 Task: Create a due date automation trigger when advanced on, on the monday of the week before a card is due add fields without custom field "Resume" set to a number greater than 1 and lower or equal to 10 at 11:00 AM.
Action: Mouse moved to (1136, 348)
Screenshot: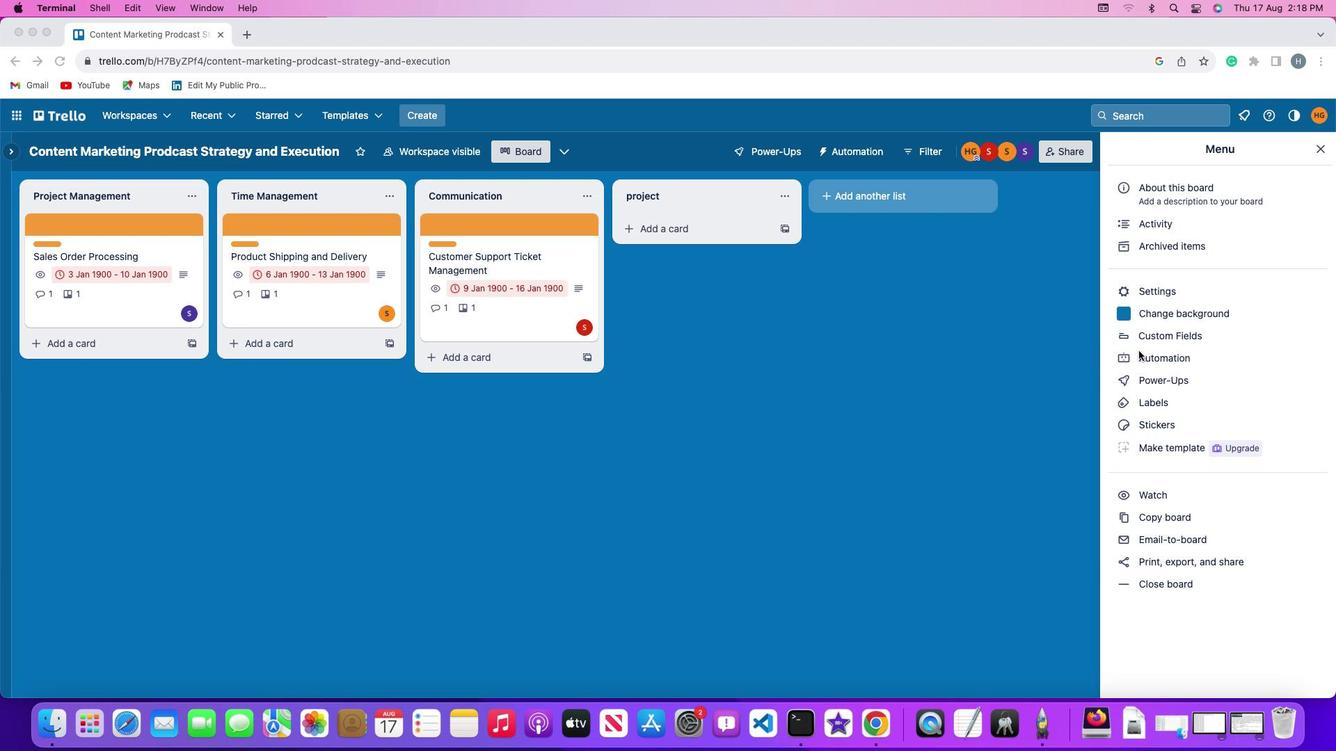 
Action: Mouse pressed left at (1136, 348)
Screenshot: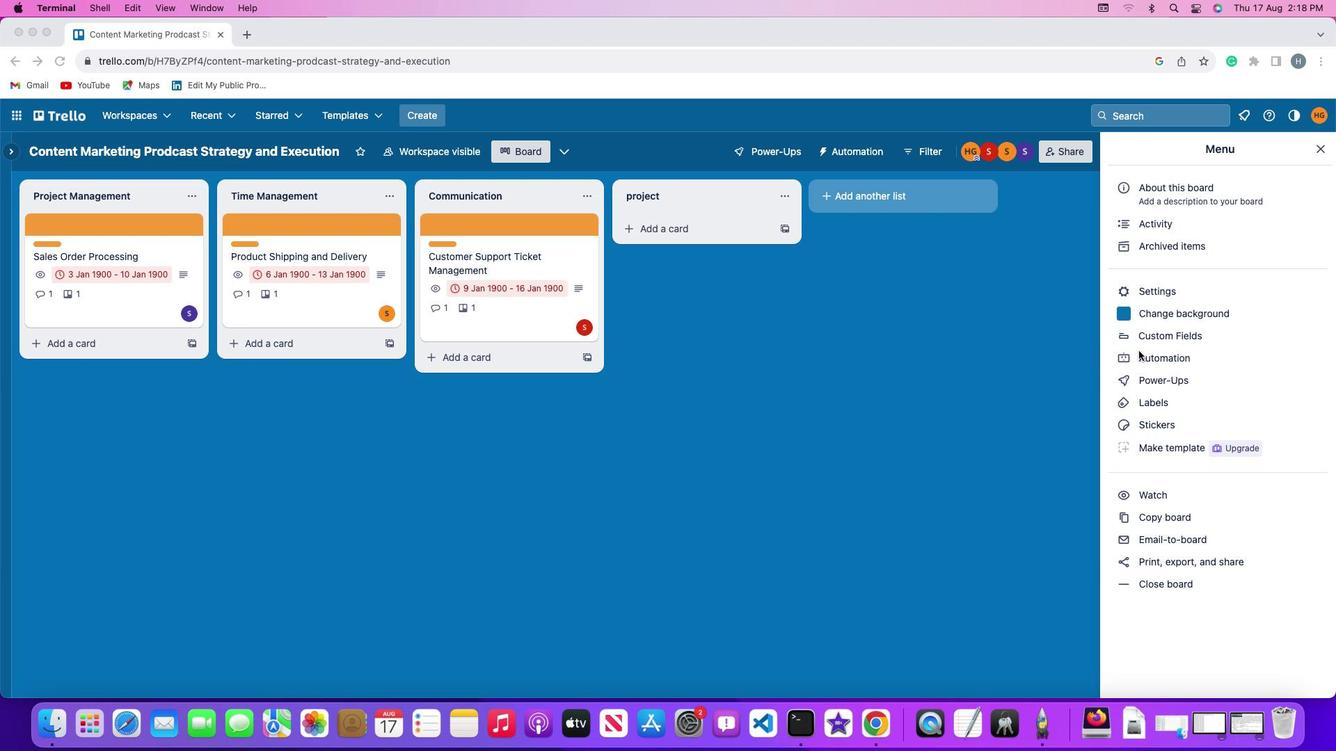 
Action: Mouse moved to (1136, 348)
Screenshot: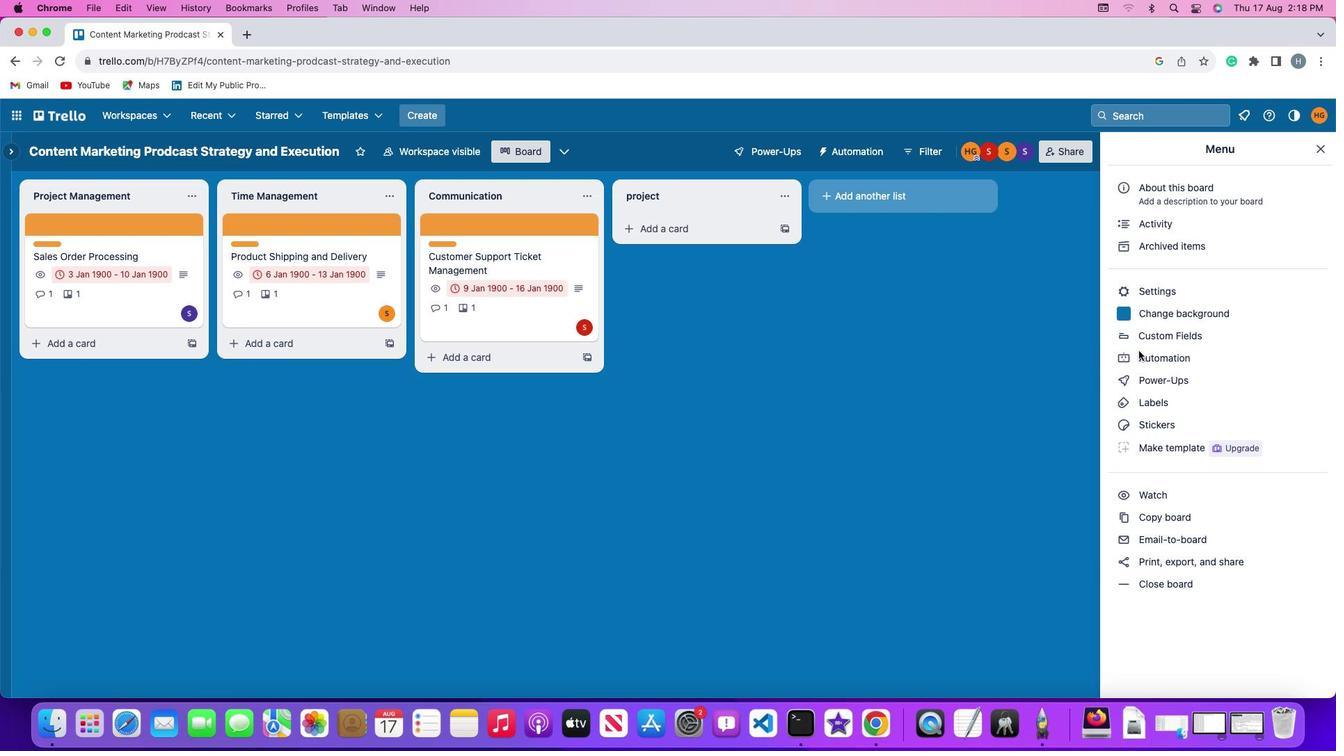 
Action: Mouse pressed left at (1136, 348)
Screenshot: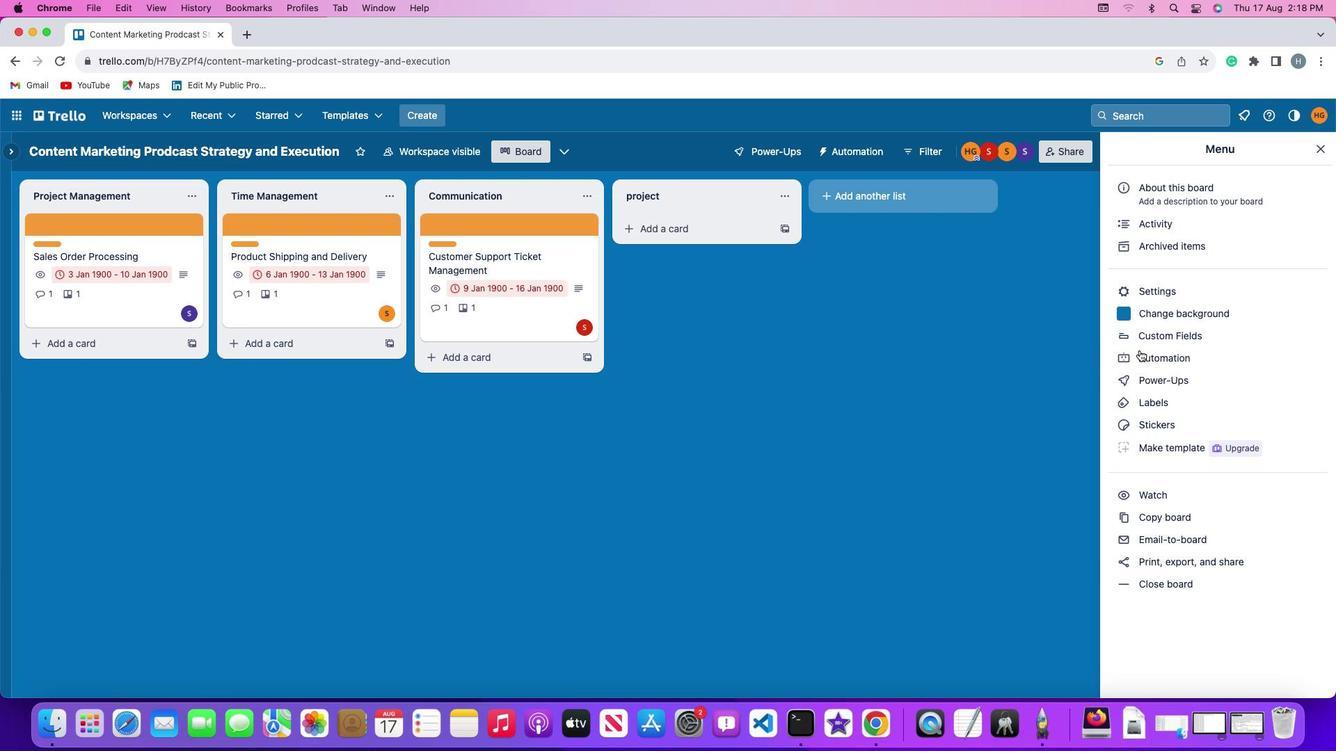 
Action: Mouse moved to (104, 336)
Screenshot: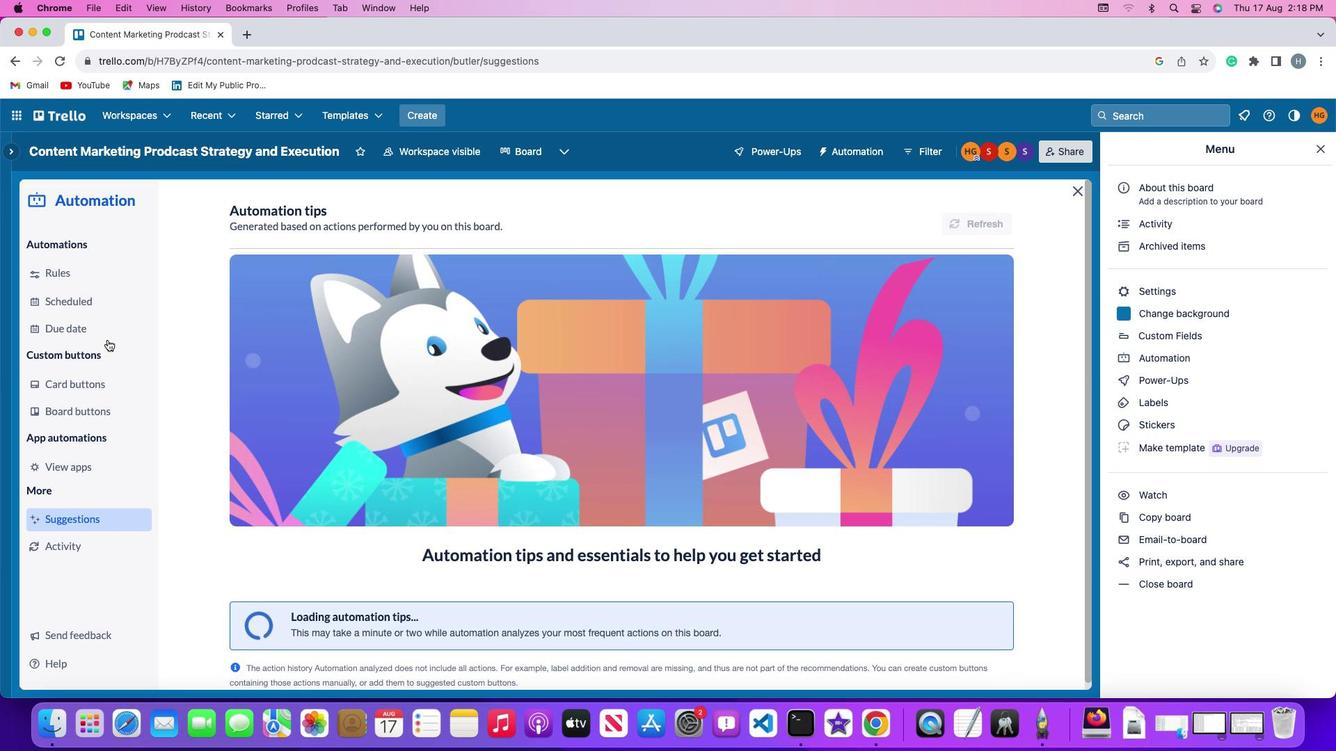 
Action: Mouse pressed left at (104, 336)
Screenshot: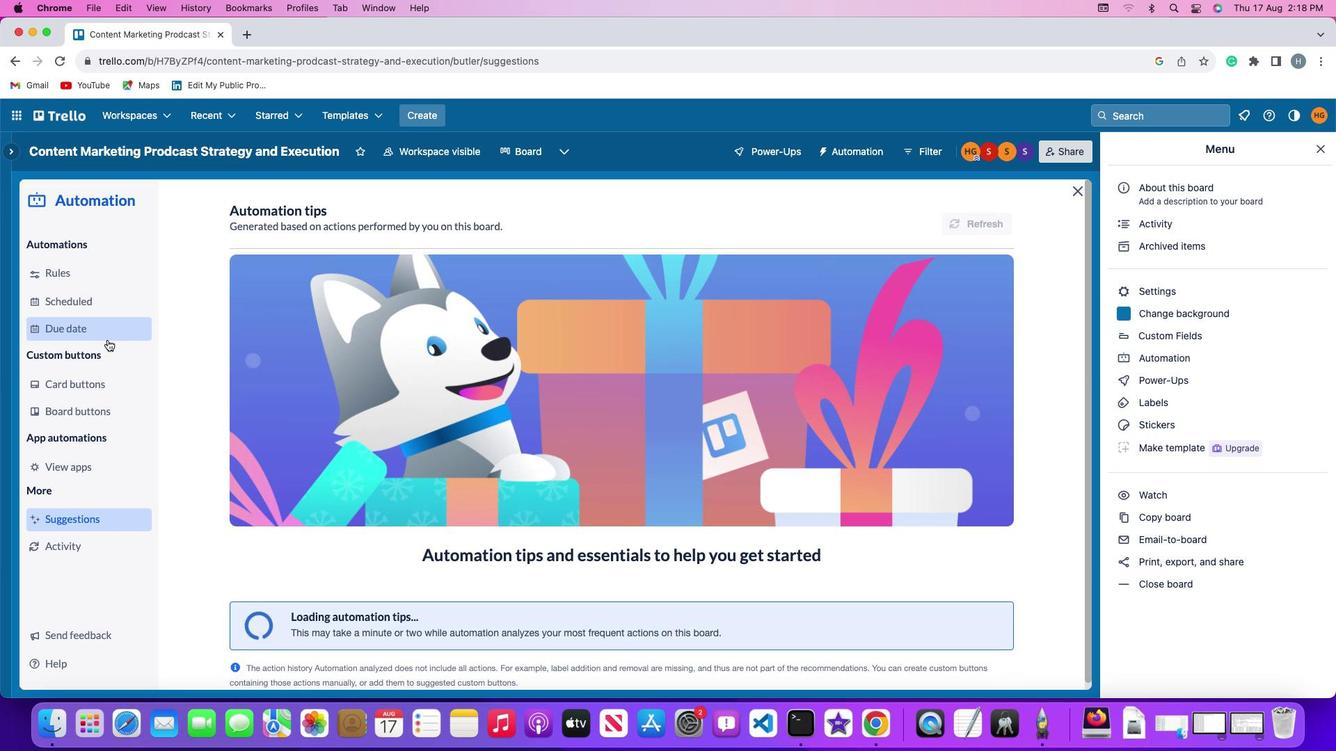 
Action: Mouse moved to (932, 208)
Screenshot: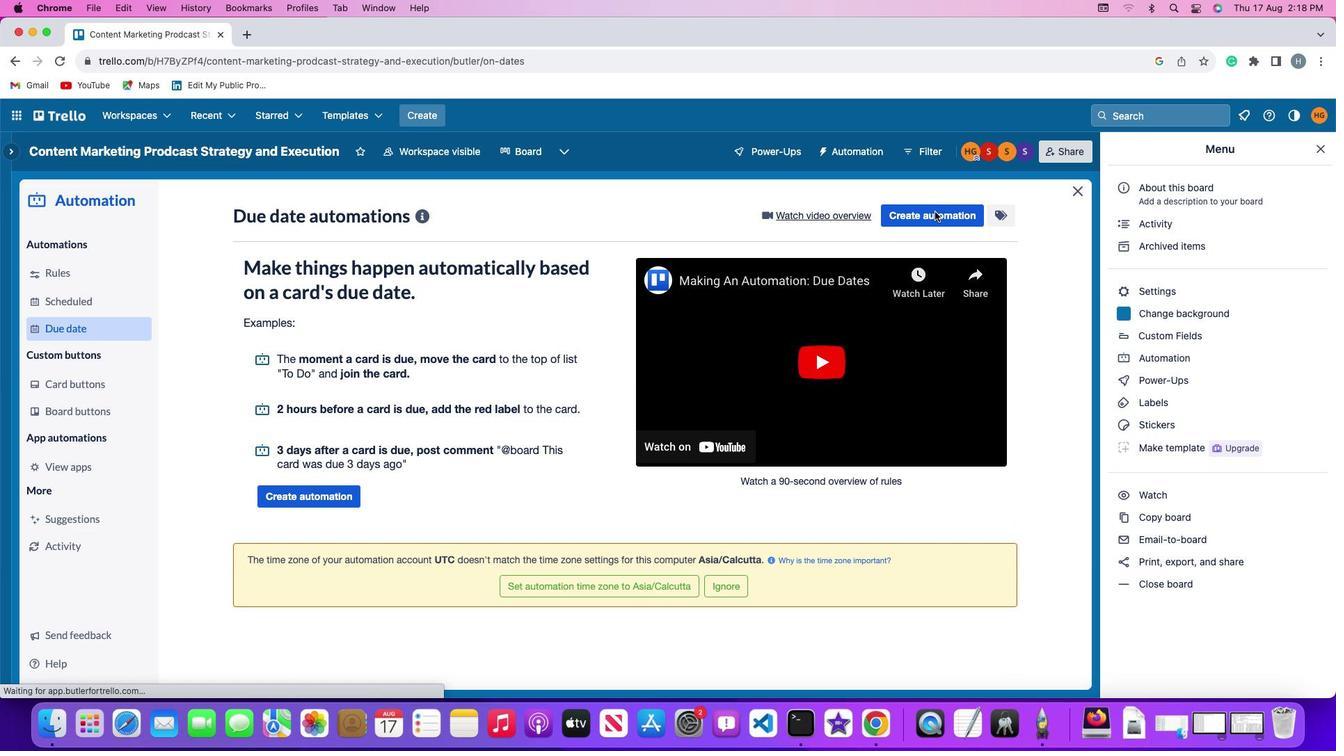 
Action: Mouse pressed left at (932, 208)
Screenshot: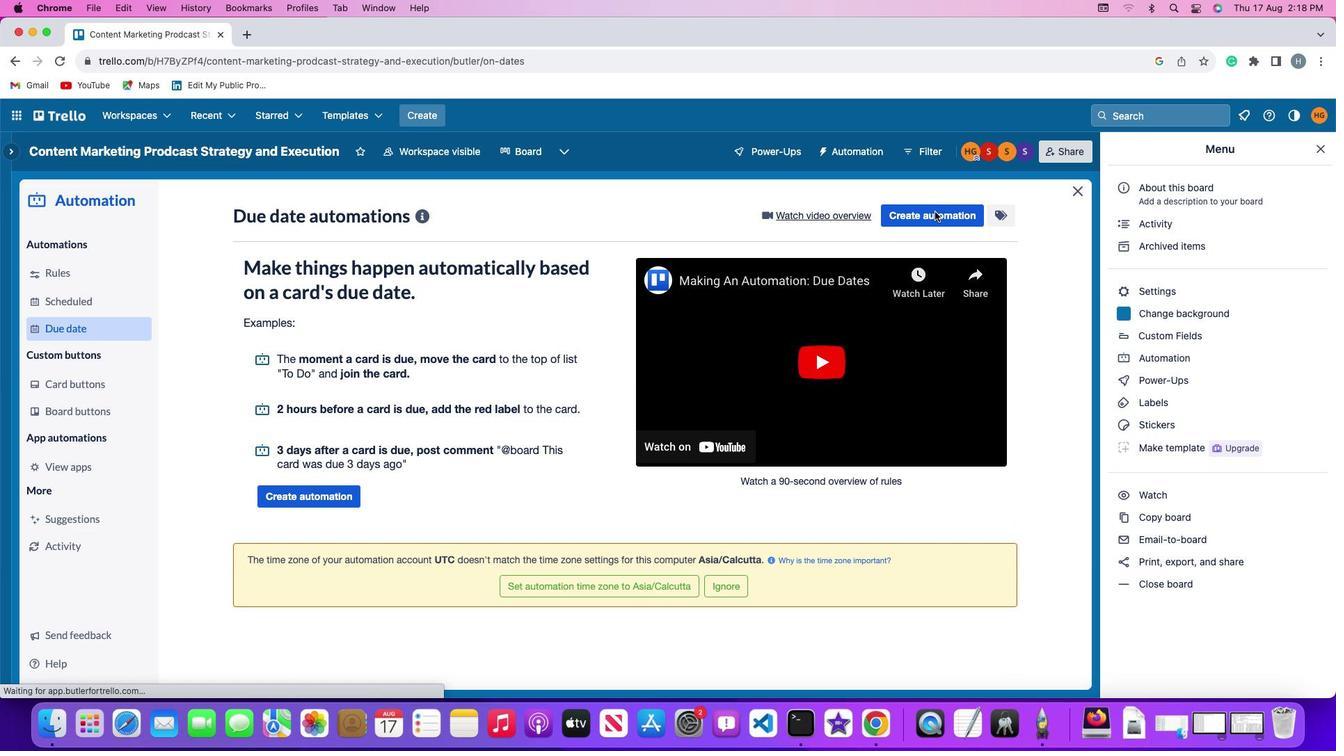 
Action: Mouse moved to (261, 353)
Screenshot: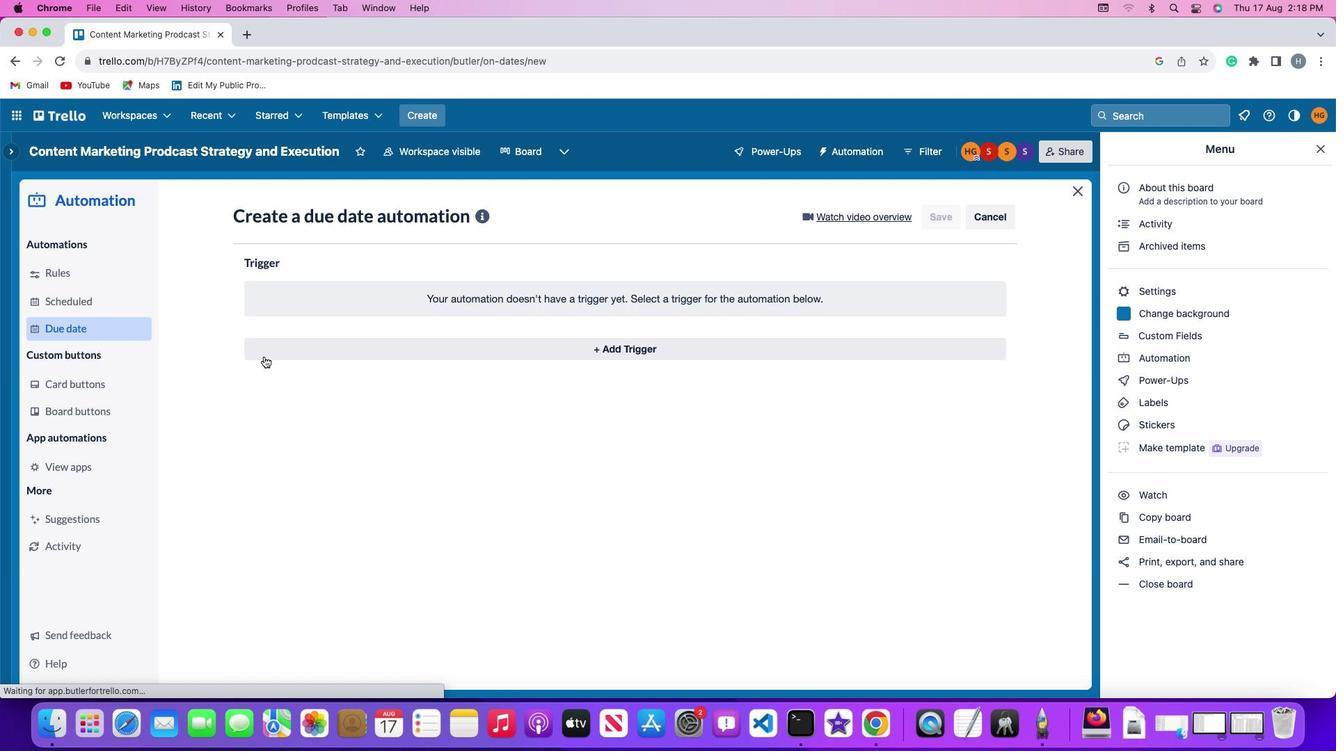 
Action: Mouse pressed left at (261, 353)
Screenshot: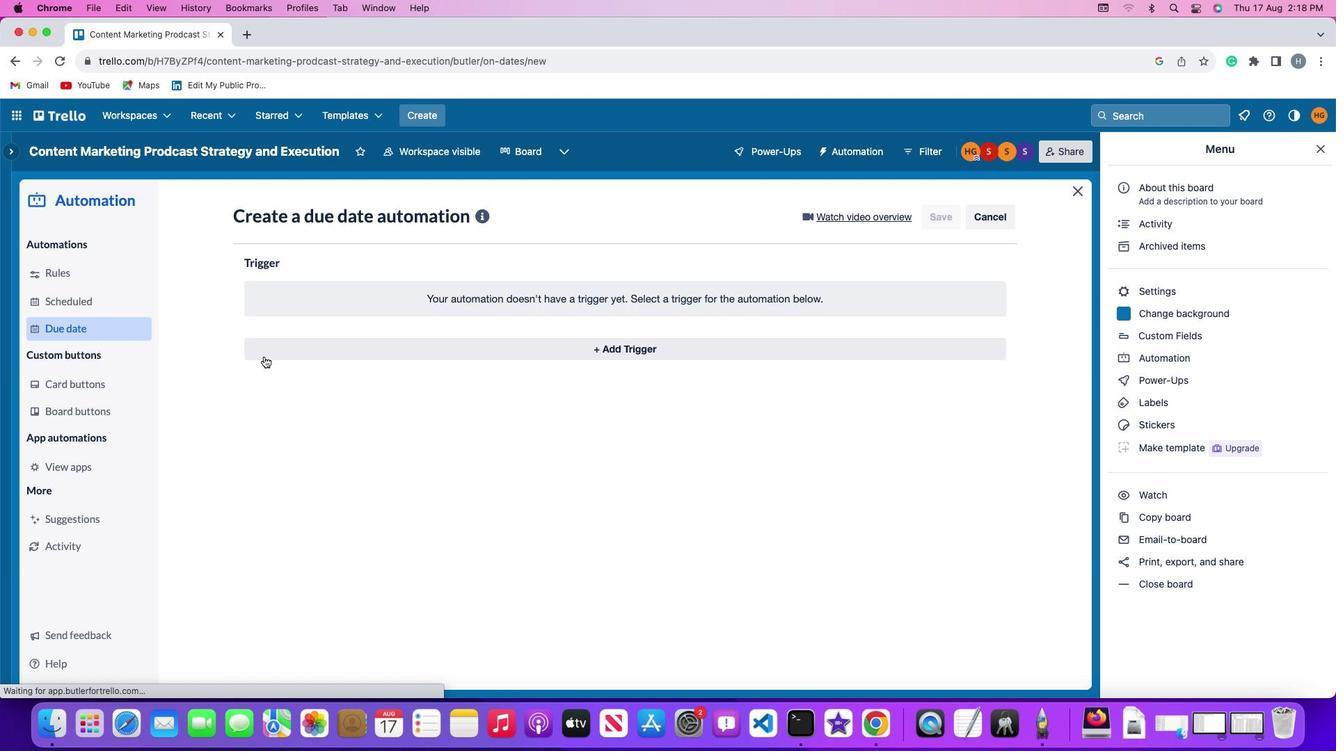 
Action: Mouse moved to (311, 602)
Screenshot: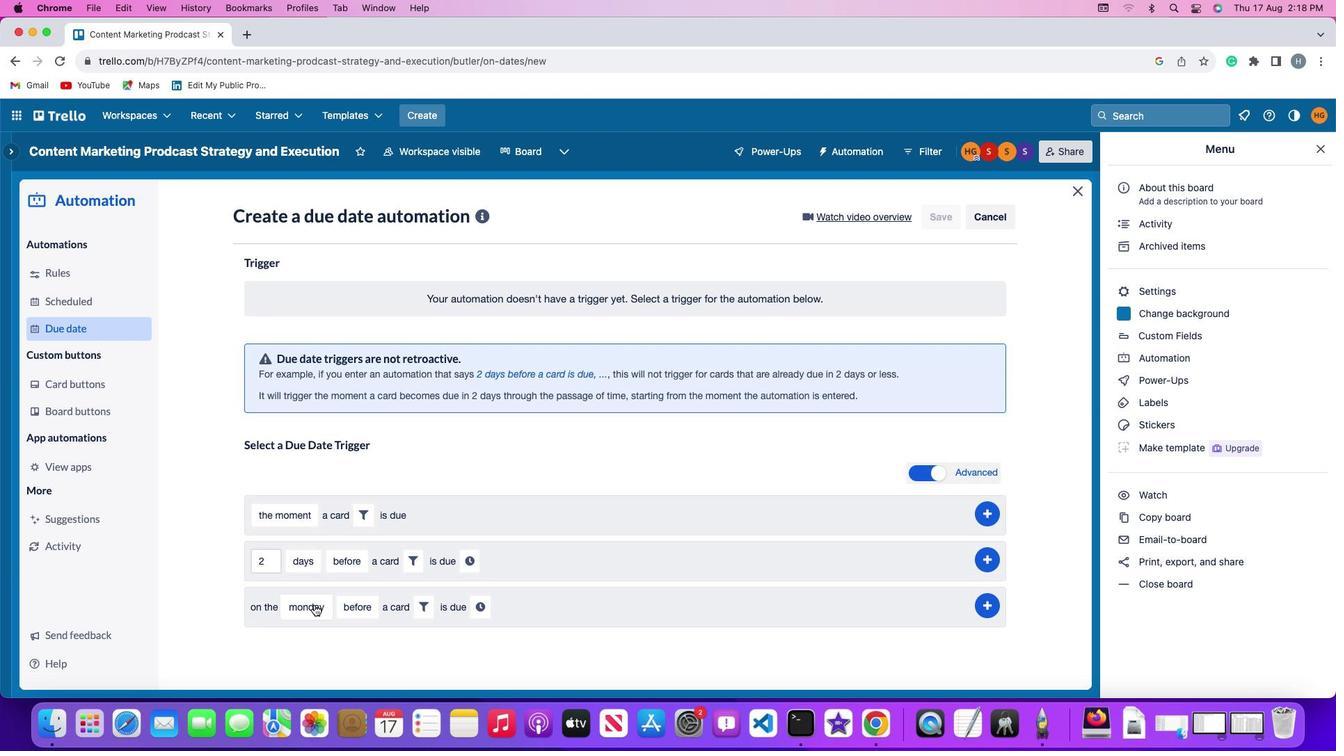 
Action: Mouse pressed left at (311, 602)
Screenshot: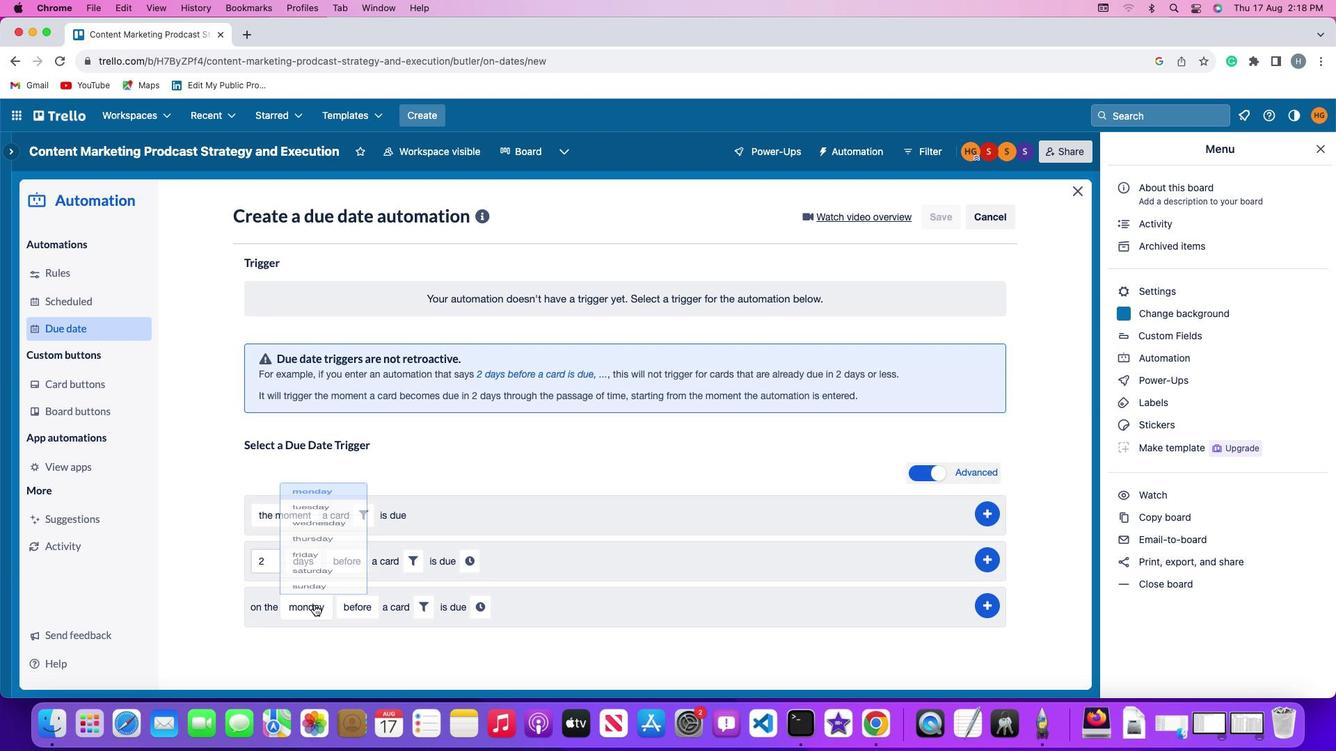 
Action: Mouse moved to (334, 418)
Screenshot: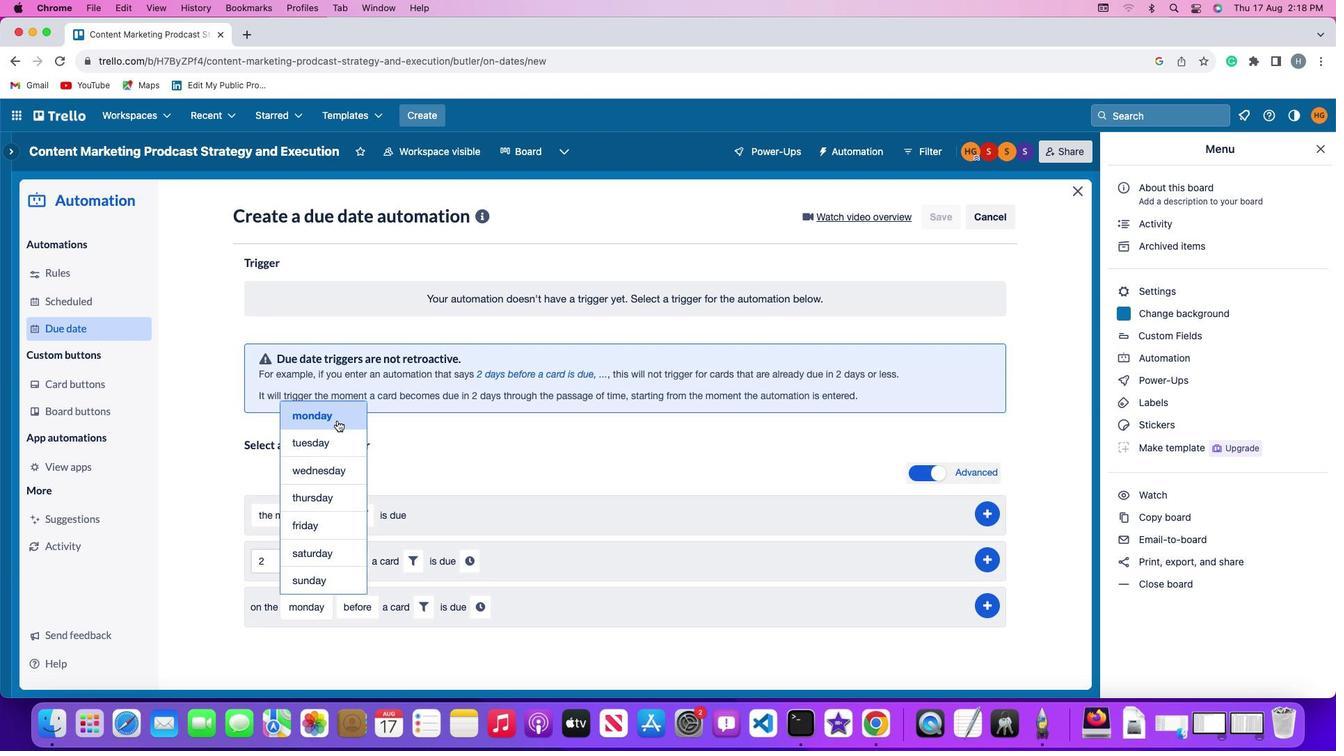 
Action: Mouse pressed left at (334, 418)
Screenshot: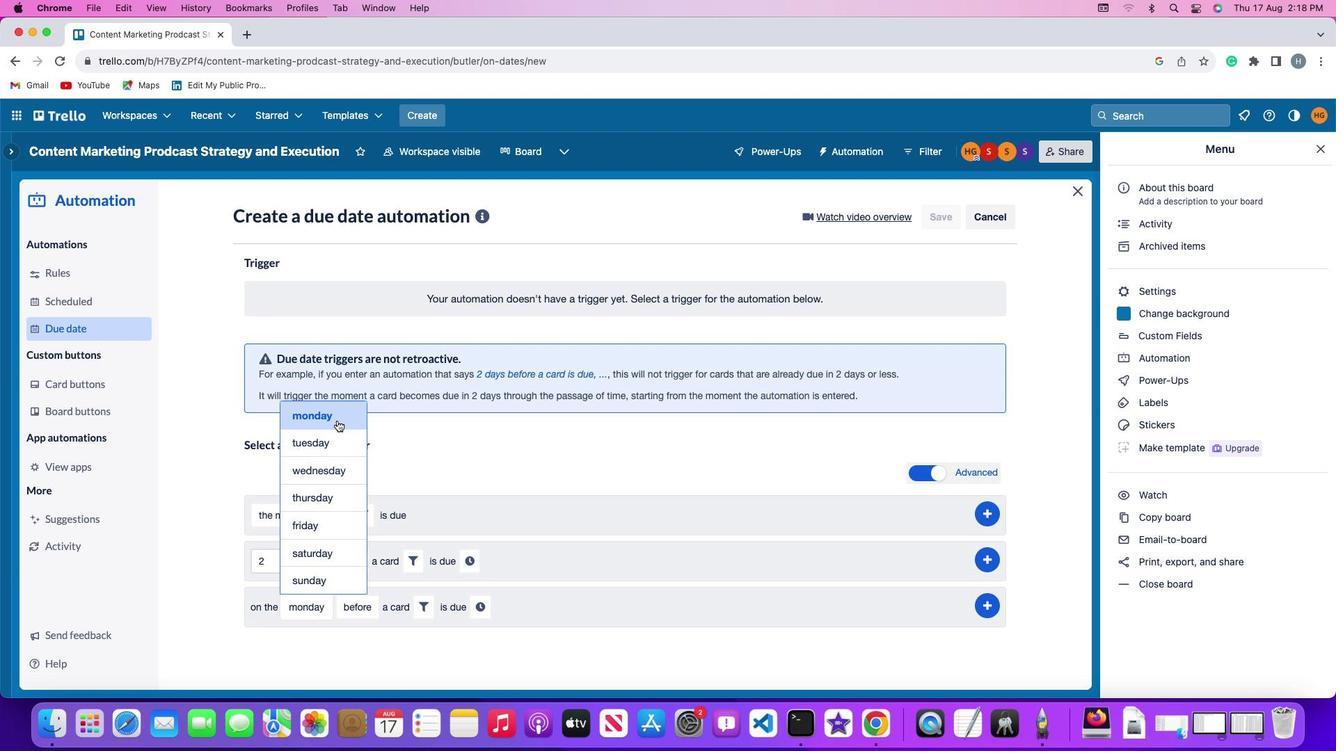 
Action: Mouse moved to (355, 598)
Screenshot: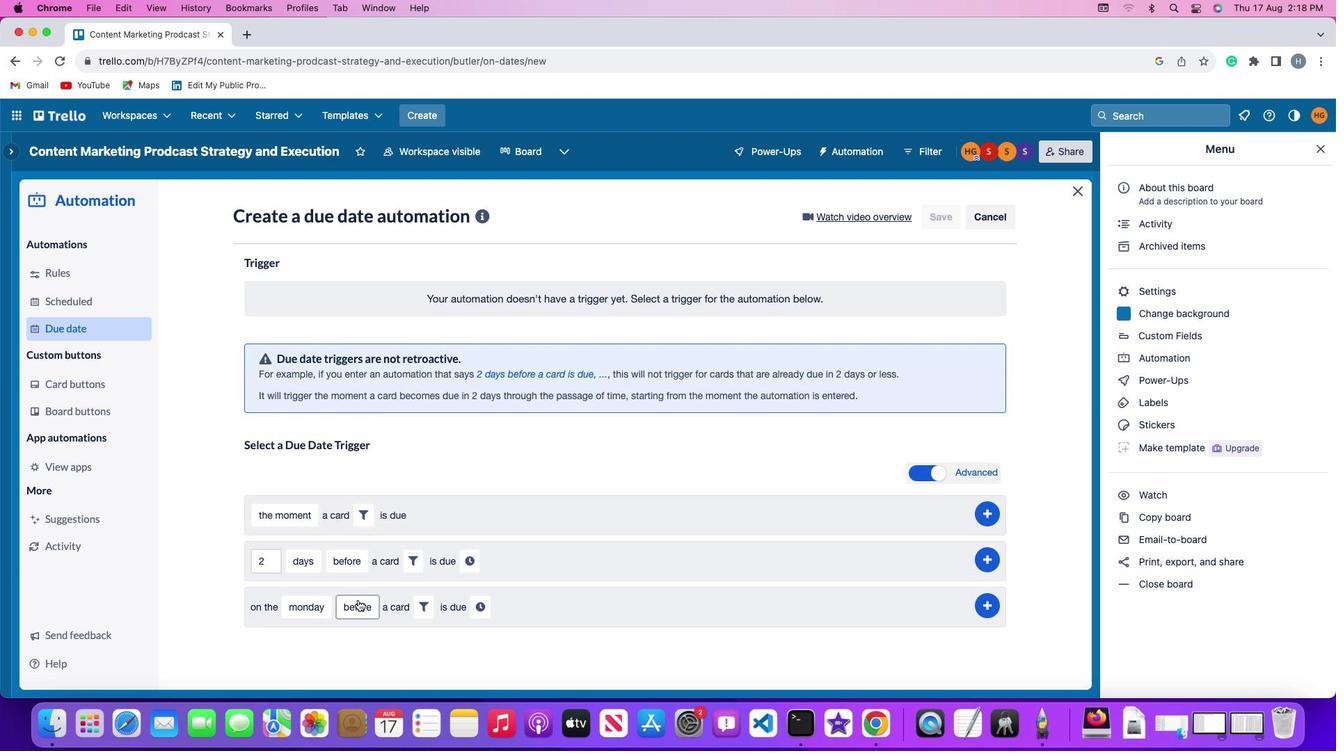
Action: Mouse pressed left at (355, 598)
Screenshot: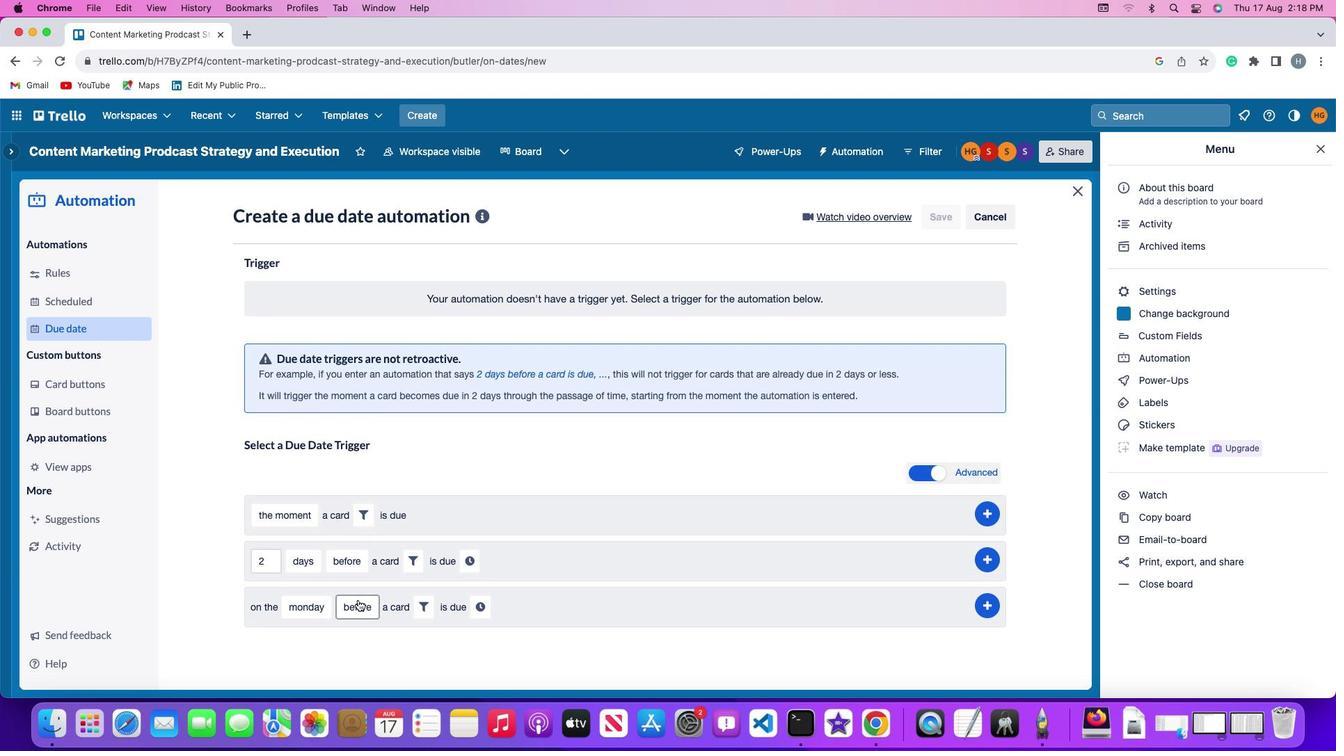 
Action: Mouse moved to (363, 572)
Screenshot: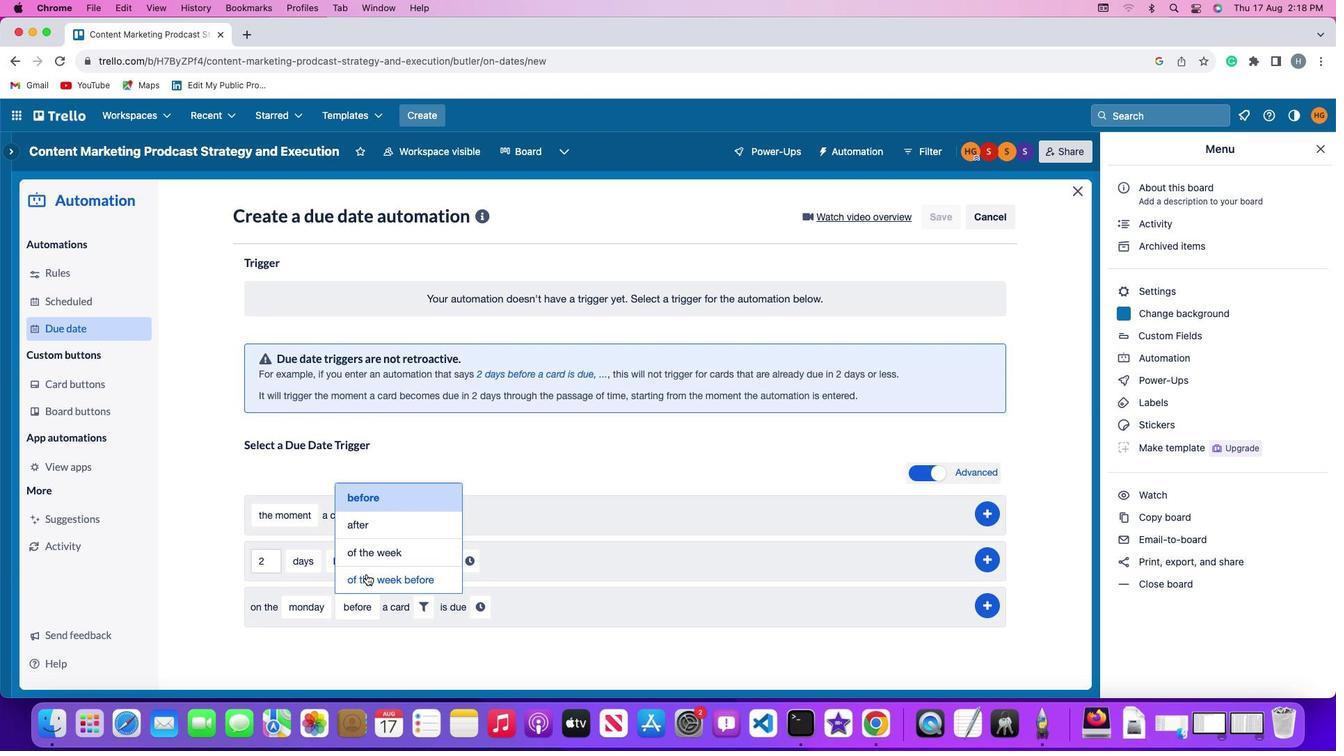 
Action: Mouse pressed left at (363, 572)
Screenshot: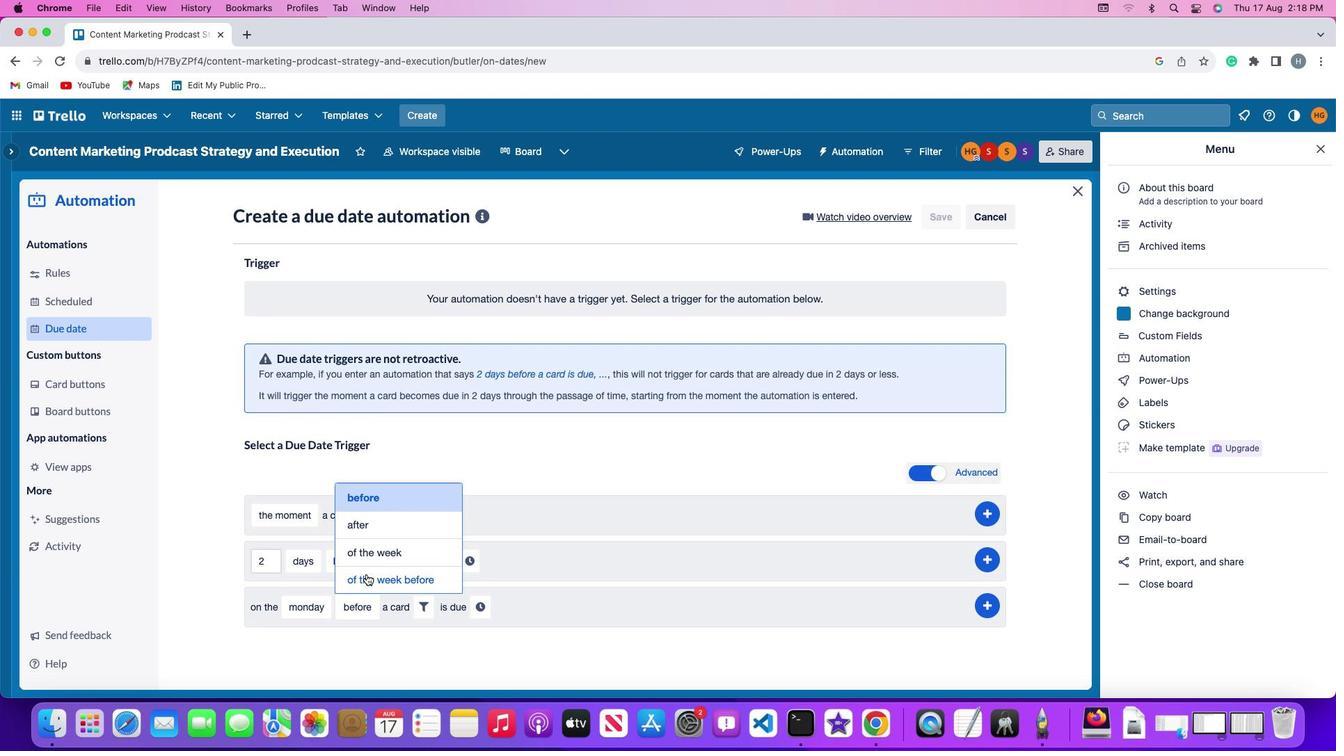 
Action: Mouse moved to (475, 601)
Screenshot: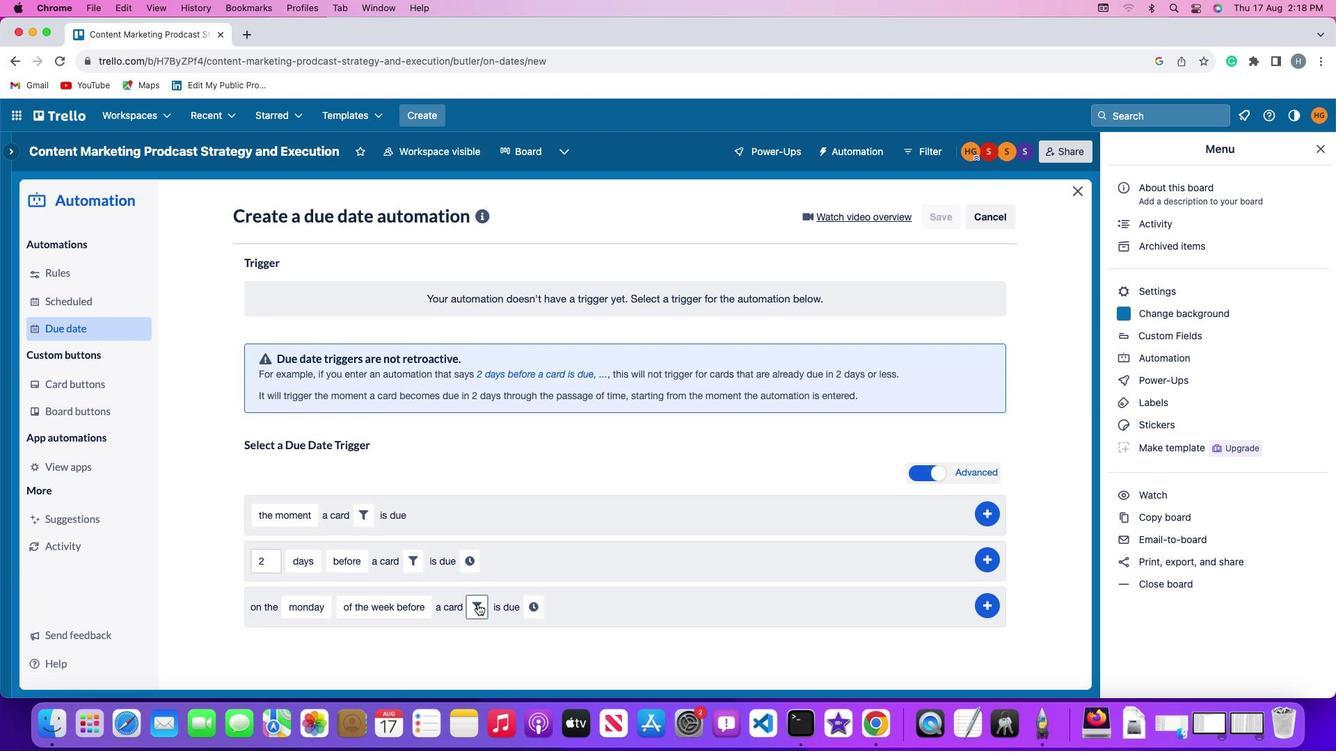 
Action: Mouse pressed left at (475, 601)
Screenshot: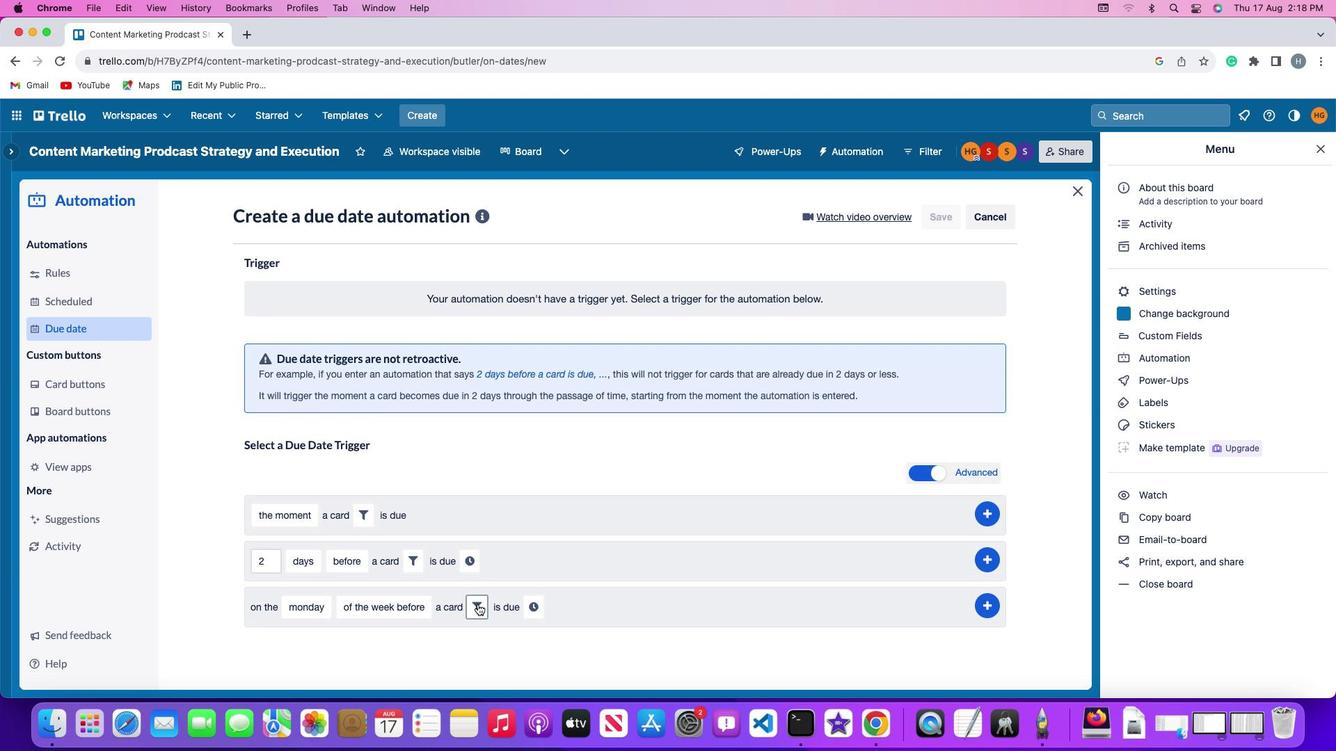 
Action: Mouse moved to (696, 650)
Screenshot: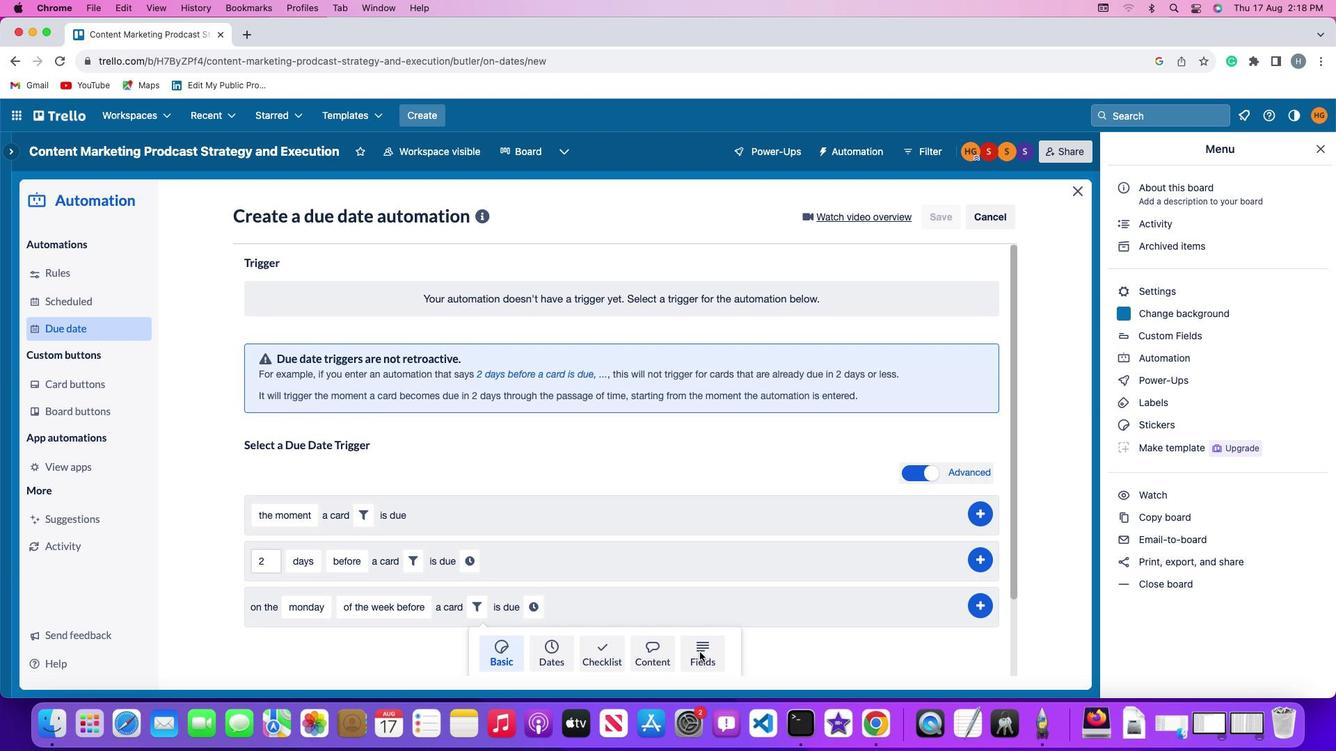 
Action: Mouse pressed left at (696, 650)
Screenshot: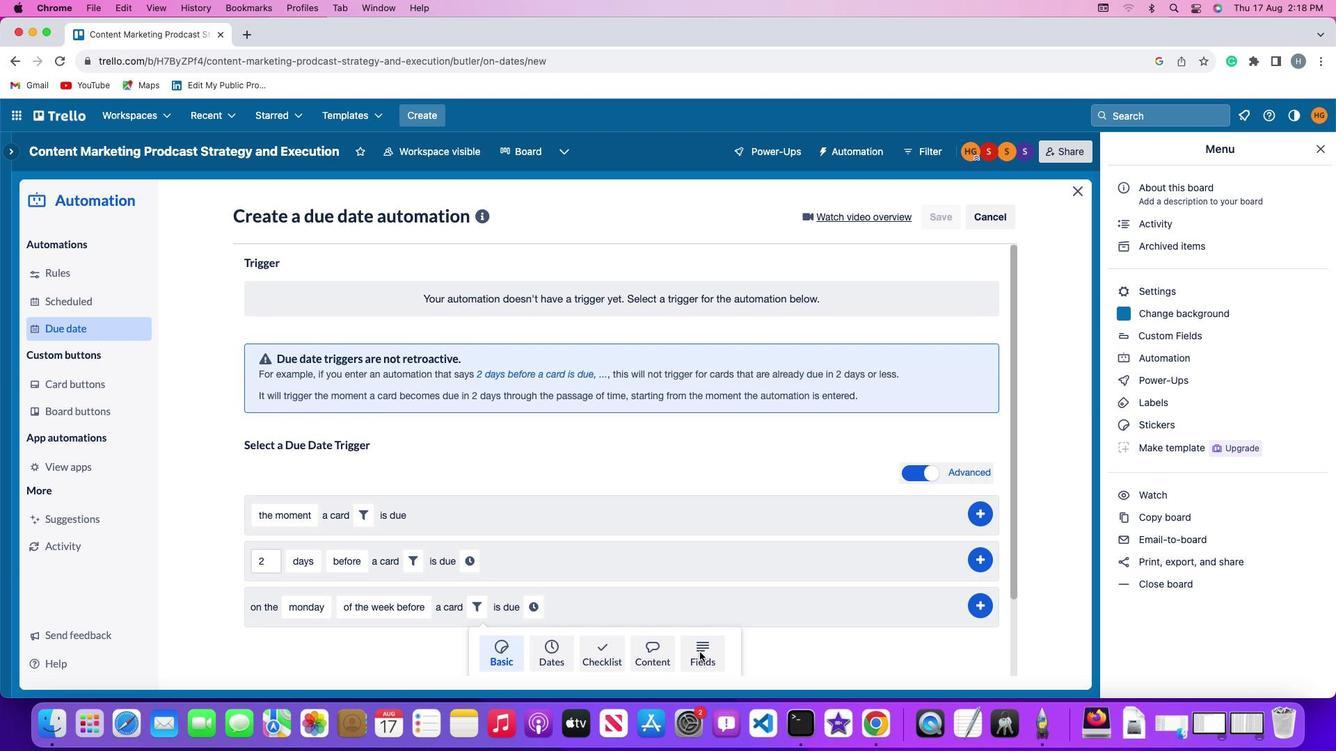 
Action: Mouse moved to (398, 662)
Screenshot: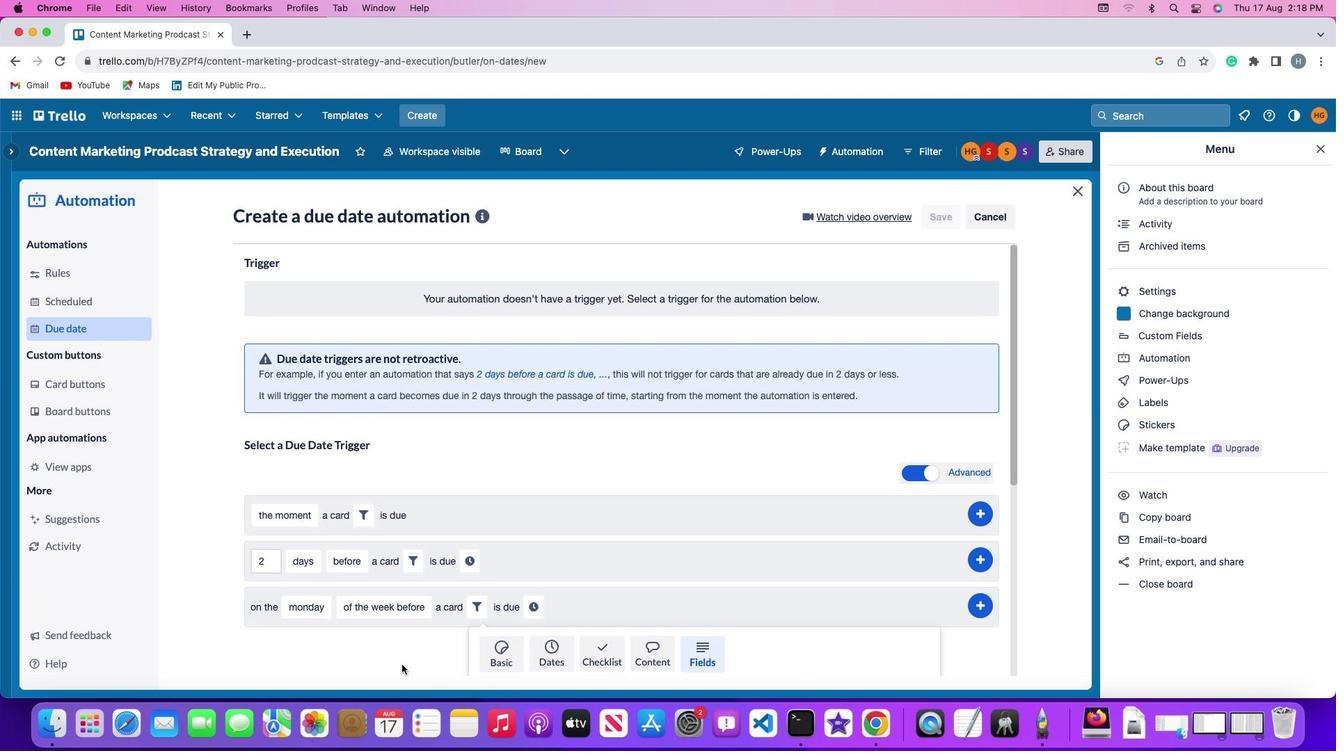 
Action: Mouse scrolled (398, 662) with delta (-2, -2)
Screenshot: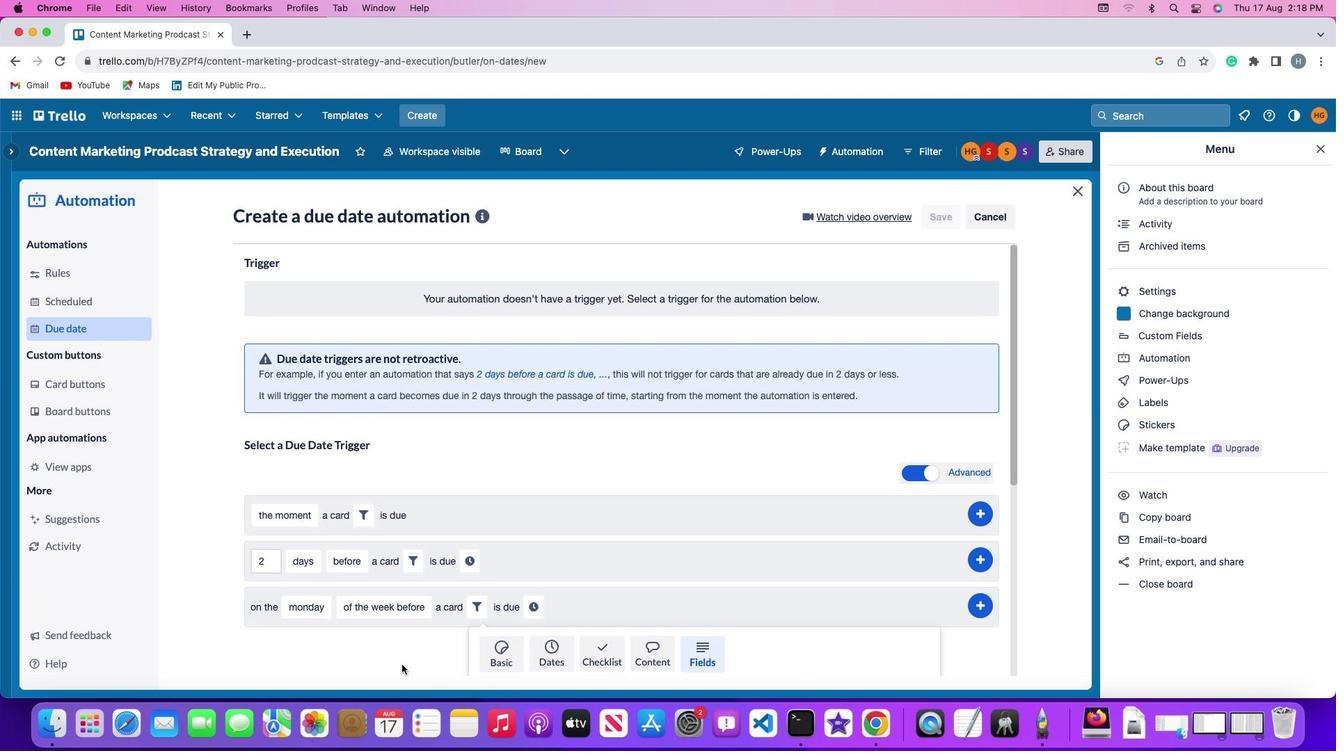
Action: Mouse moved to (398, 662)
Screenshot: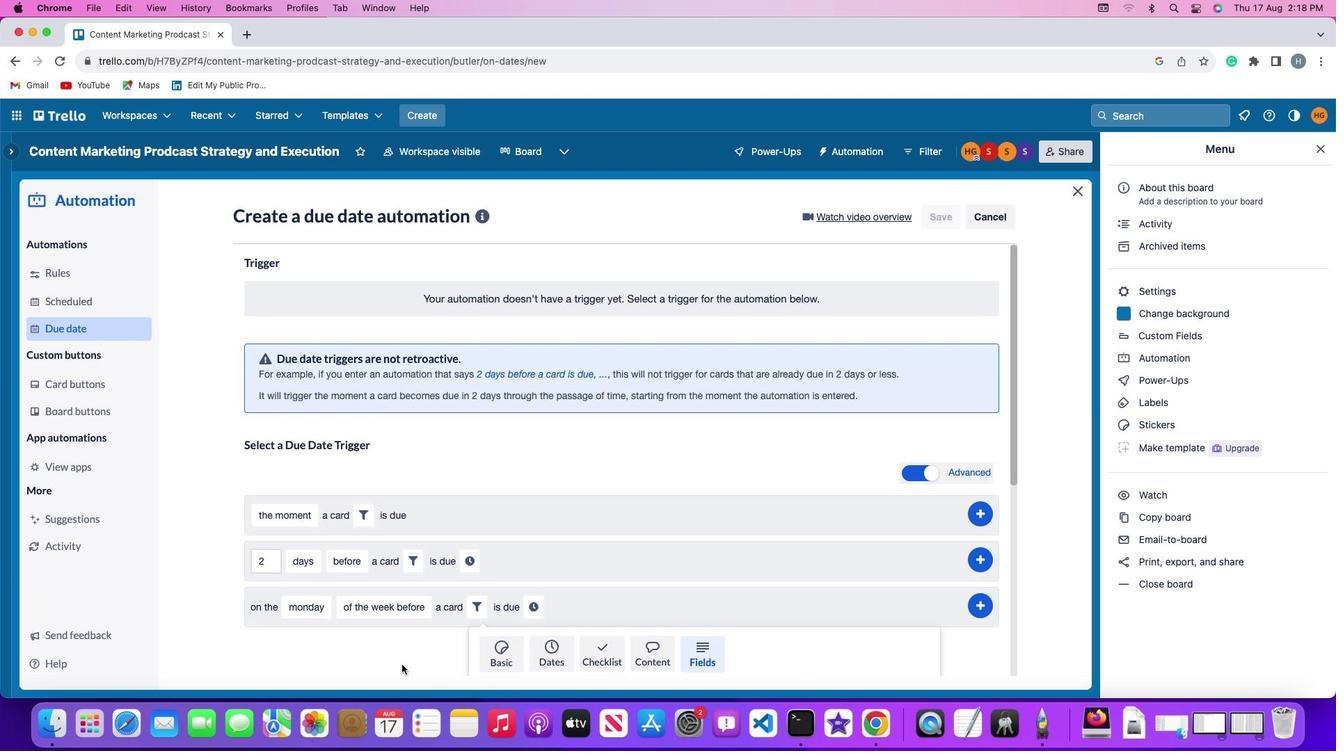 
Action: Mouse scrolled (398, 662) with delta (-2, -2)
Screenshot: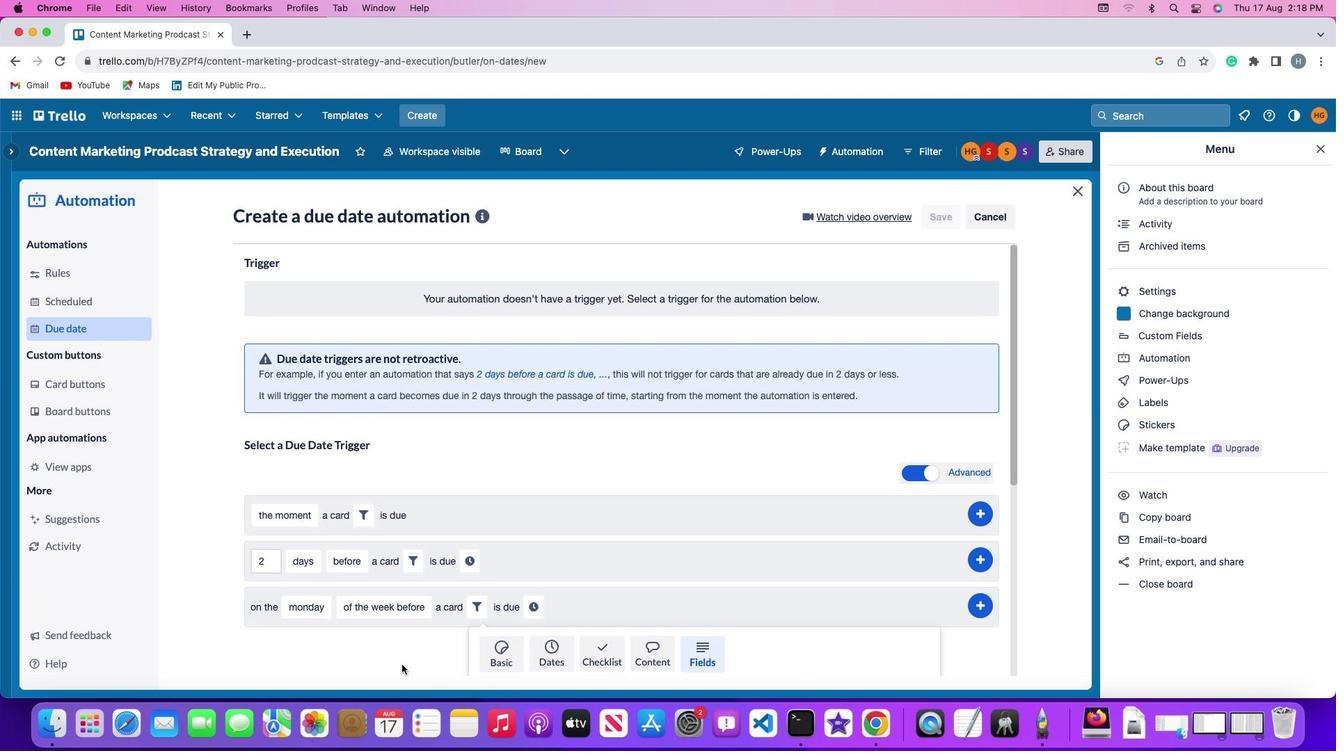 
Action: Mouse scrolled (398, 662) with delta (-2, -4)
Screenshot: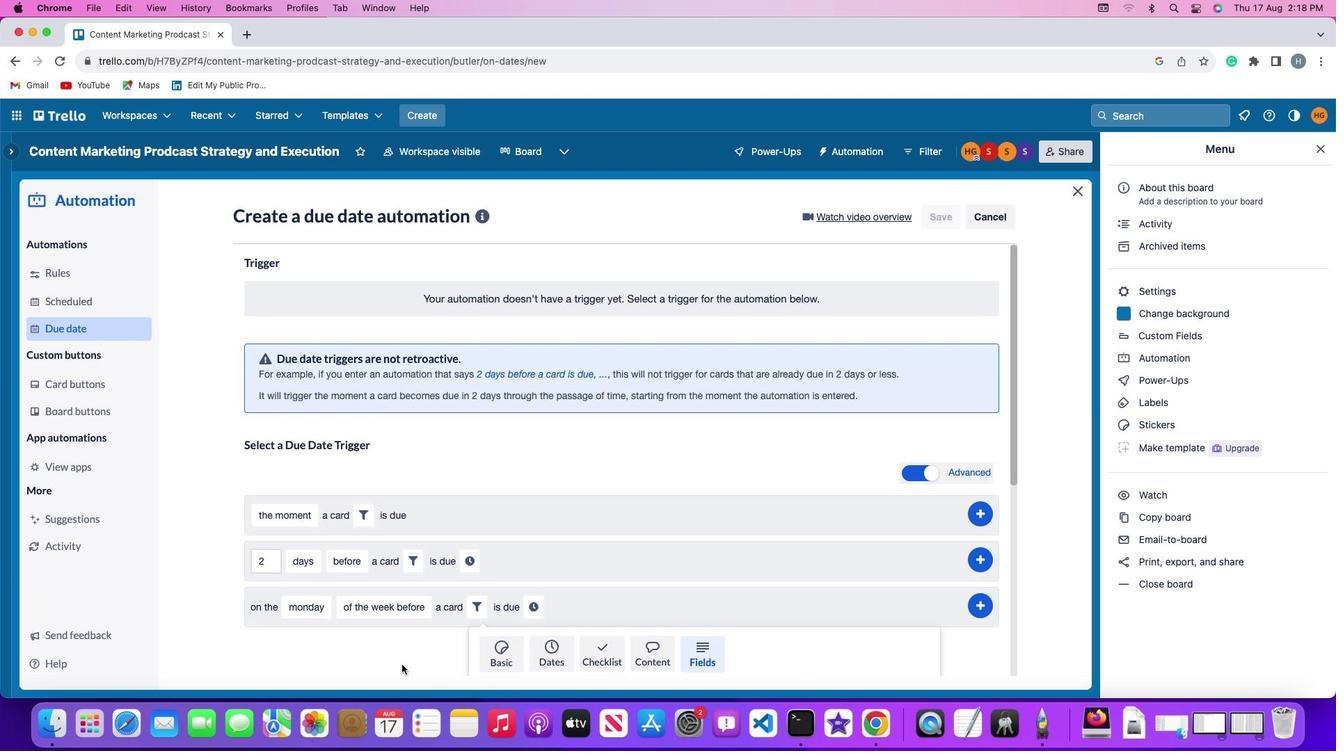 
Action: Mouse scrolled (398, 662) with delta (-2, -5)
Screenshot: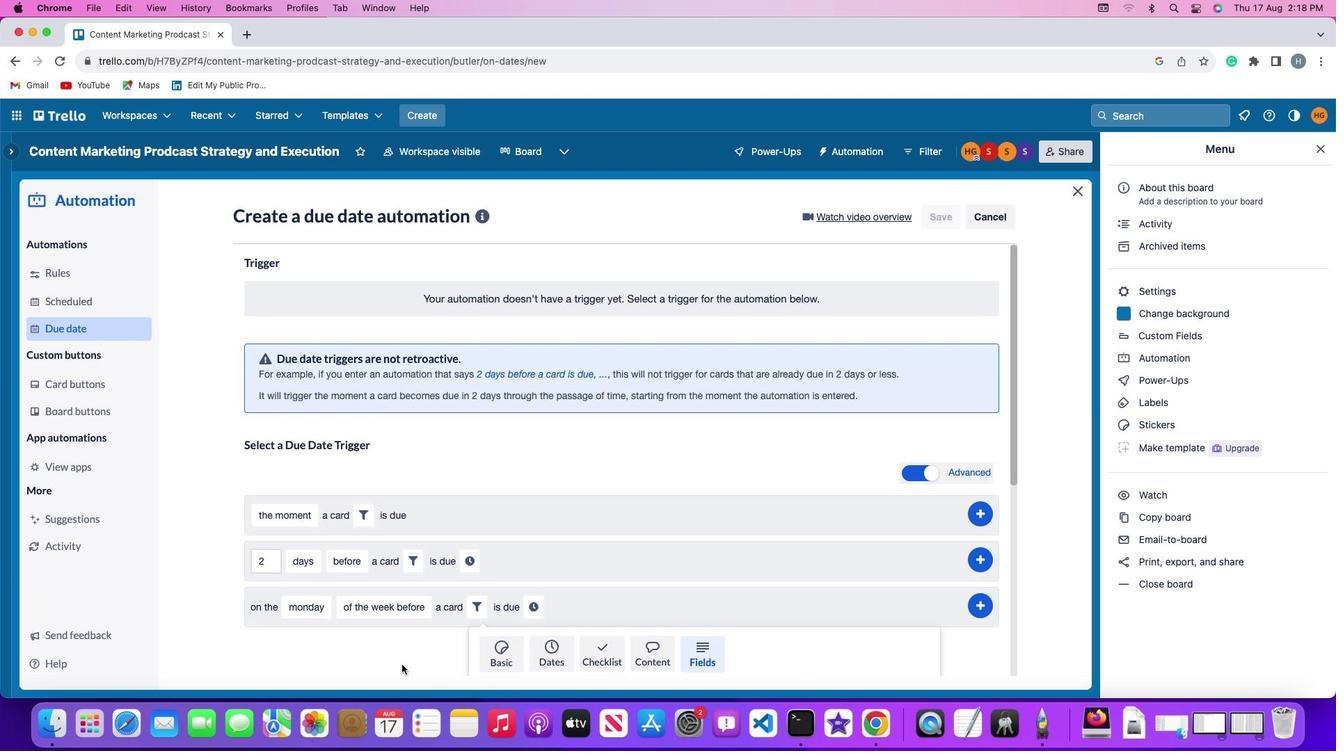 
Action: Mouse moved to (398, 661)
Screenshot: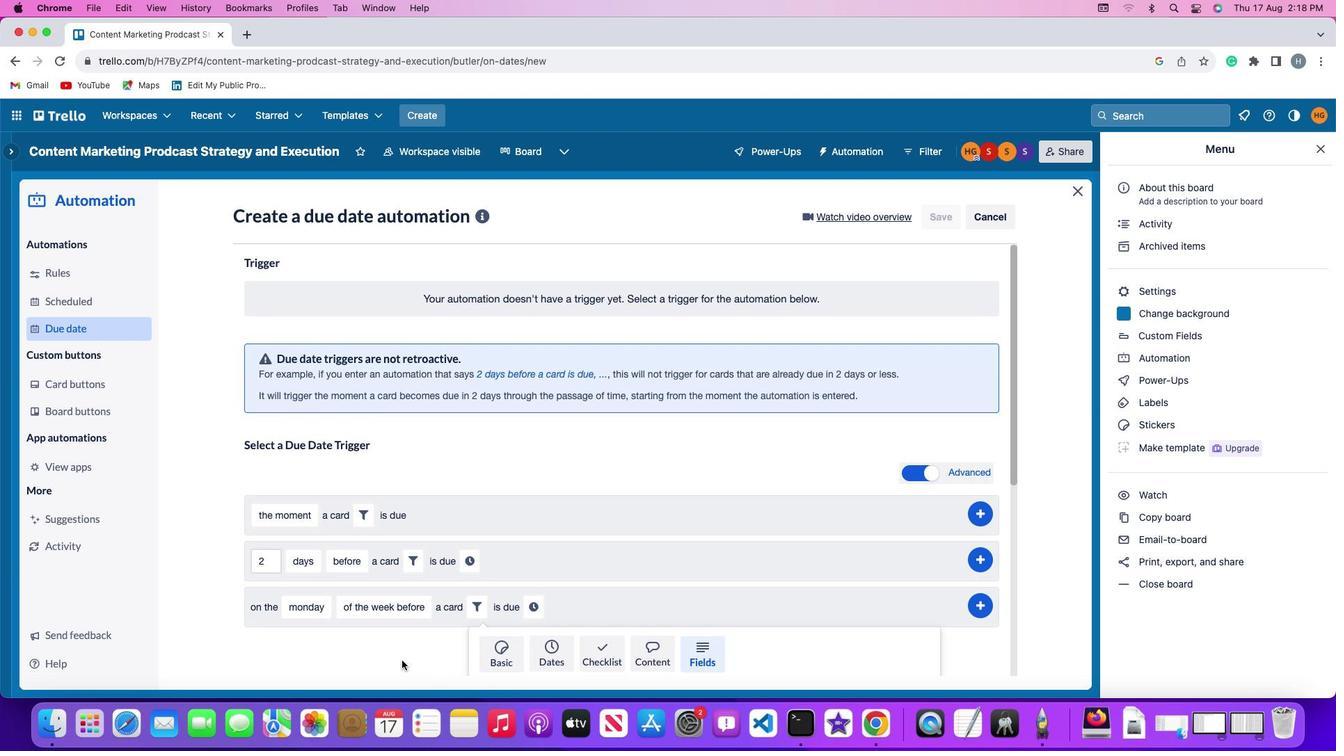 
Action: Mouse scrolled (398, 661) with delta (-2, -6)
Screenshot: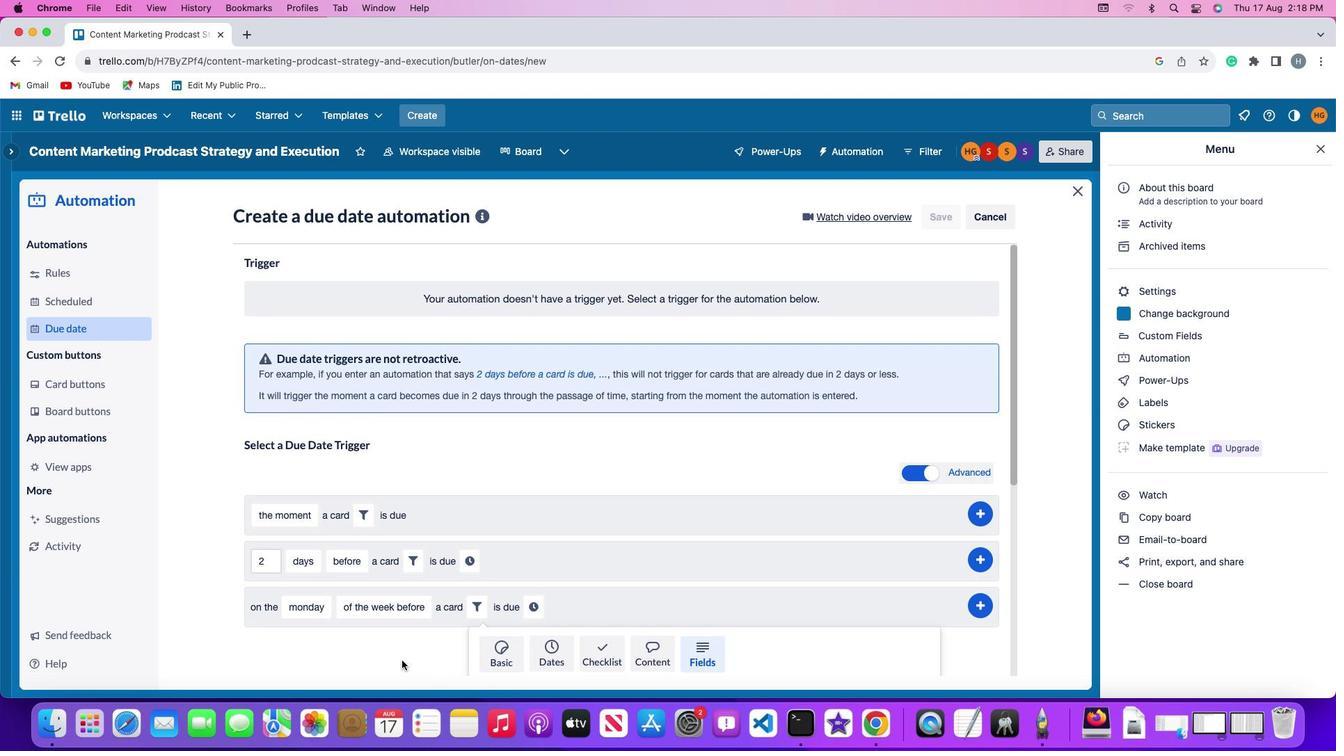 
Action: Mouse moved to (400, 632)
Screenshot: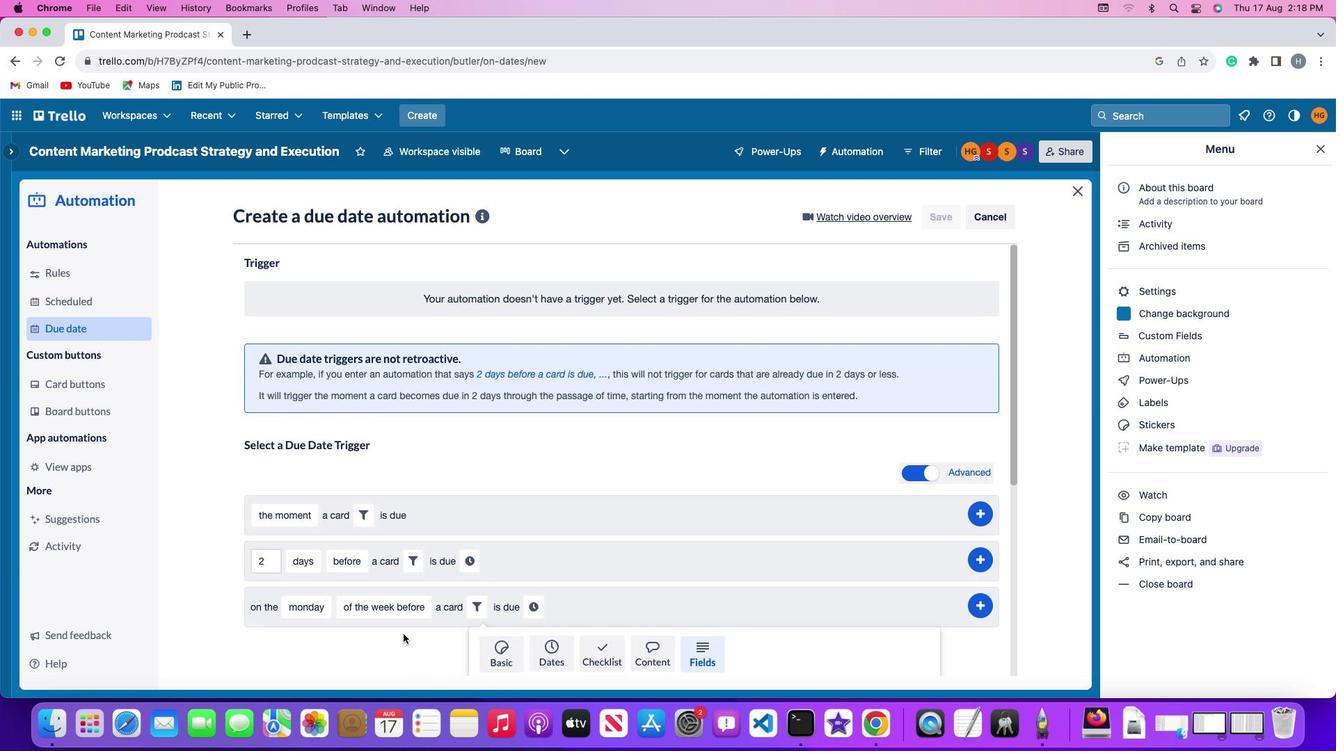 
Action: Mouse scrolled (400, 632) with delta (-2, -2)
Screenshot: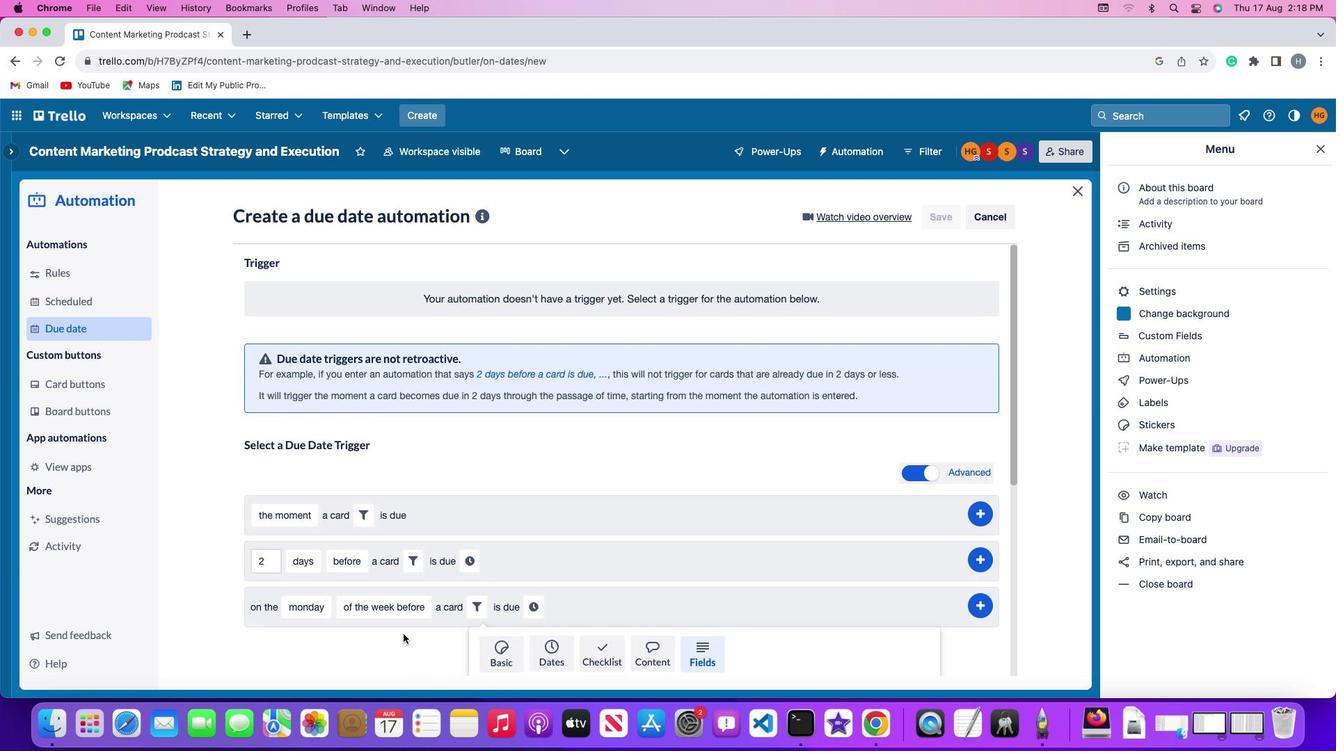 
Action: Mouse scrolled (400, 632) with delta (-2, -2)
Screenshot: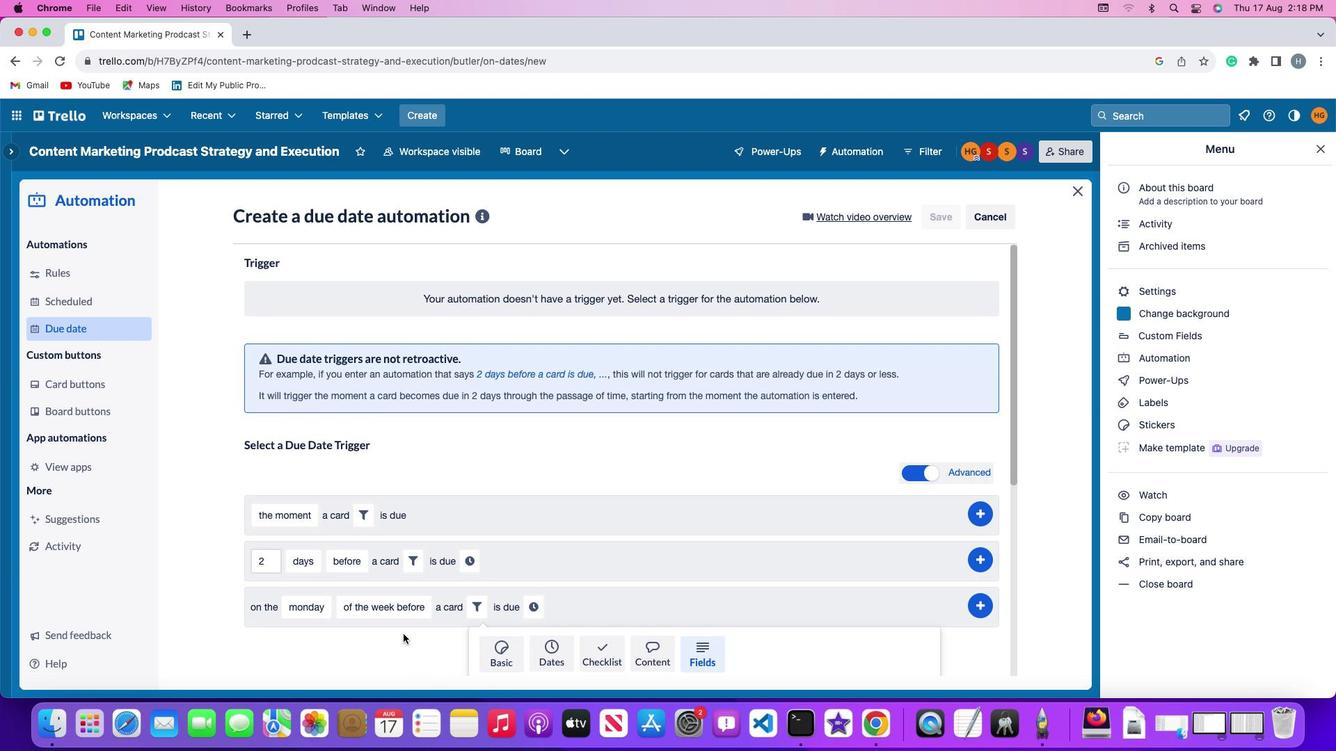 
Action: Mouse scrolled (400, 632) with delta (-2, -4)
Screenshot: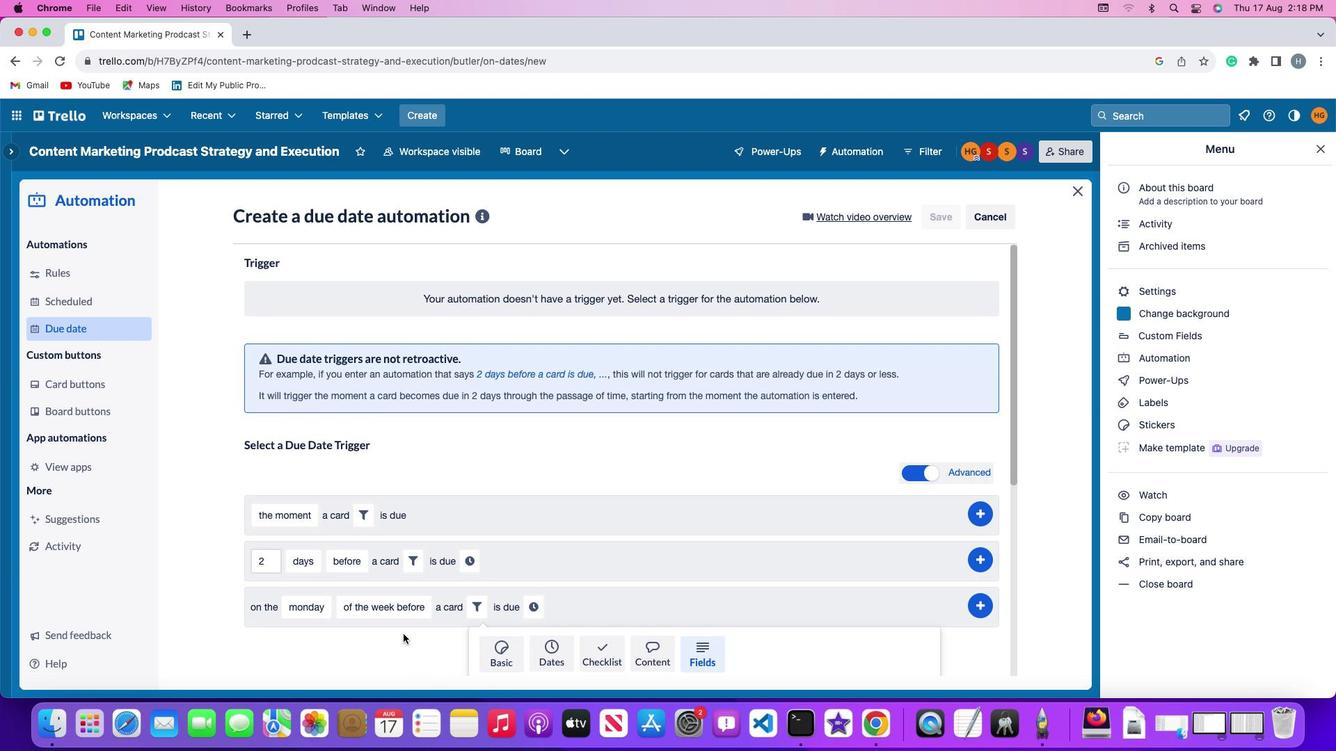 
Action: Mouse scrolled (400, 632) with delta (-2, -5)
Screenshot: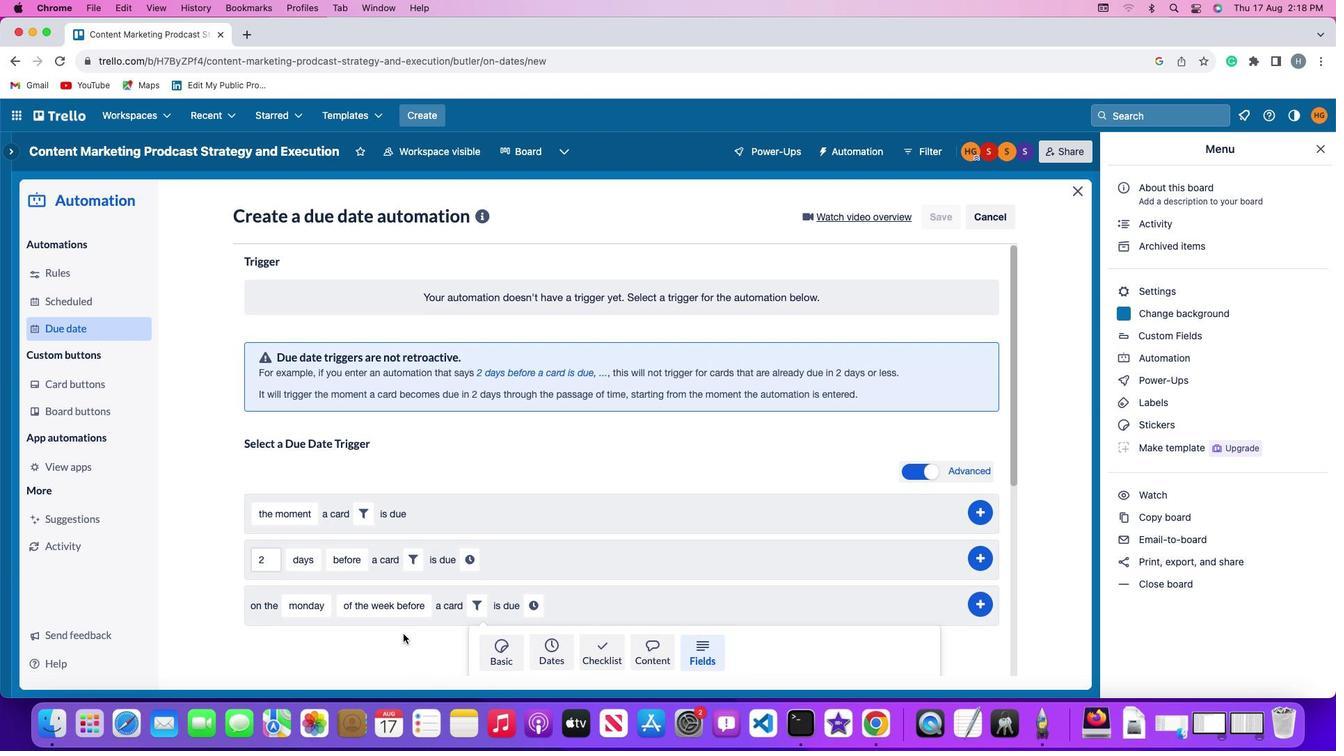 
Action: Mouse scrolled (400, 632) with delta (-2, -6)
Screenshot: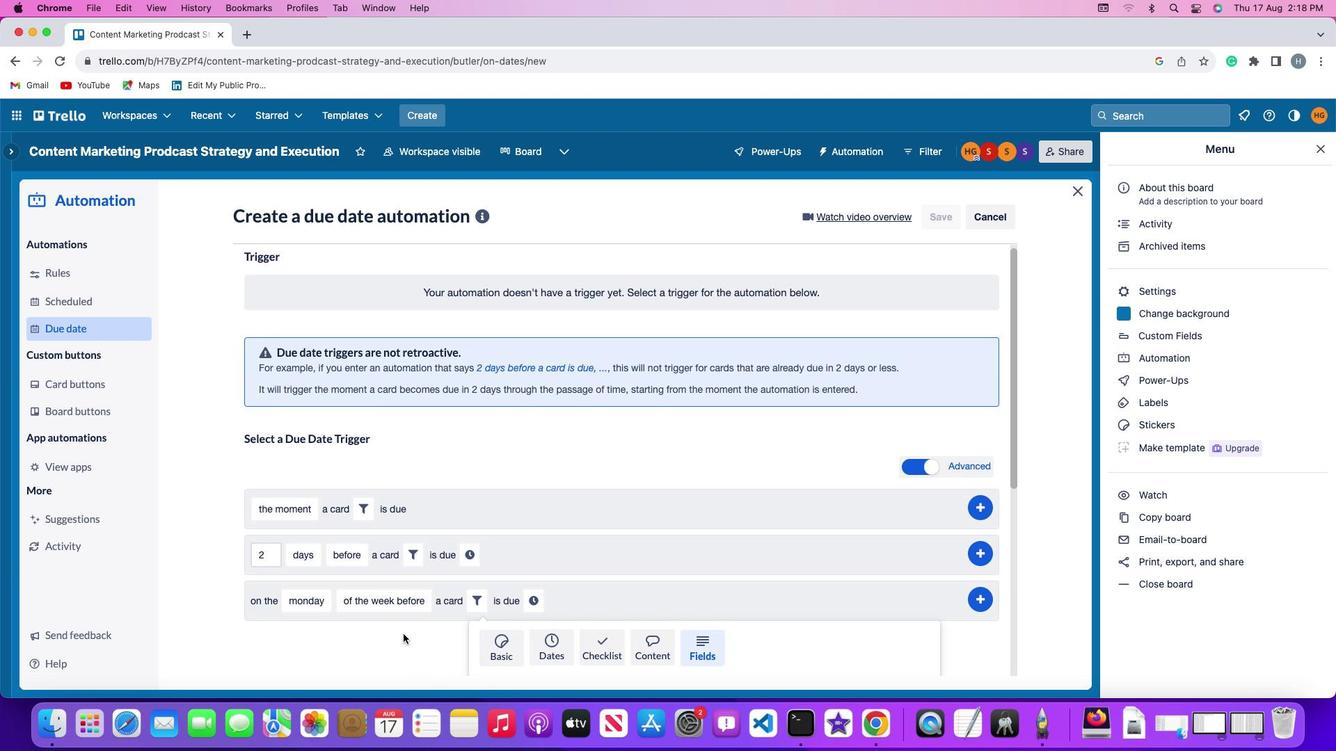 
Action: Mouse moved to (402, 628)
Screenshot: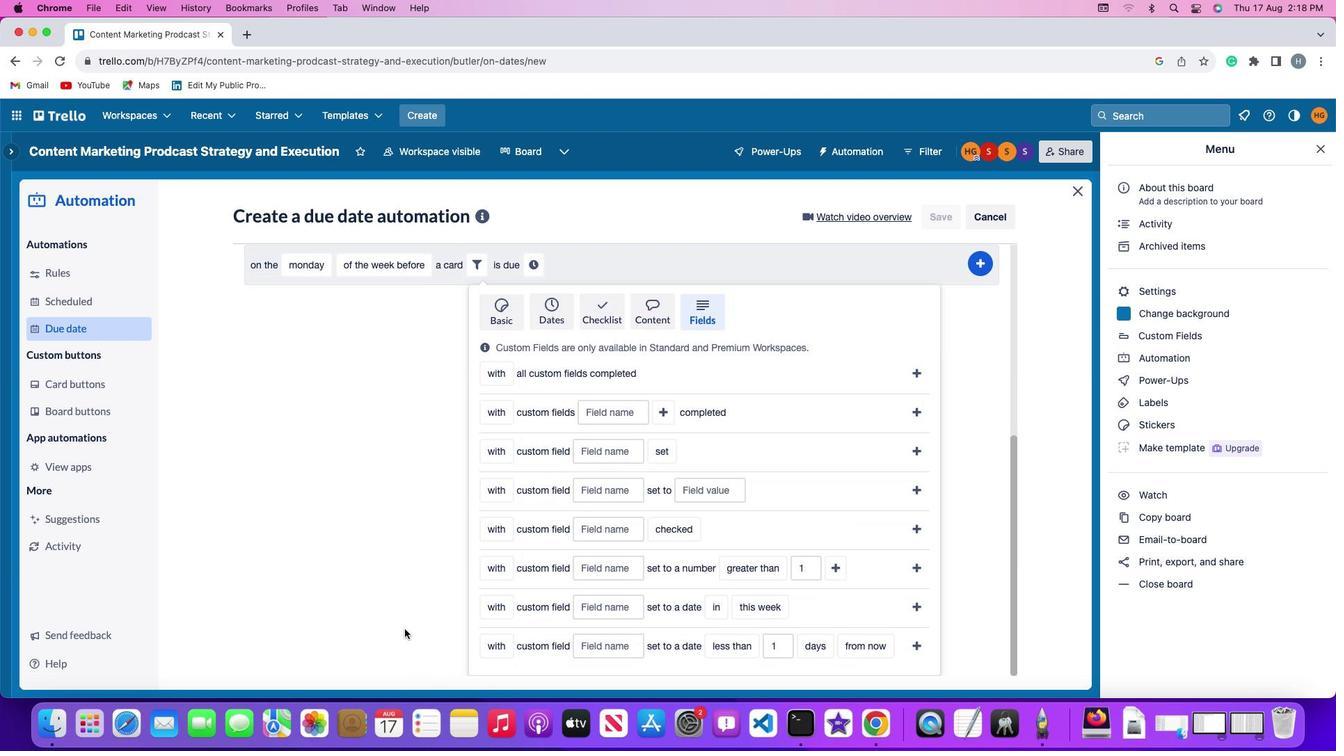 
Action: Mouse scrolled (402, 628) with delta (-2, -2)
Screenshot: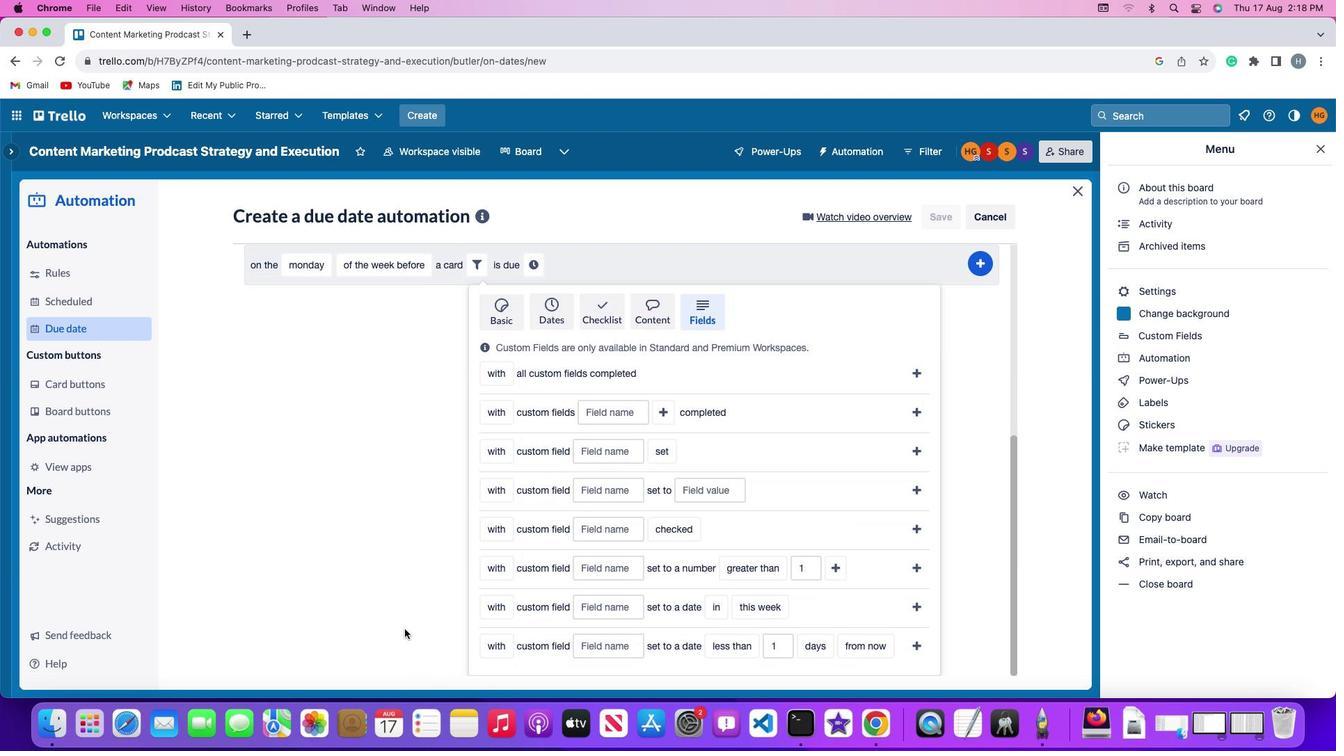 
Action: Mouse moved to (402, 627)
Screenshot: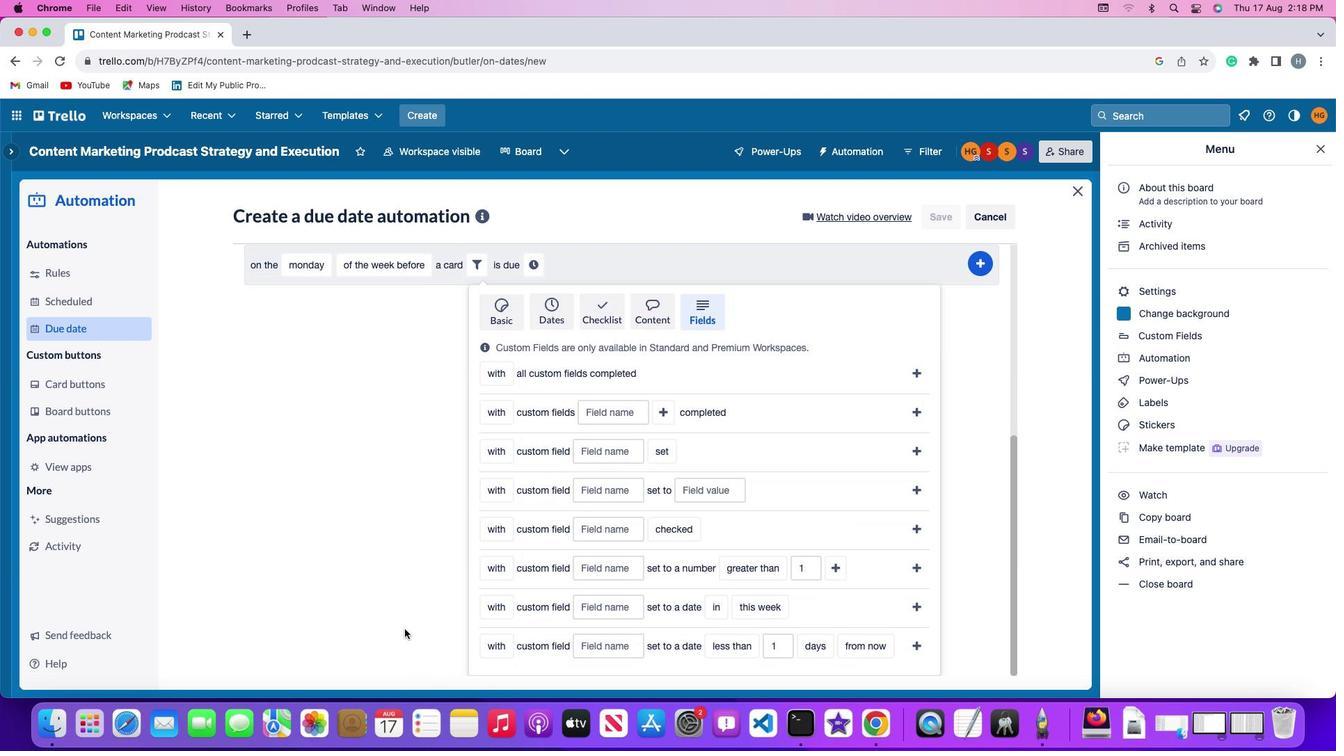 
Action: Mouse scrolled (402, 627) with delta (-2, -2)
Screenshot: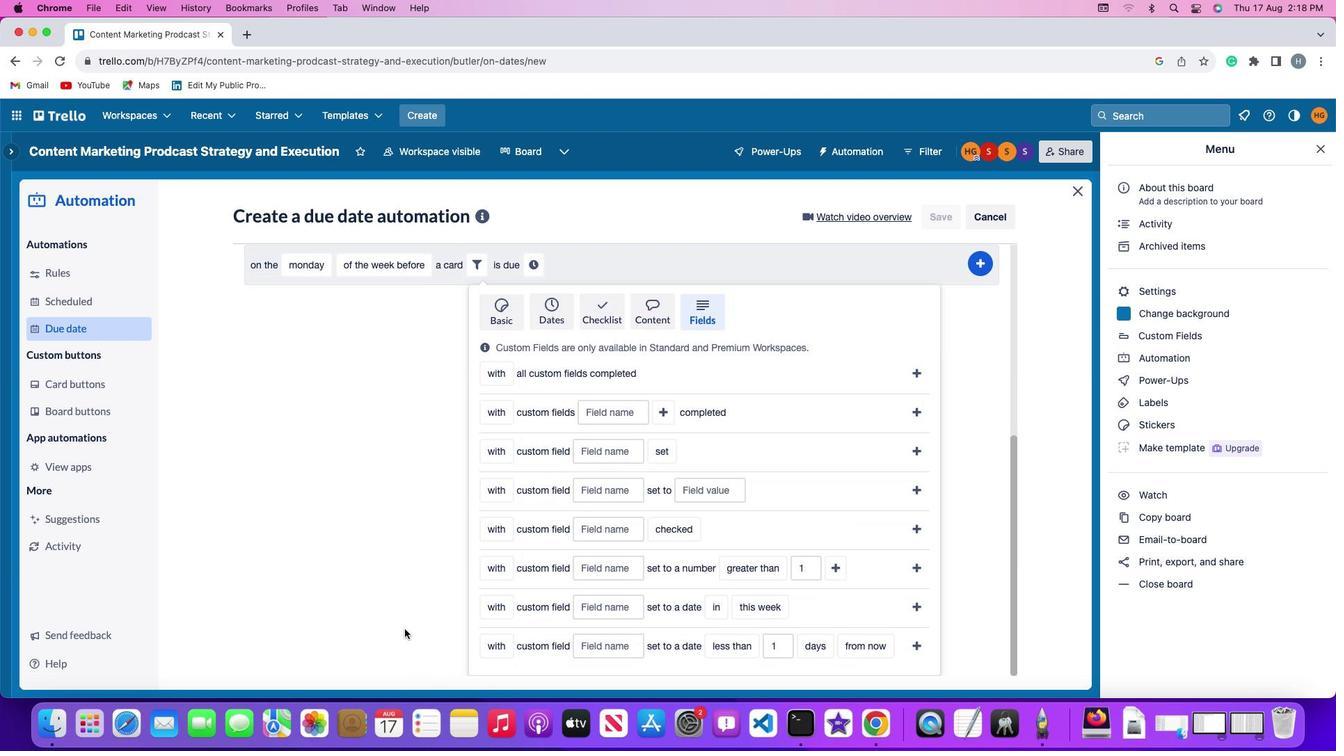 
Action: Mouse scrolled (402, 627) with delta (-2, -4)
Screenshot: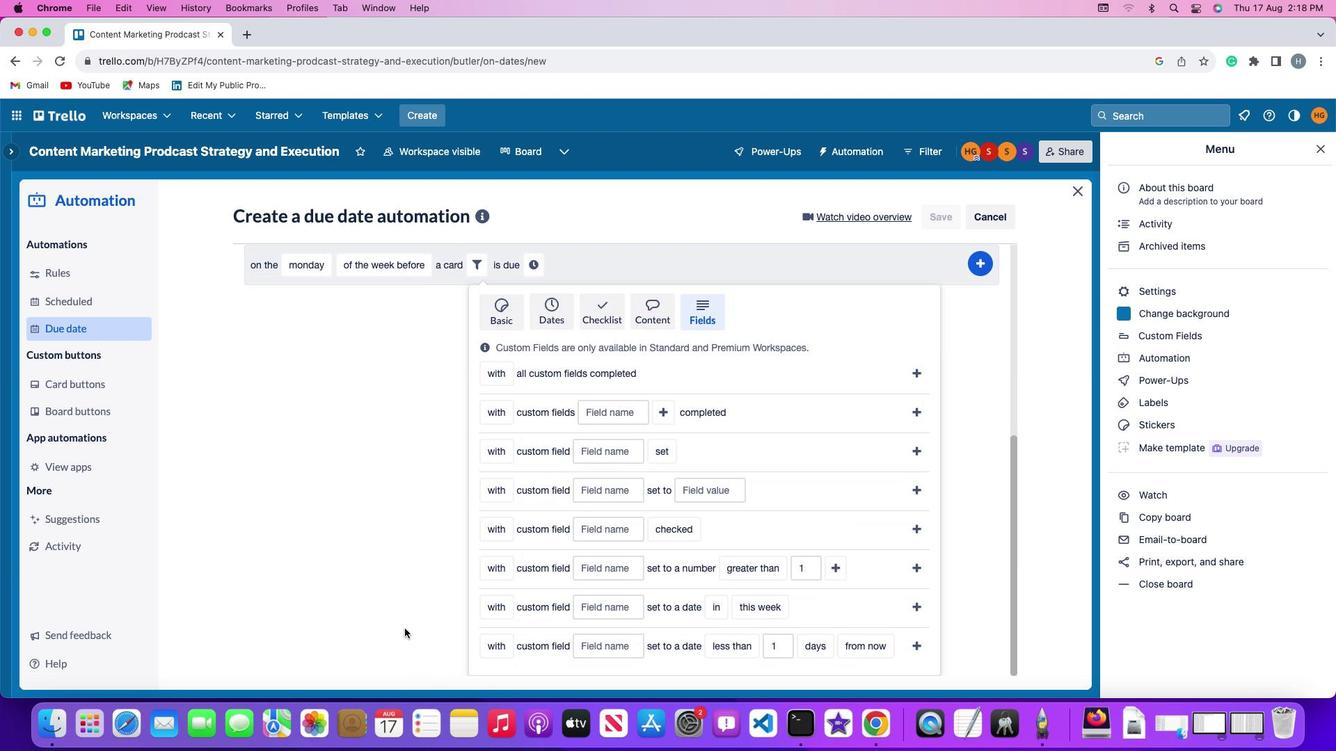 
Action: Mouse moved to (402, 626)
Screenshot: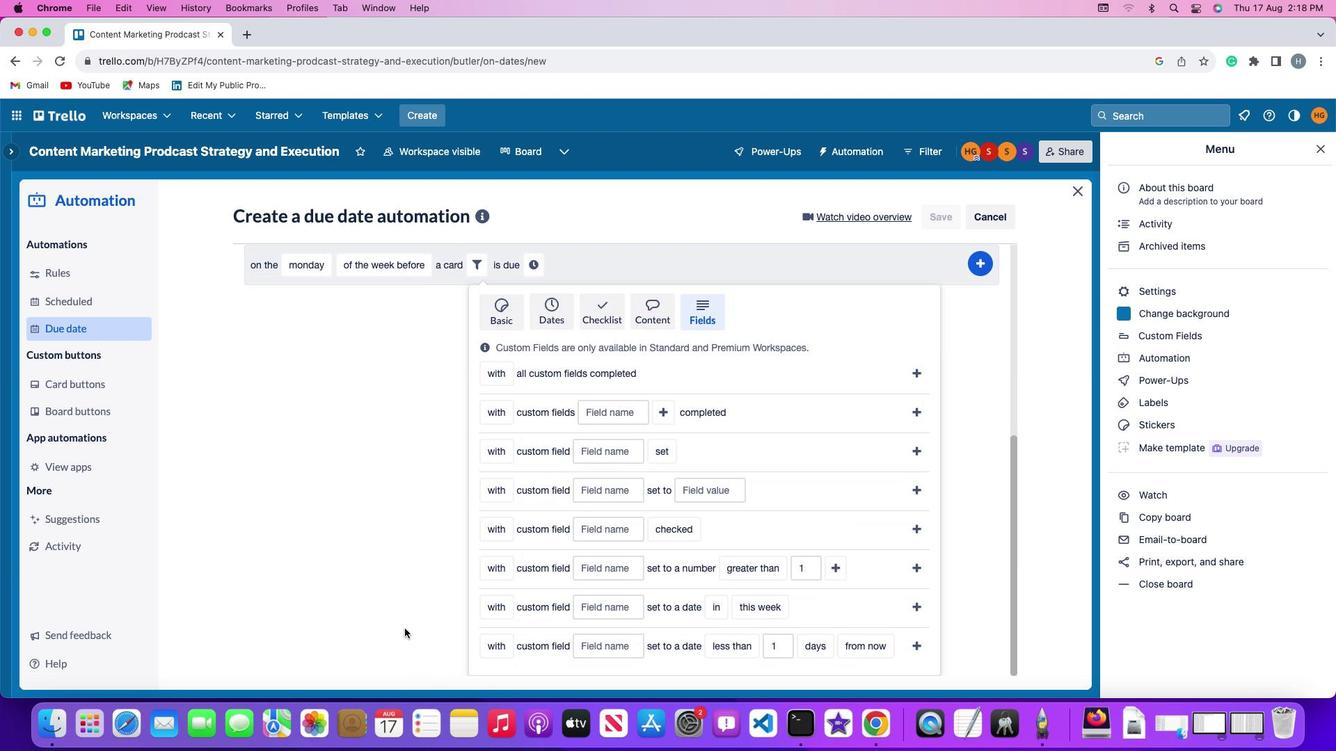 
Action: Mouse scrolled (402, 626) with delta (-2, -5)
Screenshot: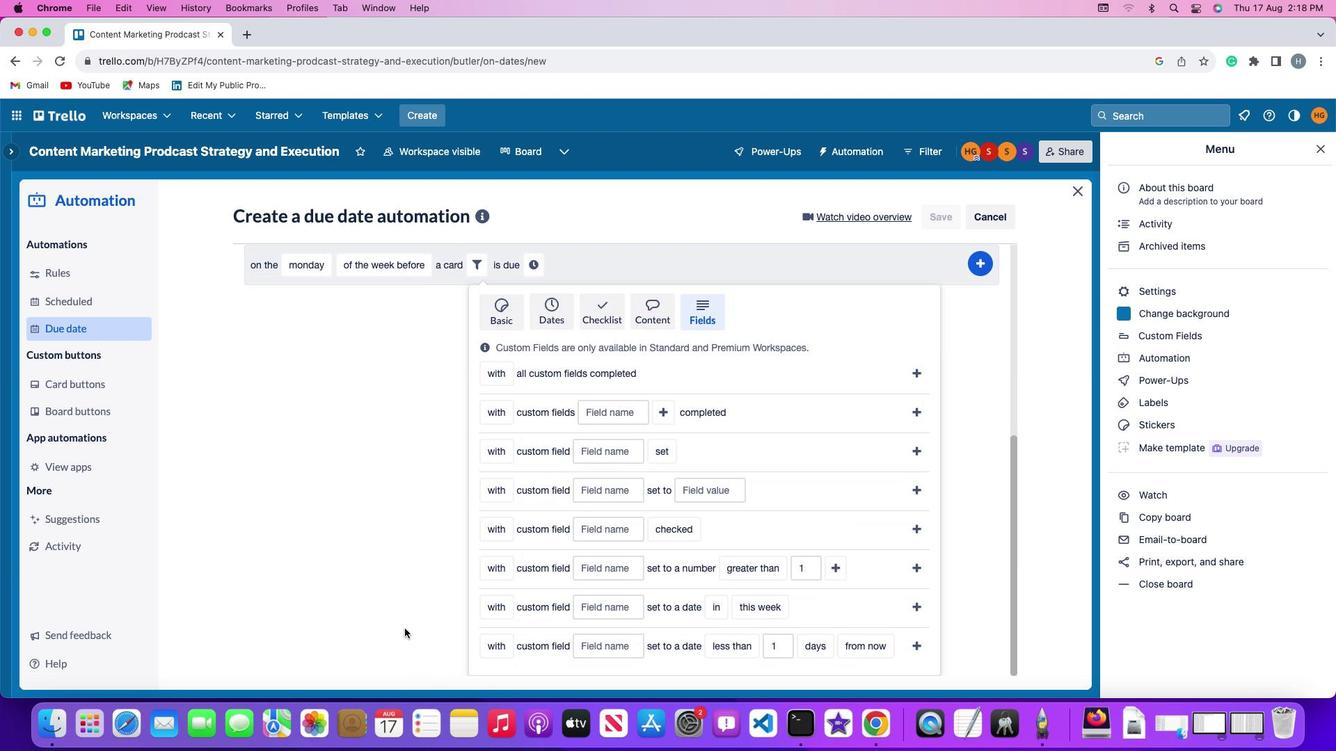 
Action: Mouse moved to (491, 564)
Screenshot: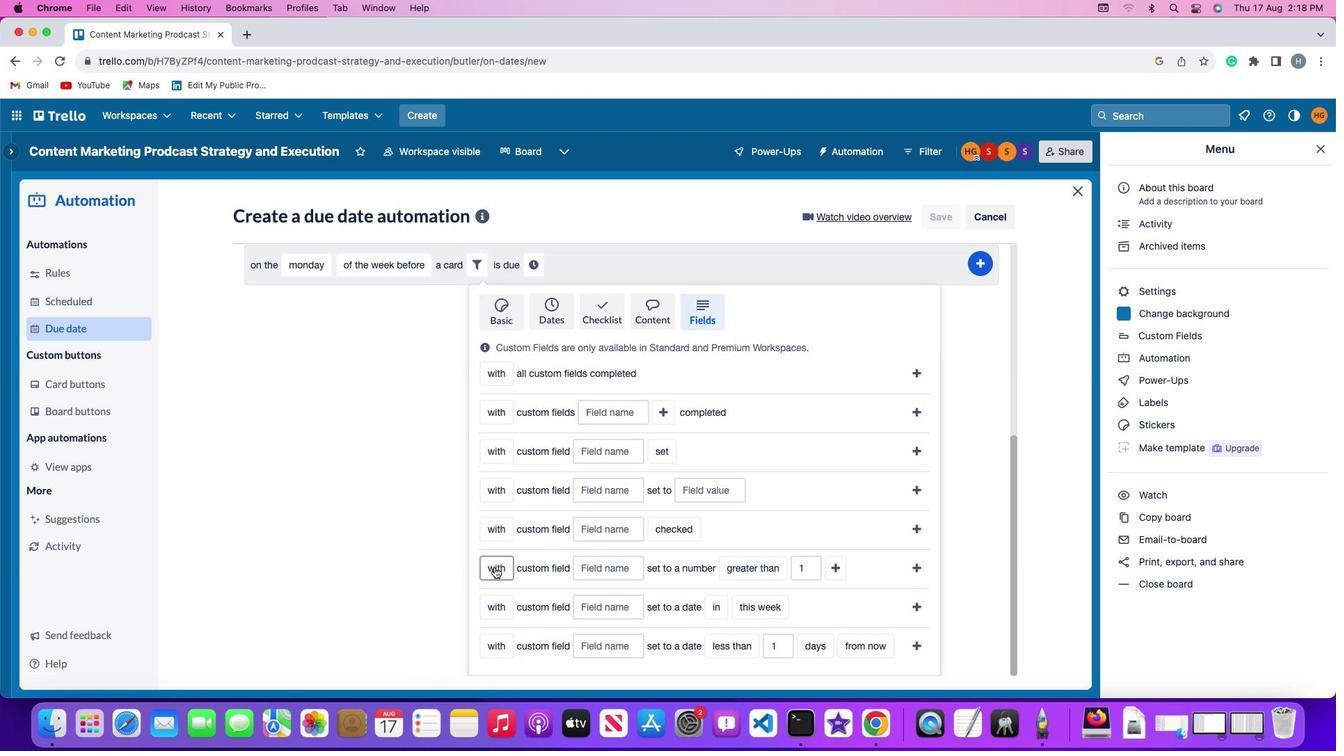 
Action: Mouse pressed left at (491, 564)
Screenshot: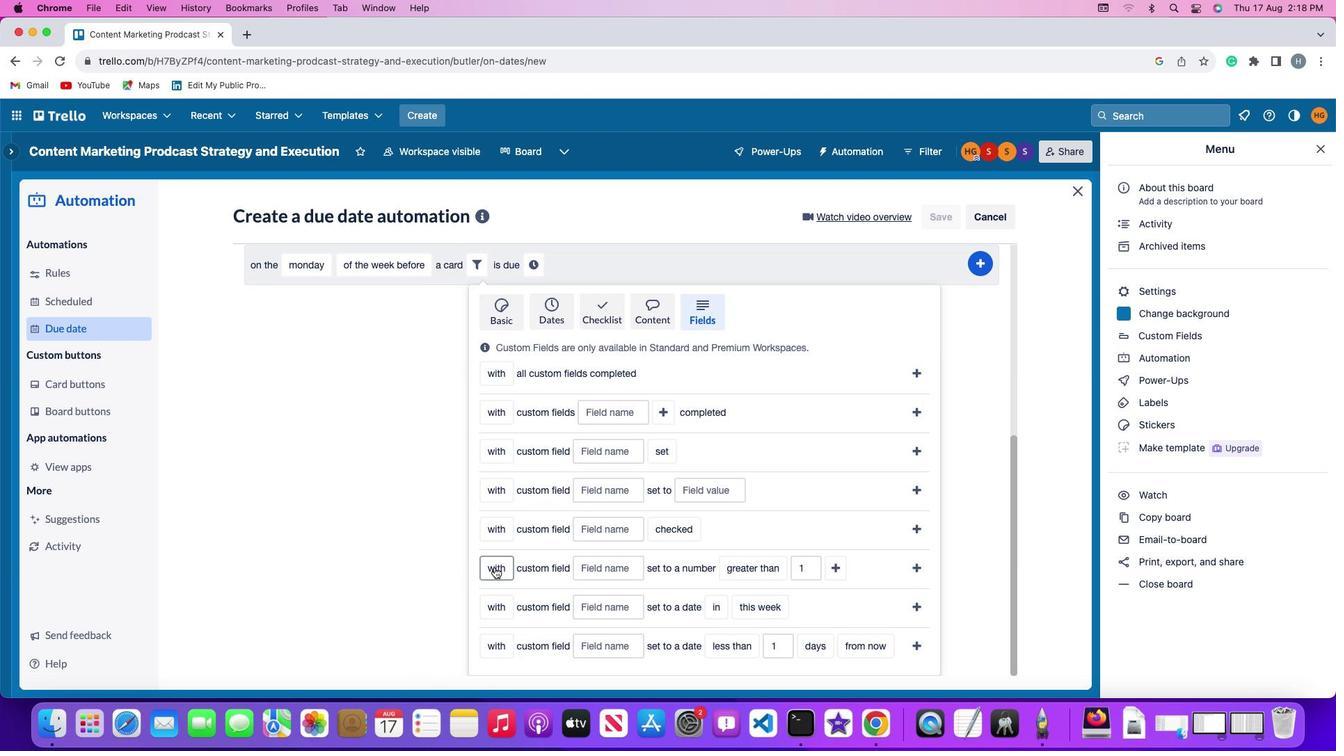 
Action: Mouse moved to (502, 618)
Screenshot: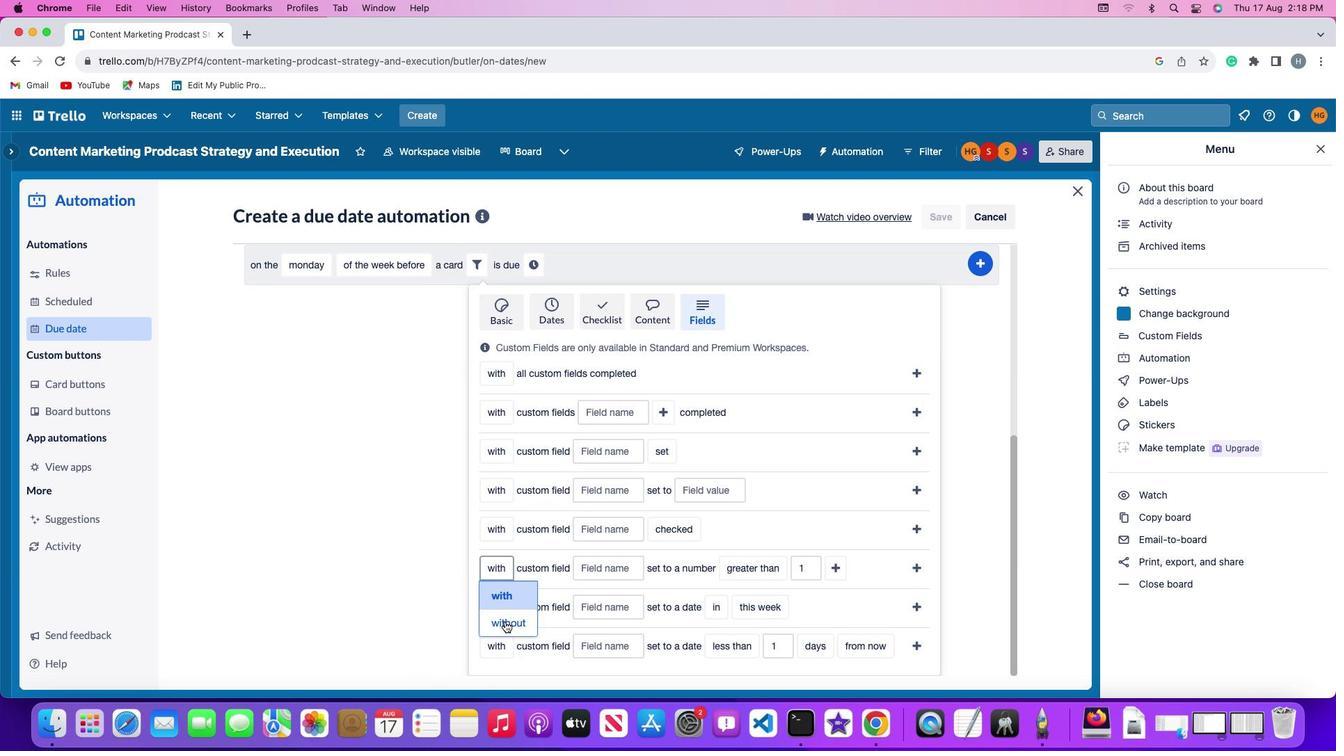 
Action: Mouse pressed left at (502, 618)
Screenshot: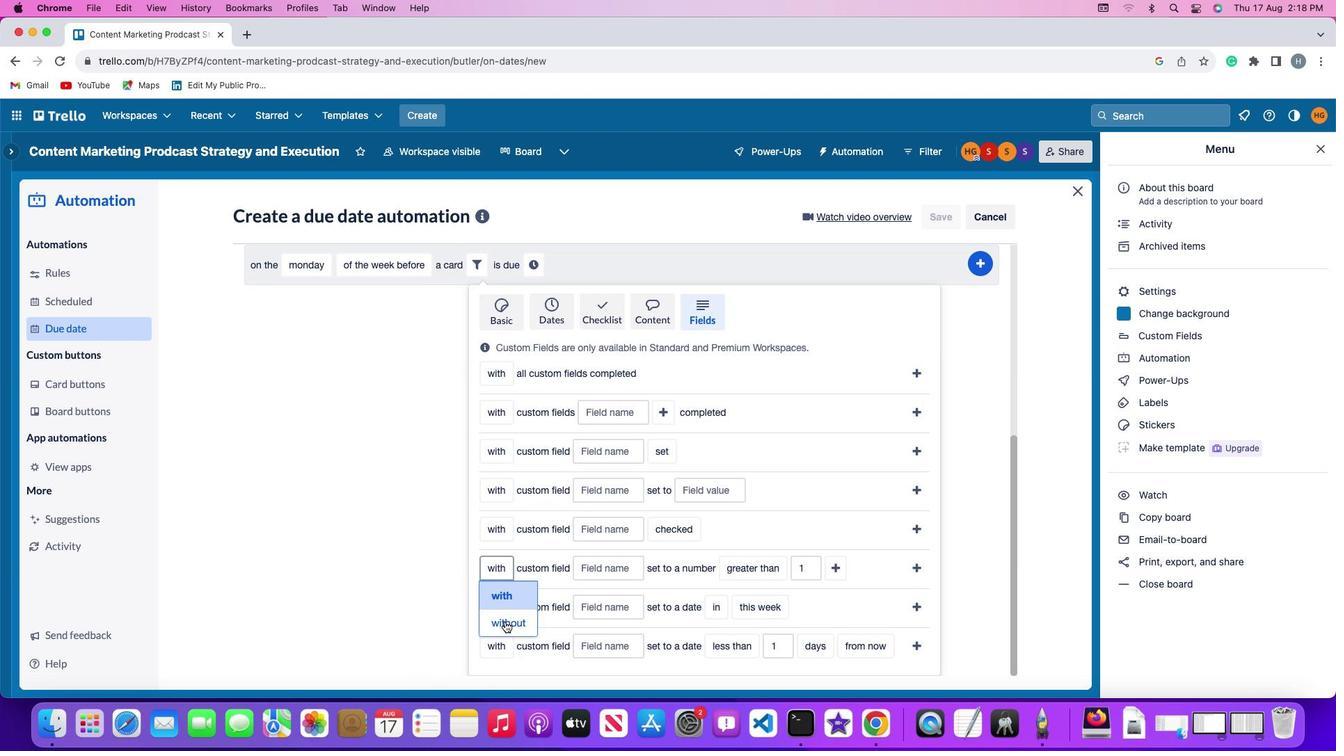 
Action: Mouse moved to (604, 565)
Screenshot: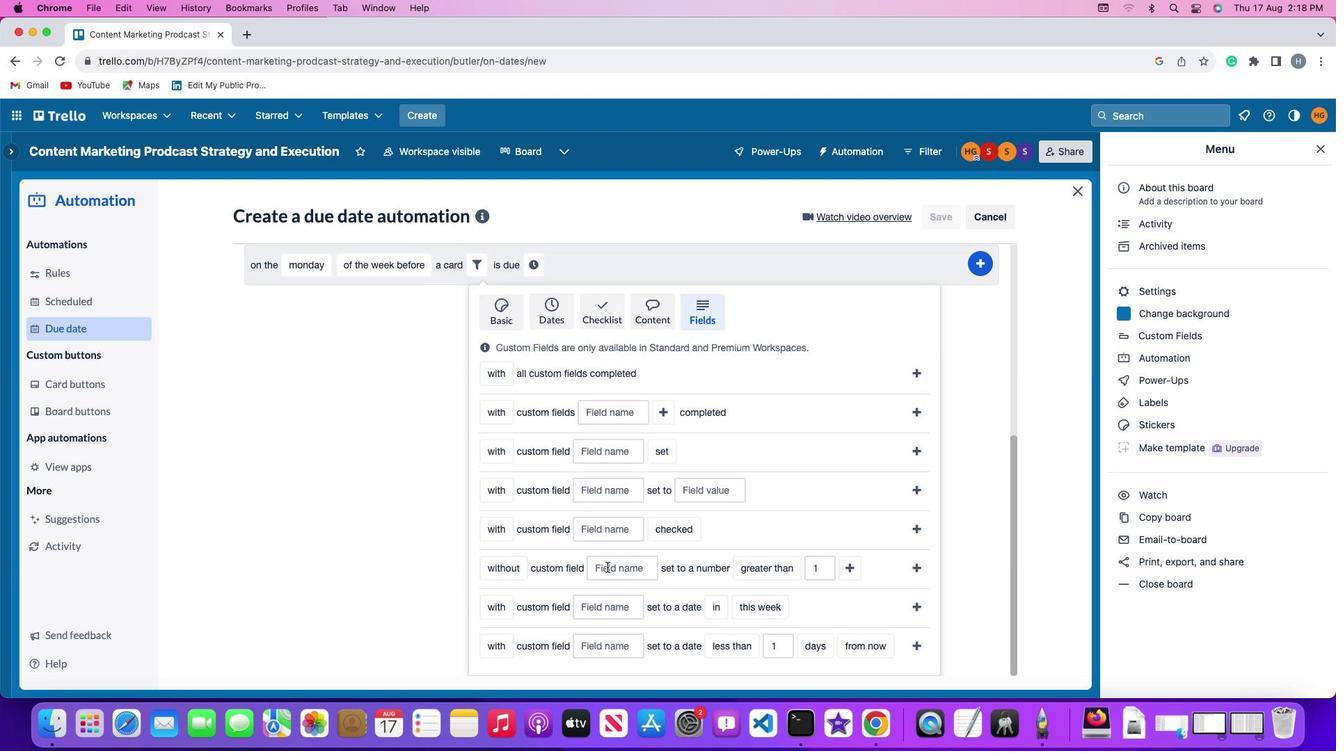 
Action: Mouse pressed left at (604, 565)
Screenshot: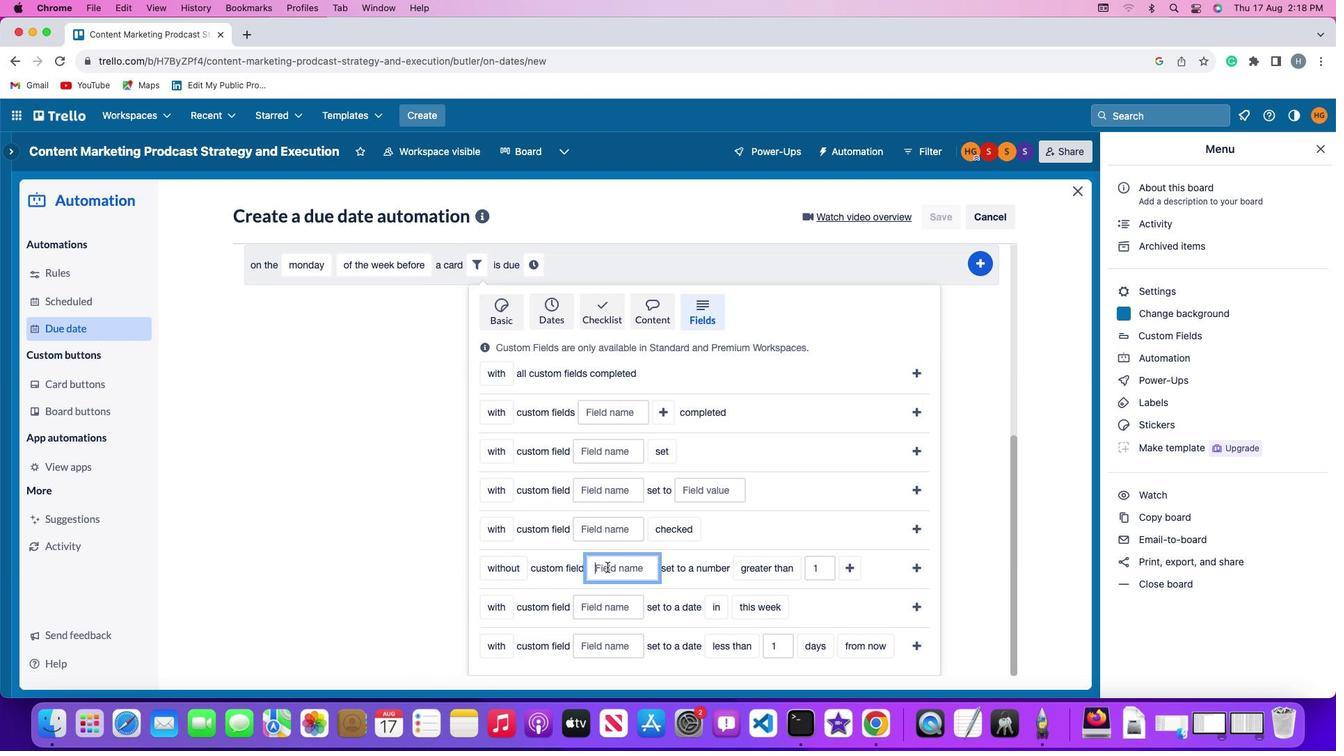 
Action: Mouse moved to (605, 565)
Screenshot: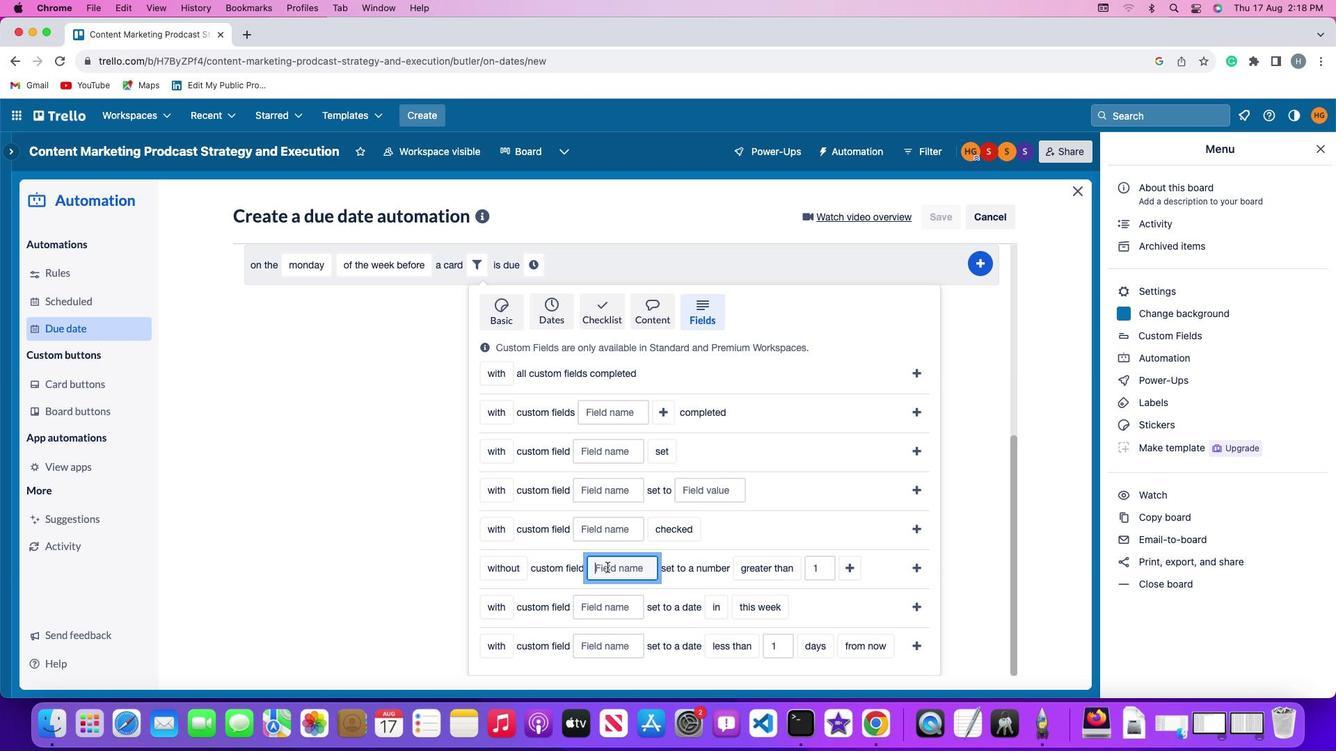 
Action: Key pressed Key.shift'R''e''s''u'
Screenshot: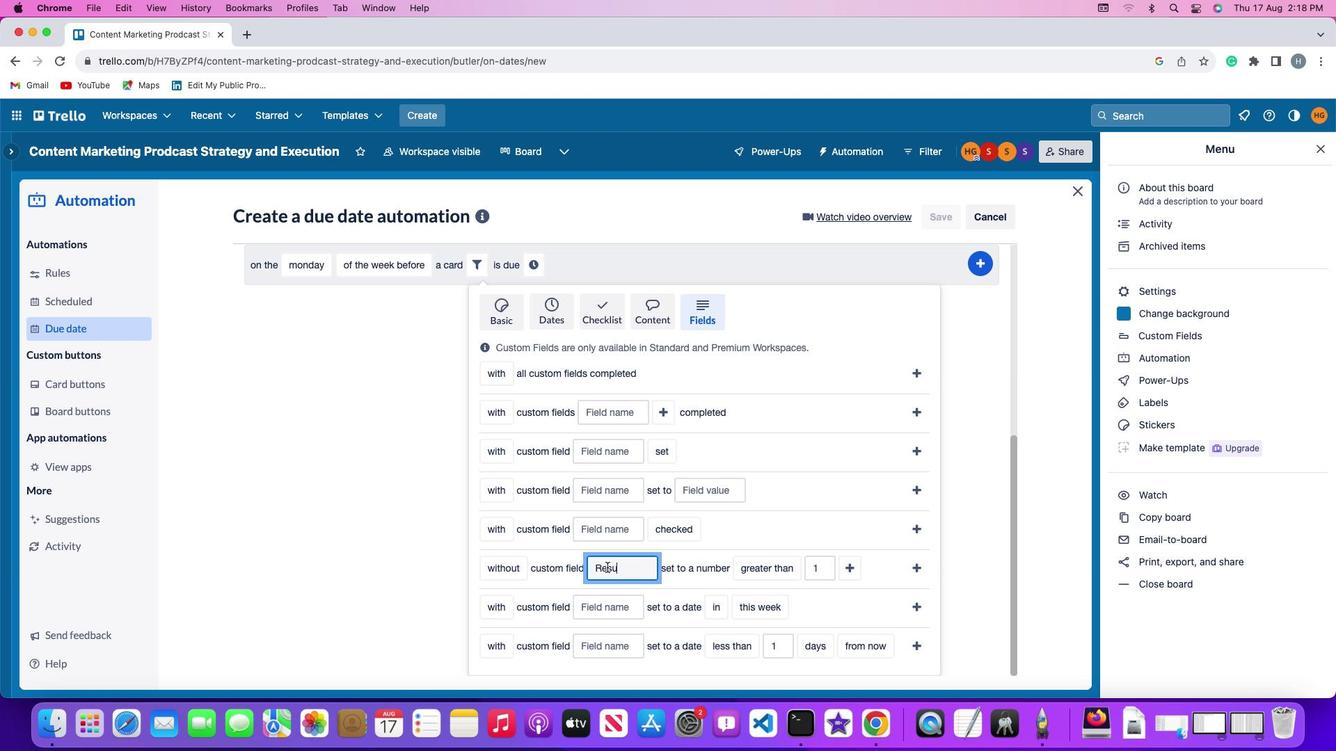 
Action: Mouse moved to (604, 564)
Screenshot: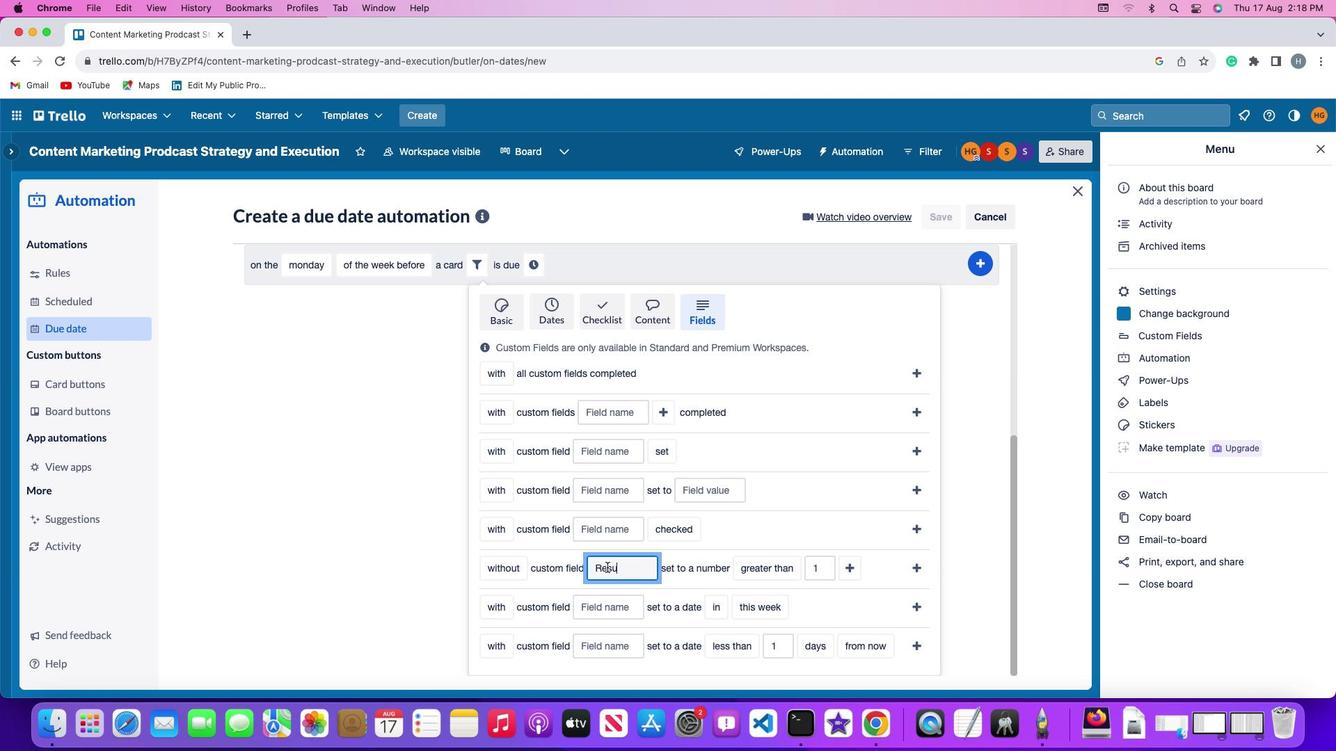 
Action: Key pressed 'm''e'
Screenshot: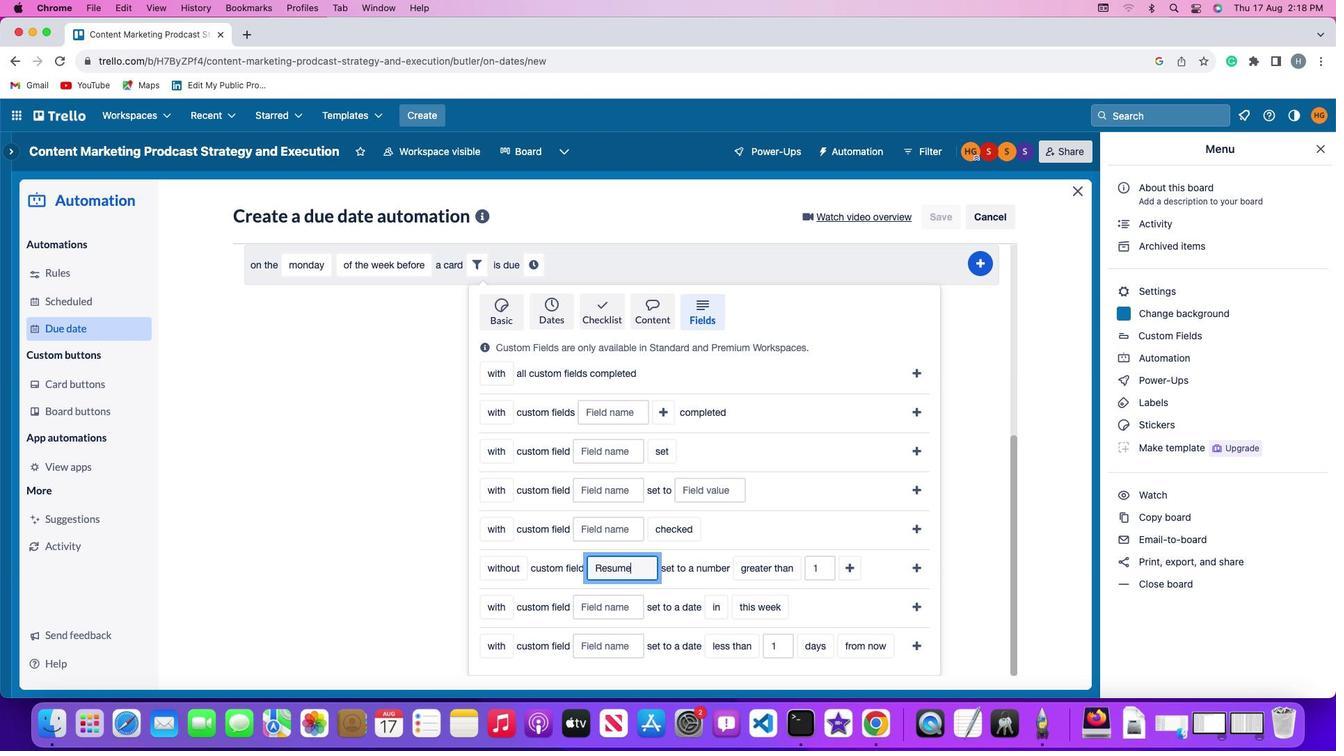 
Action: Mouse moved to (761, 557)
Screenshot: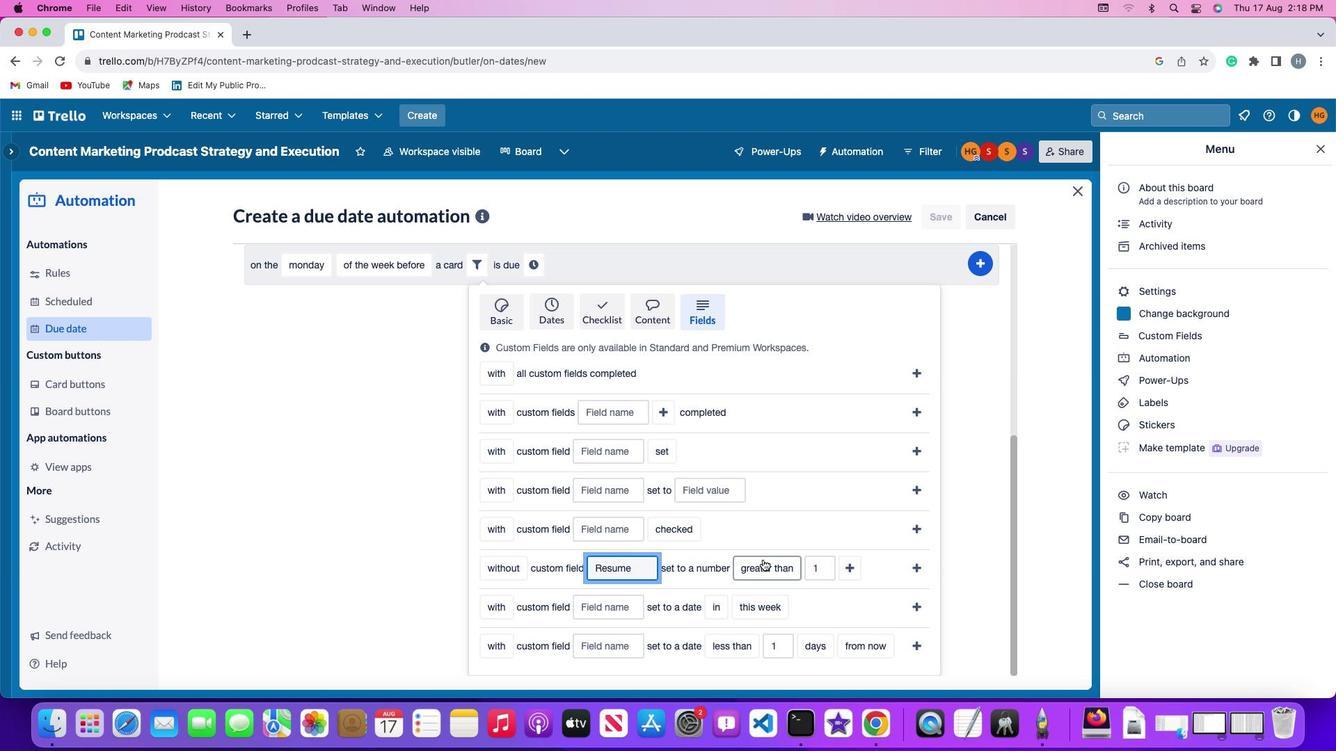 
Action: Mouse pressed left at (761, 557)
Screenshot: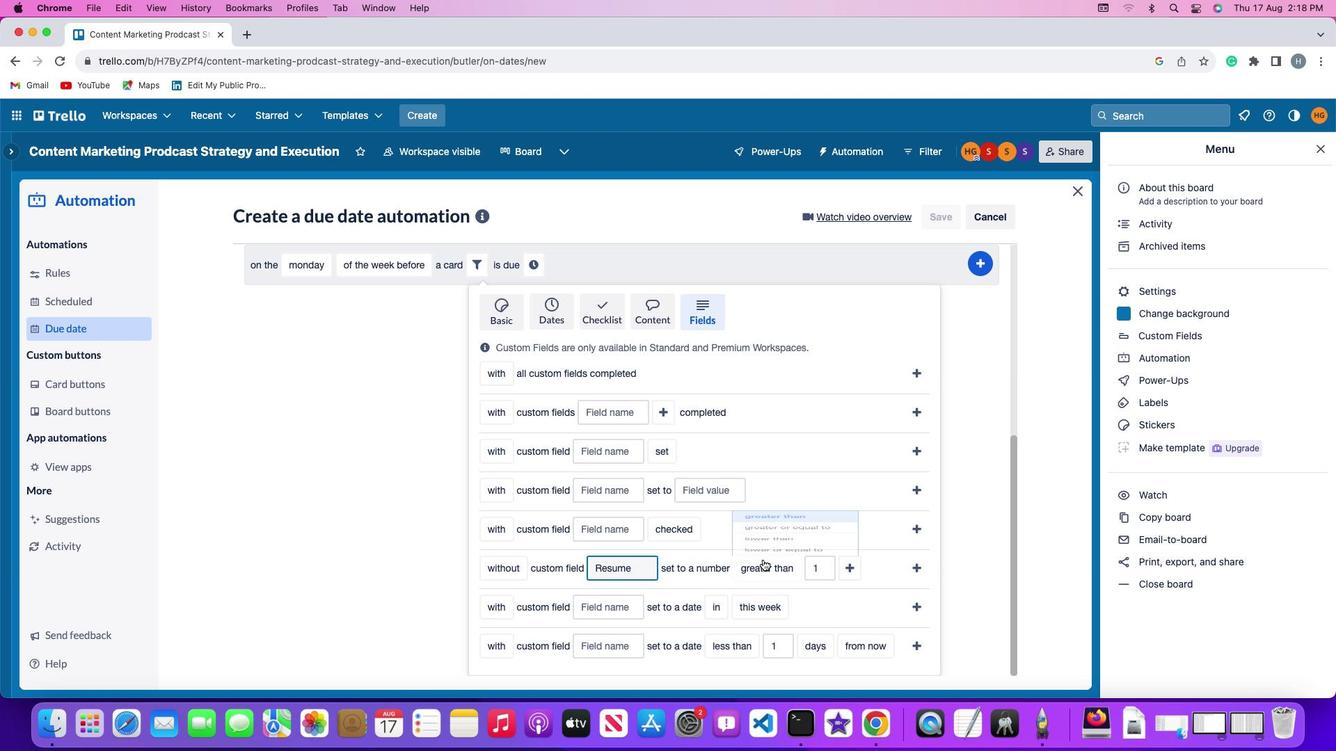 
Action: Mouse moved to (772, 448)
Screenshot: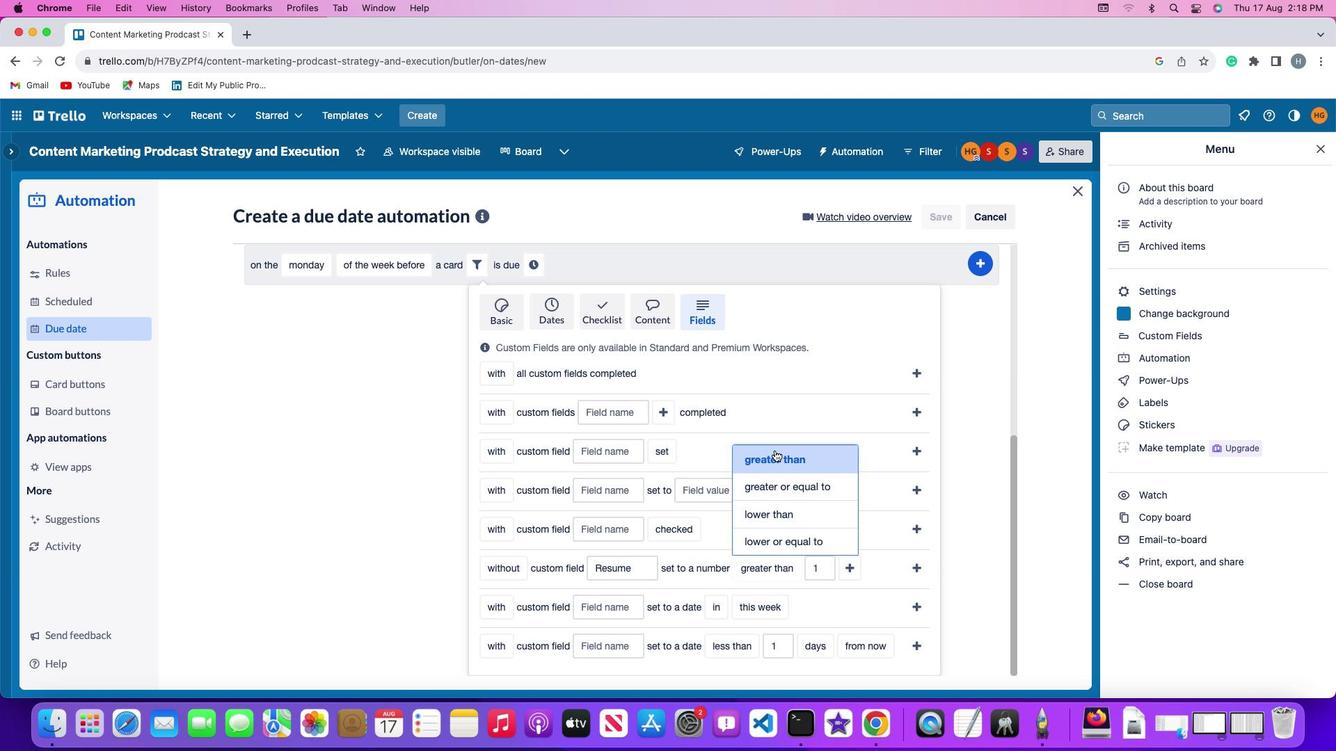 
Action: Mouse pressed left at (772, 448)
Screenshot: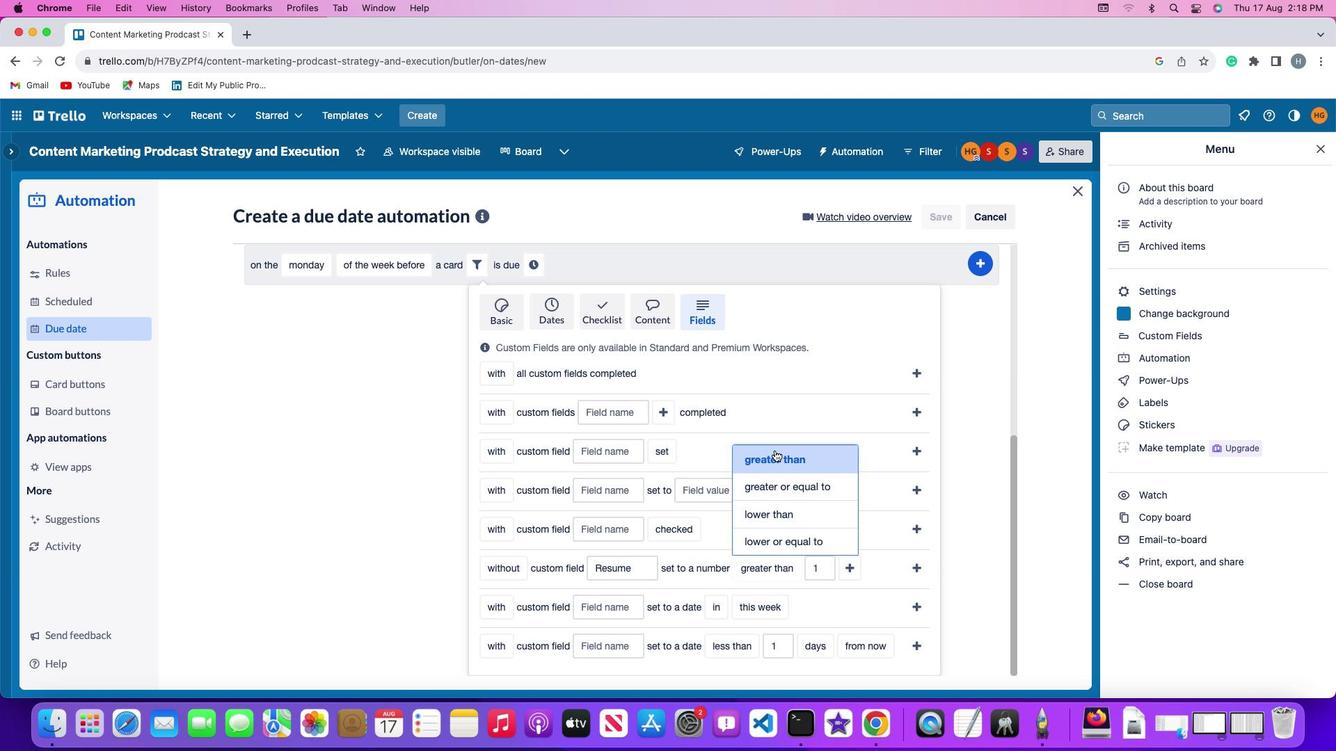 
Action: Mouse moved to (822, 566)
Screenshot: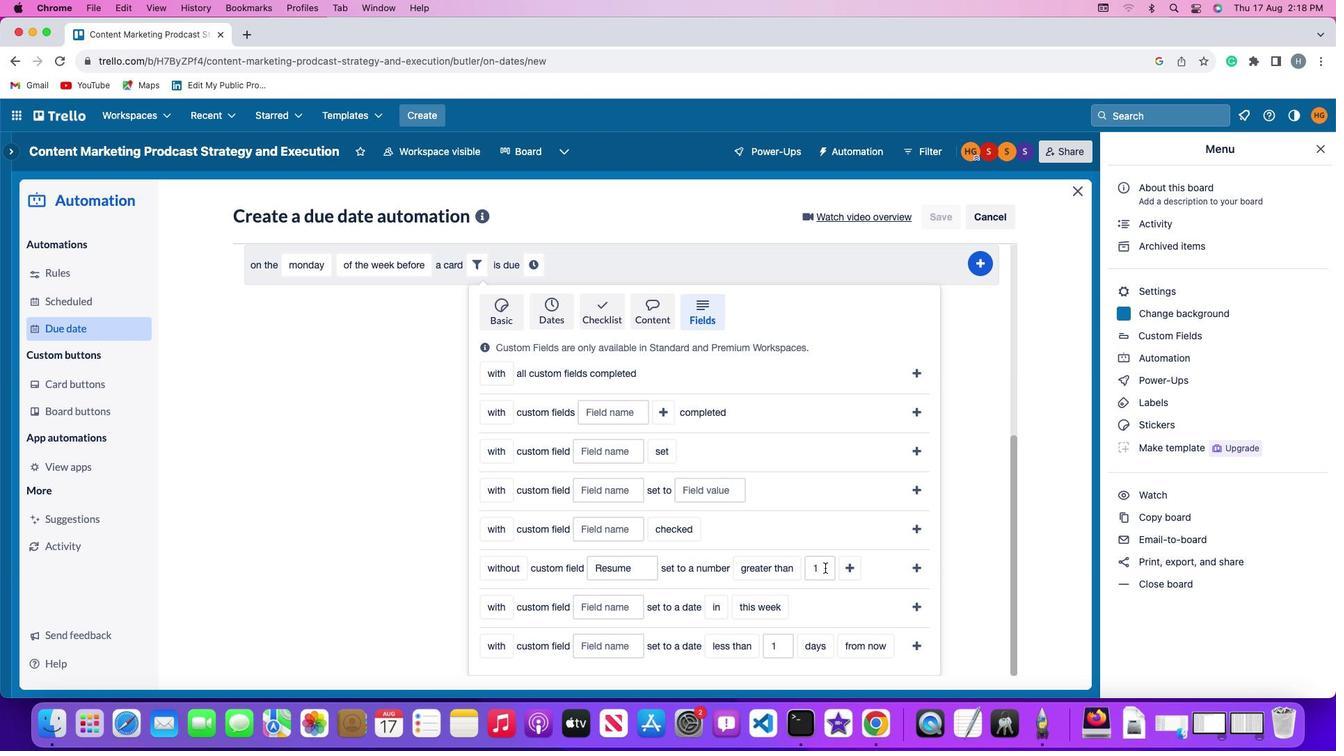 
Action: Mouse pressed left at (822, 566)
Screenshot: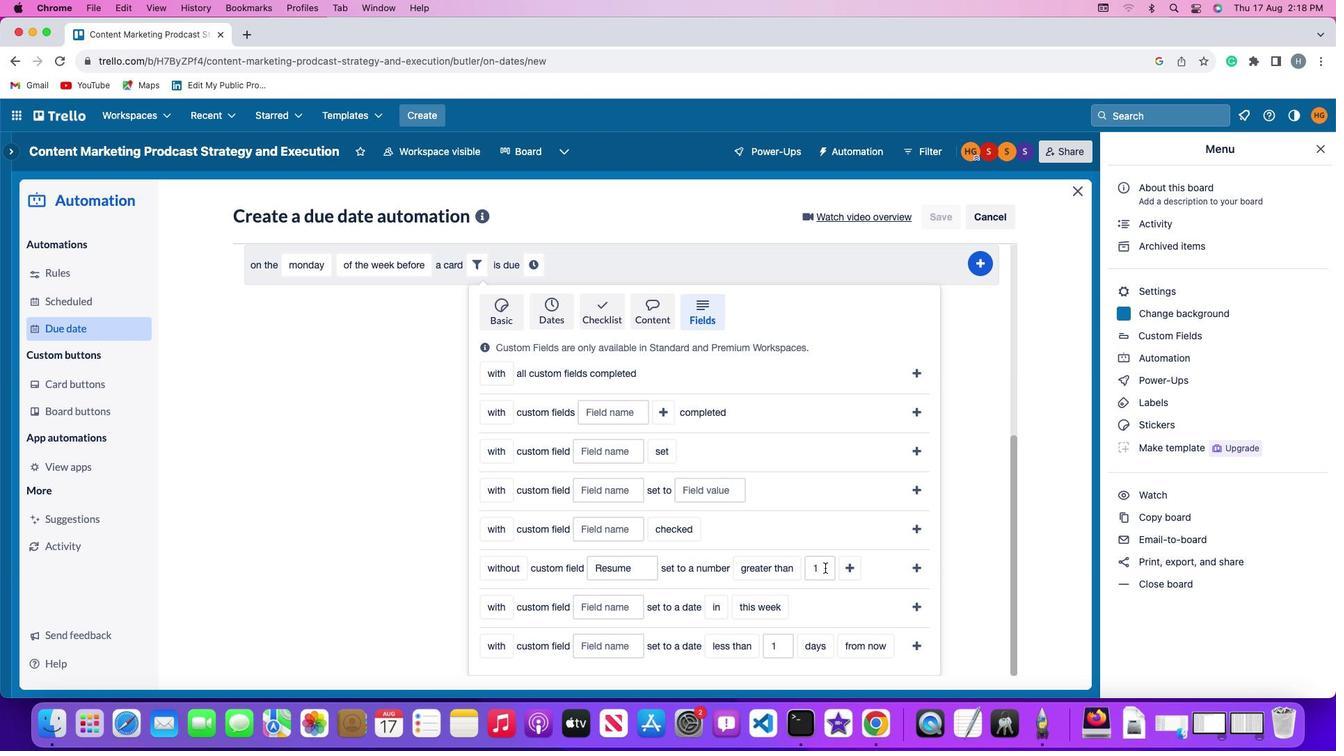 
Action: Mouse moved to (822, 566)
Screenshot: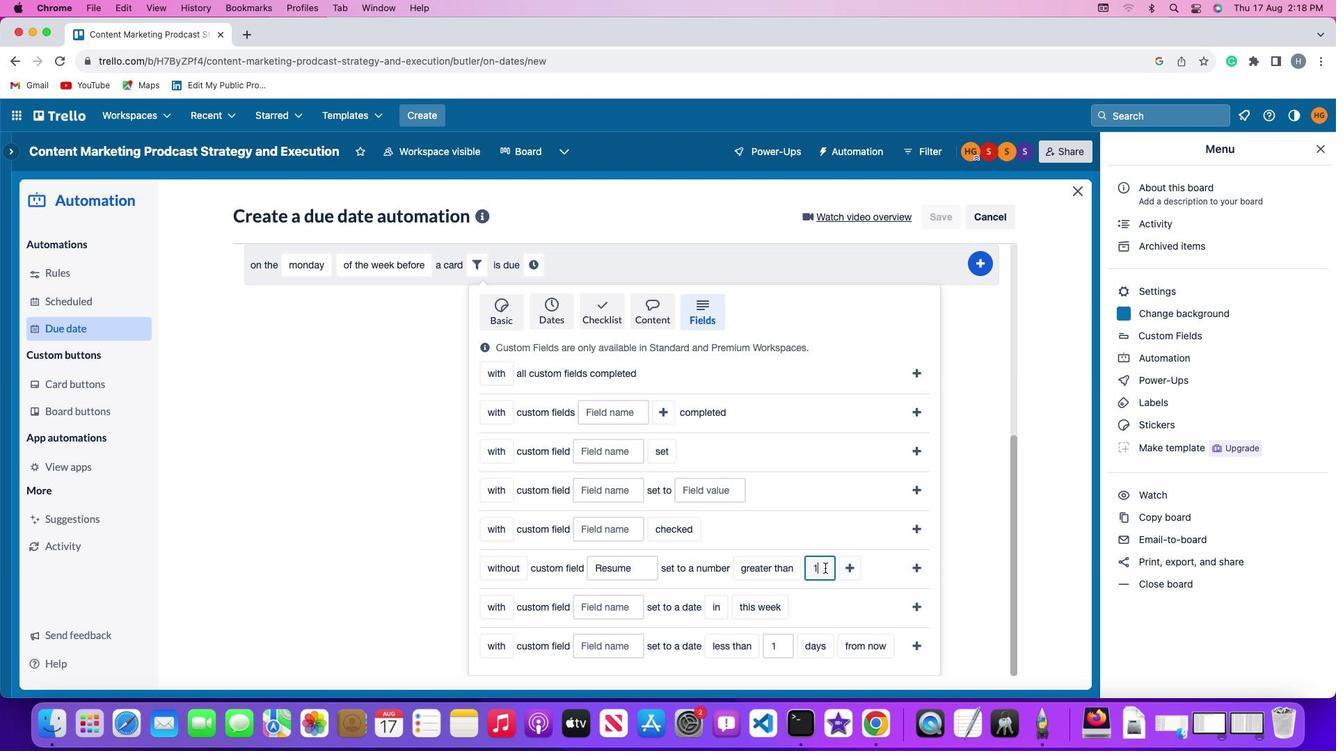 
Action: Key pressed Key.backspace'1'
Screenshot: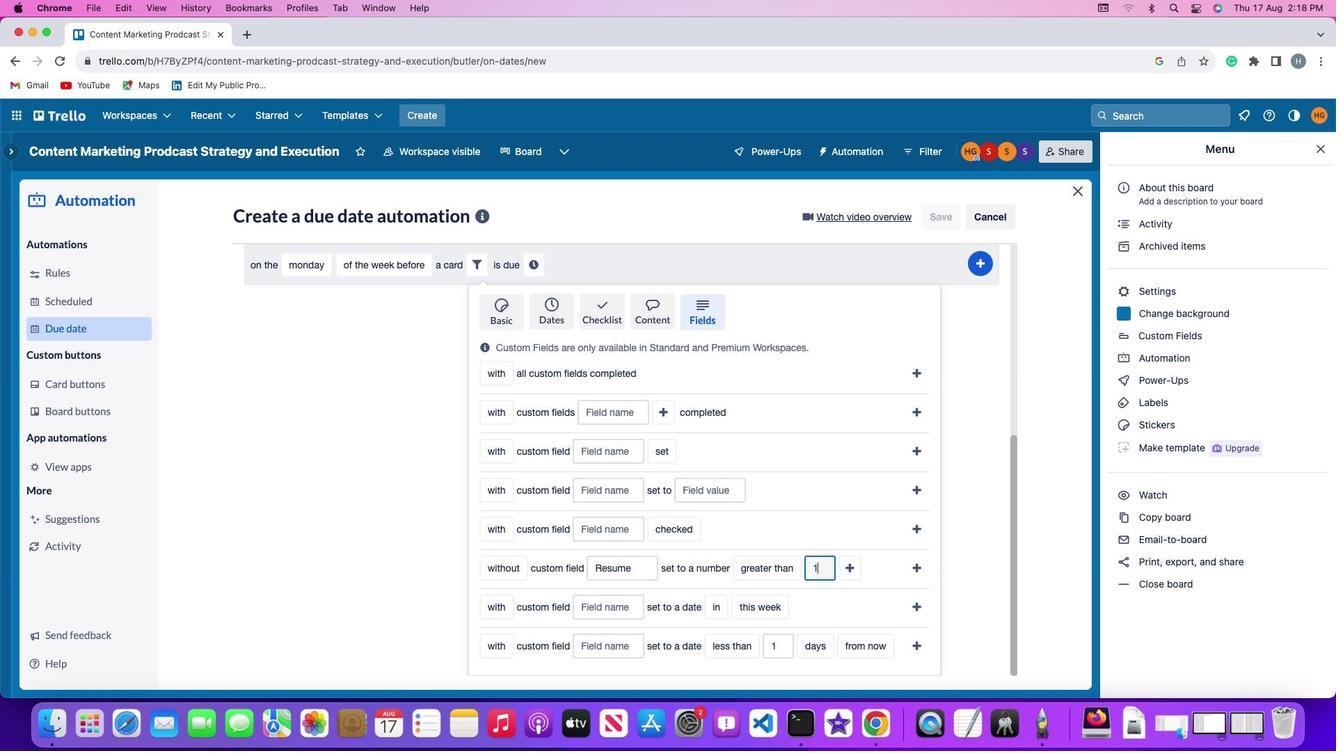
Action: Mouse moved to (841, 567)
Screenshot: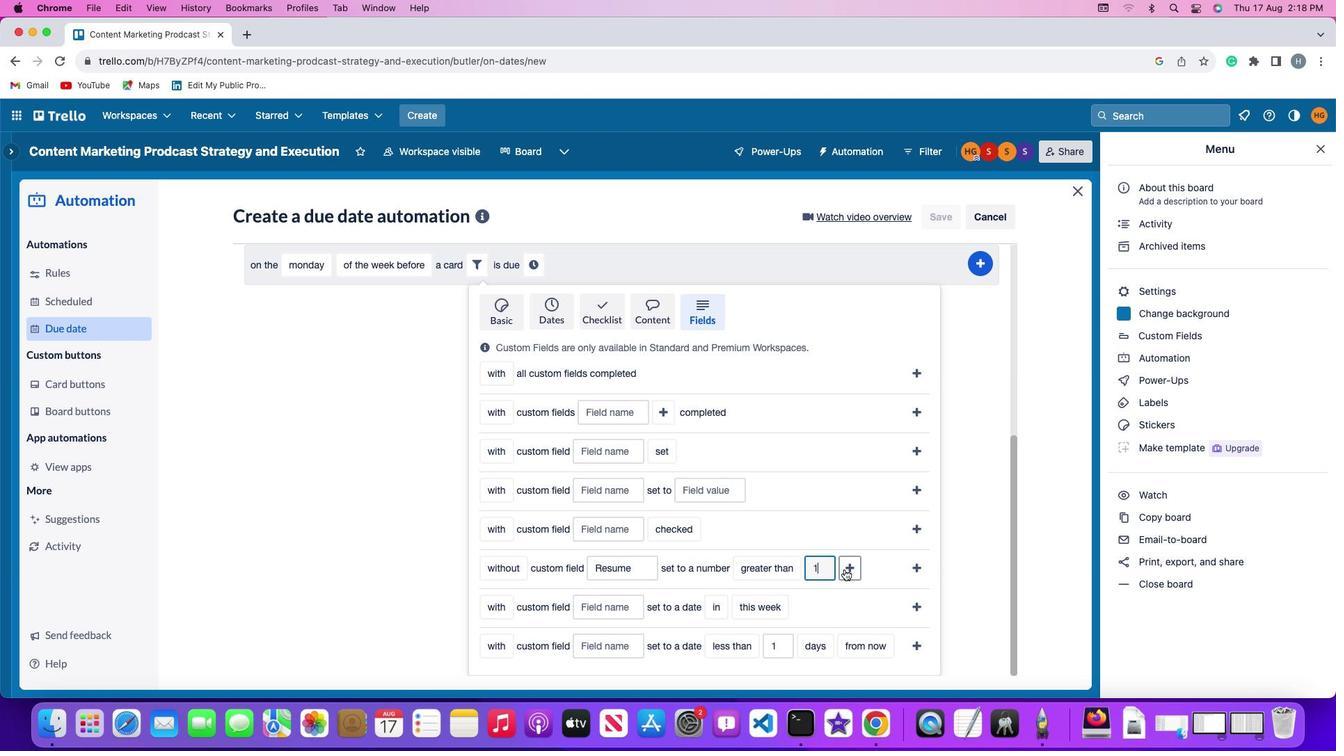 
Action: Mouse pressed left at (841, 567)
Screenshot: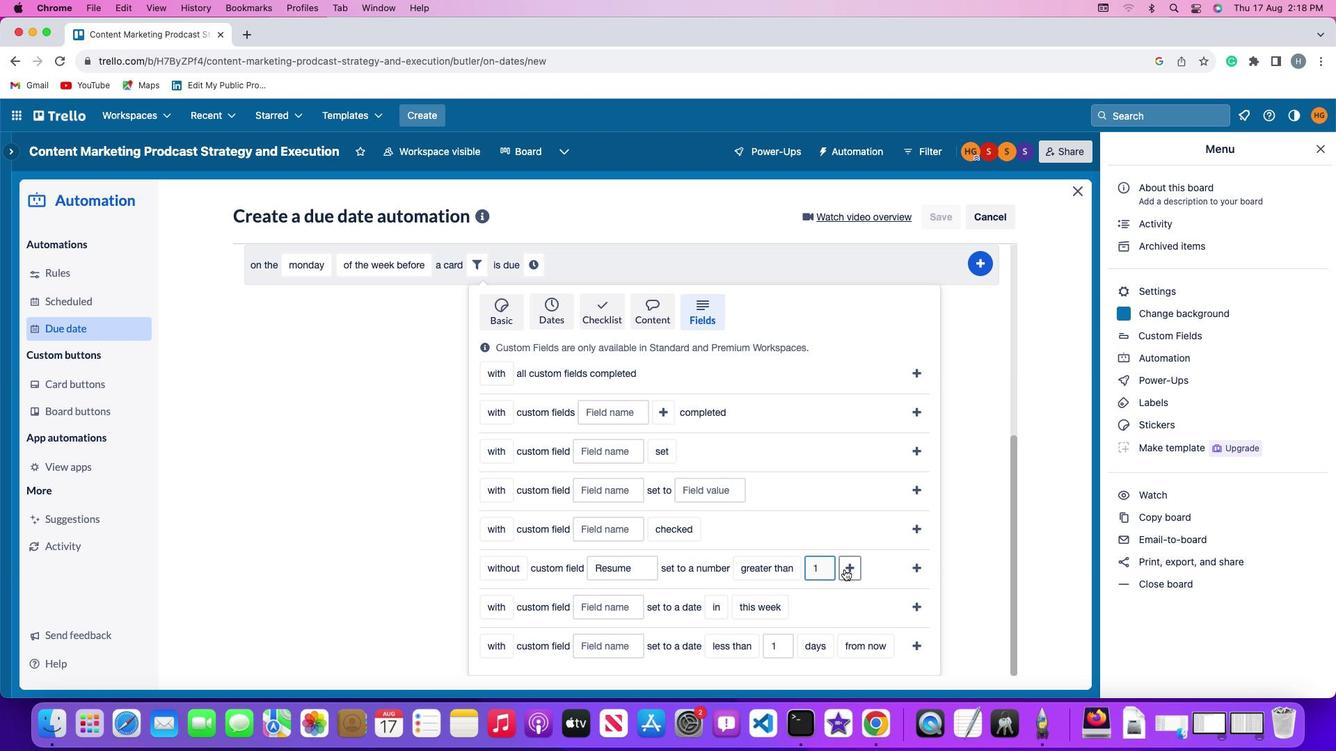 
Action: Mouse moved to (543, 589)
Screenshot: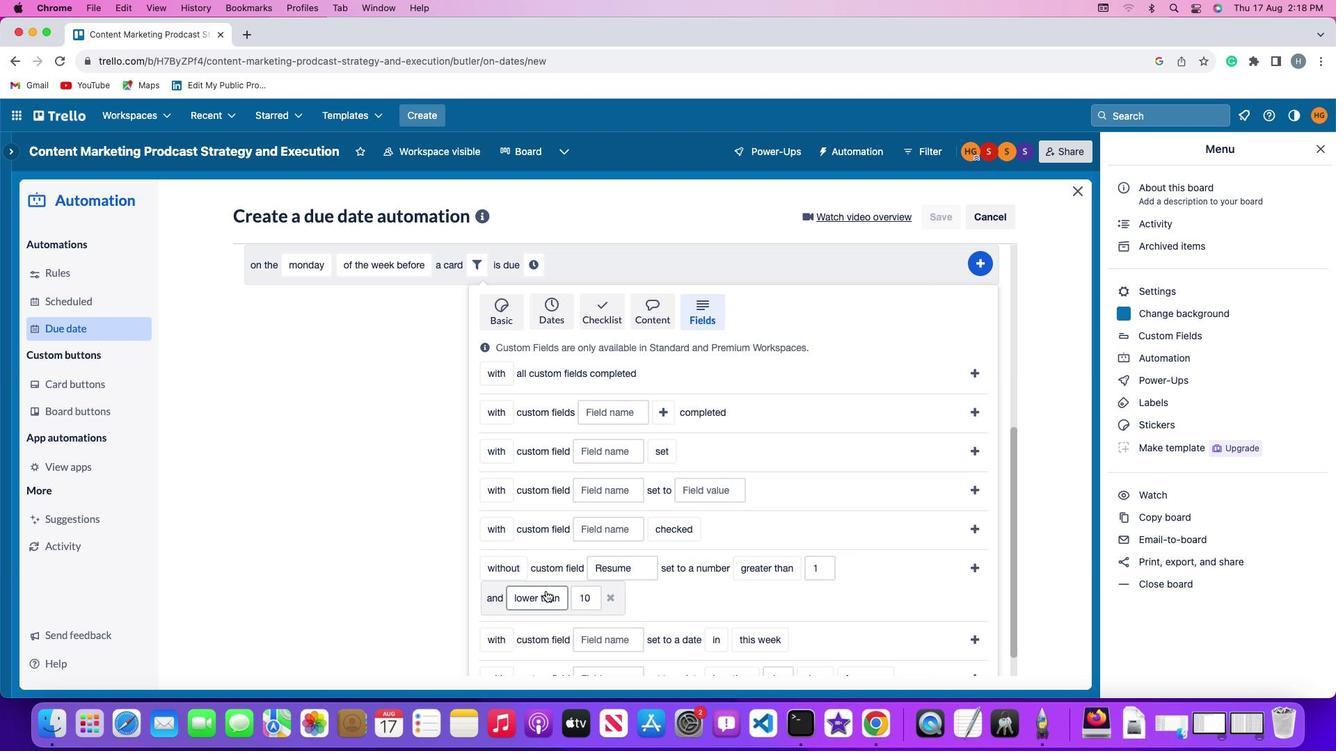 
Action: Mouse pressed left at (543, 589)
Screenshot: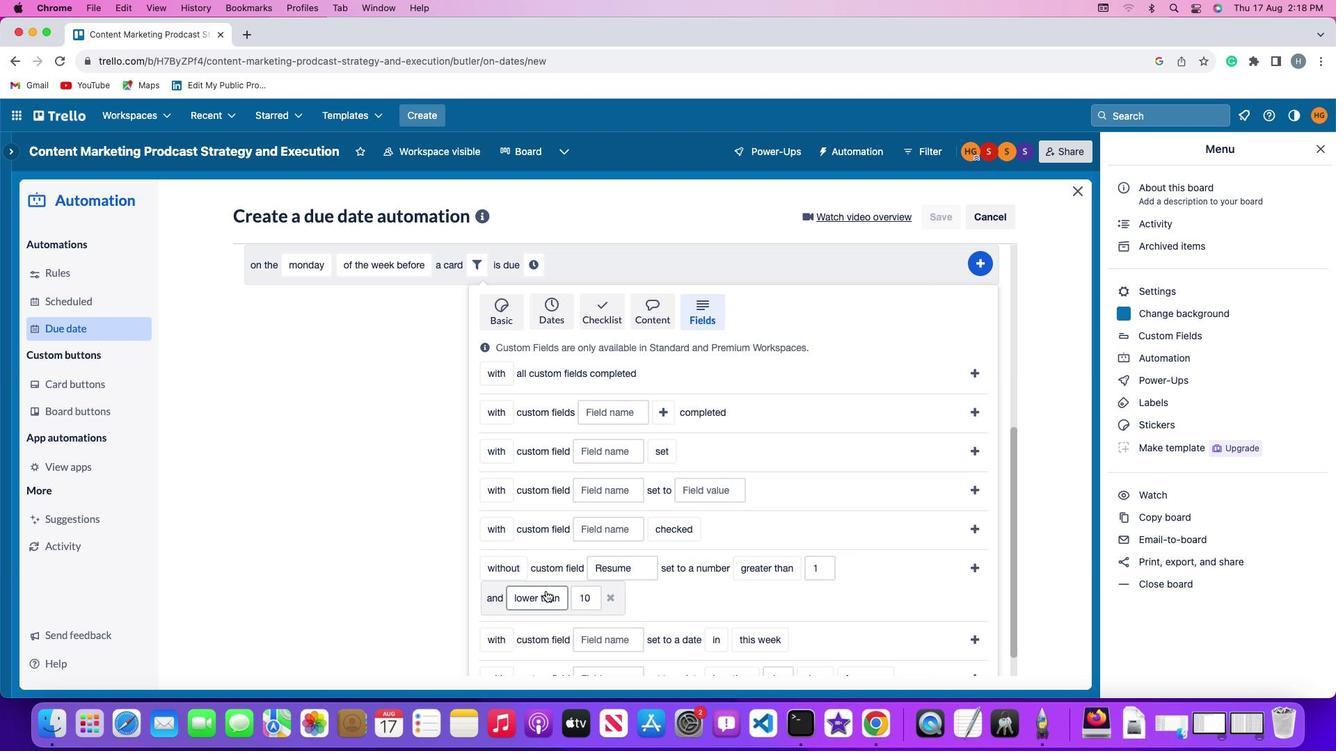 
Action: Mouse moved to (554, 510)
Screenshot: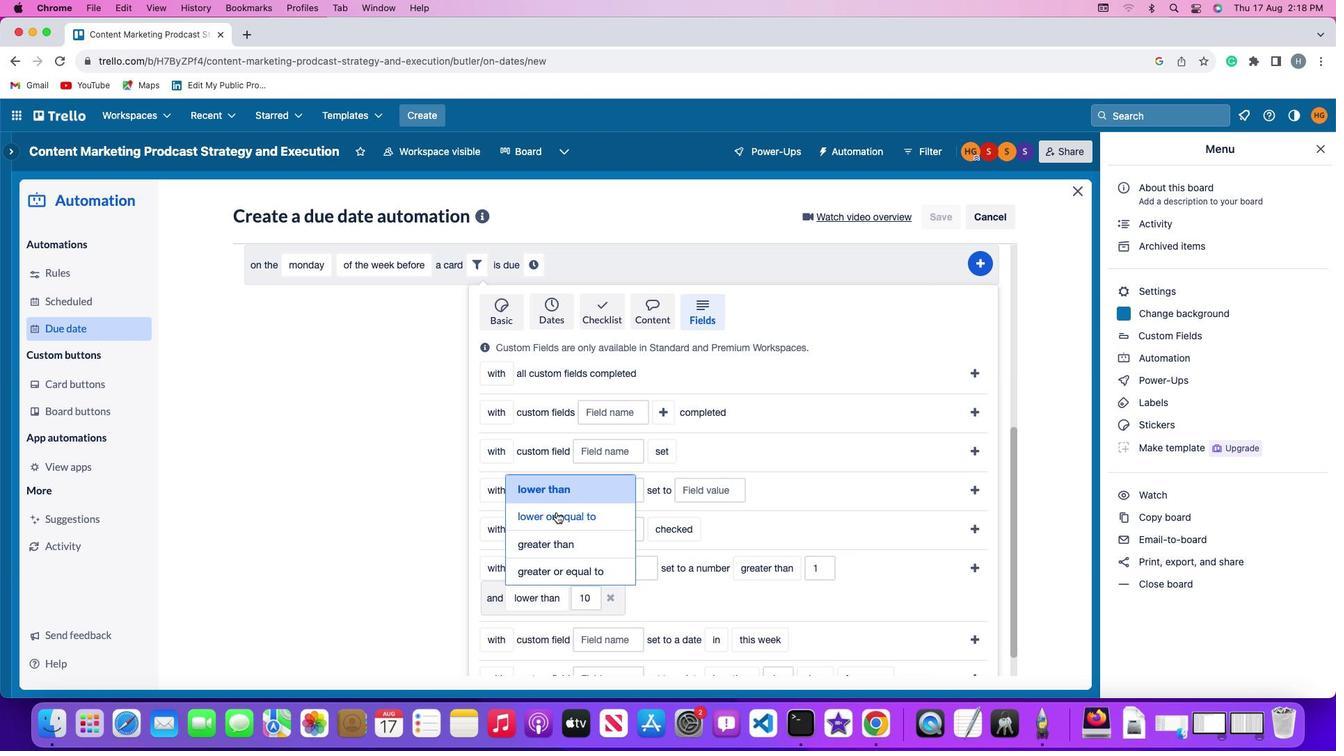 
Action: Mouse pressed left at (554, 510)
Screenshot: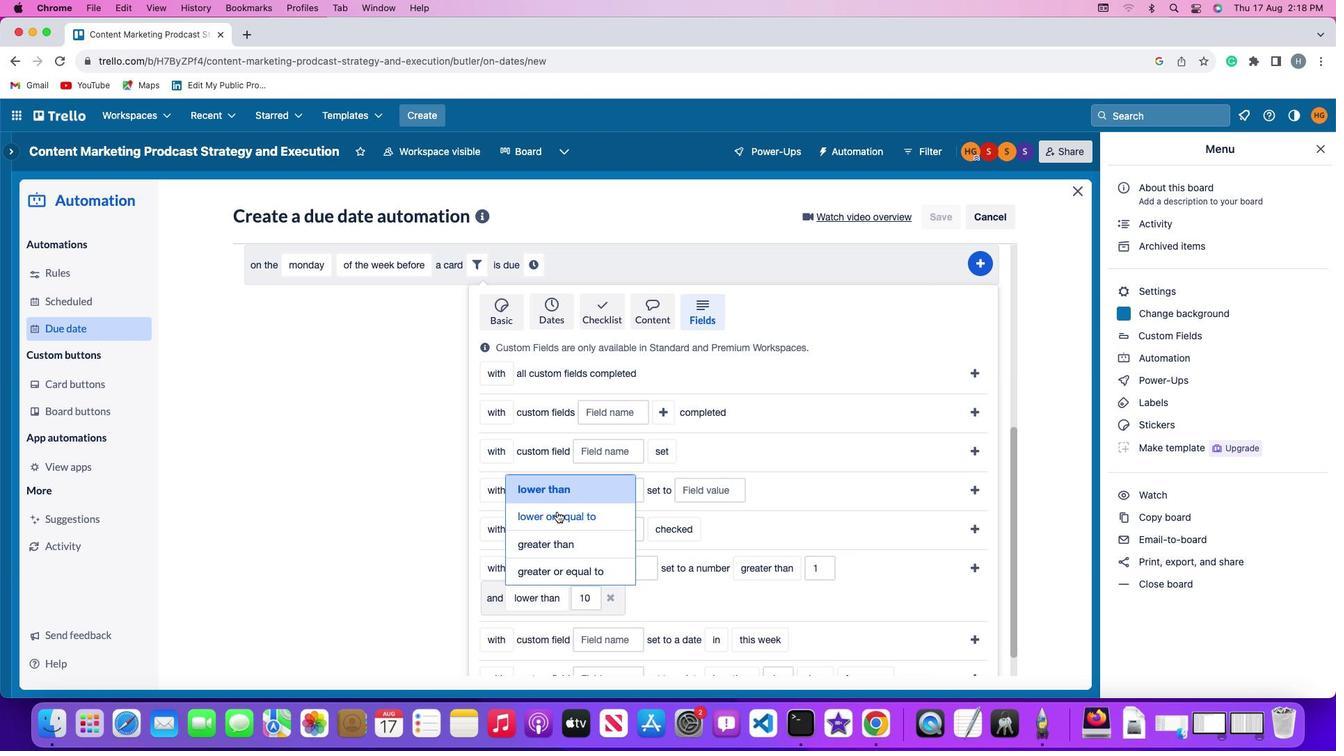 
Action: Mouse moved to (616, 591)
Screenshot: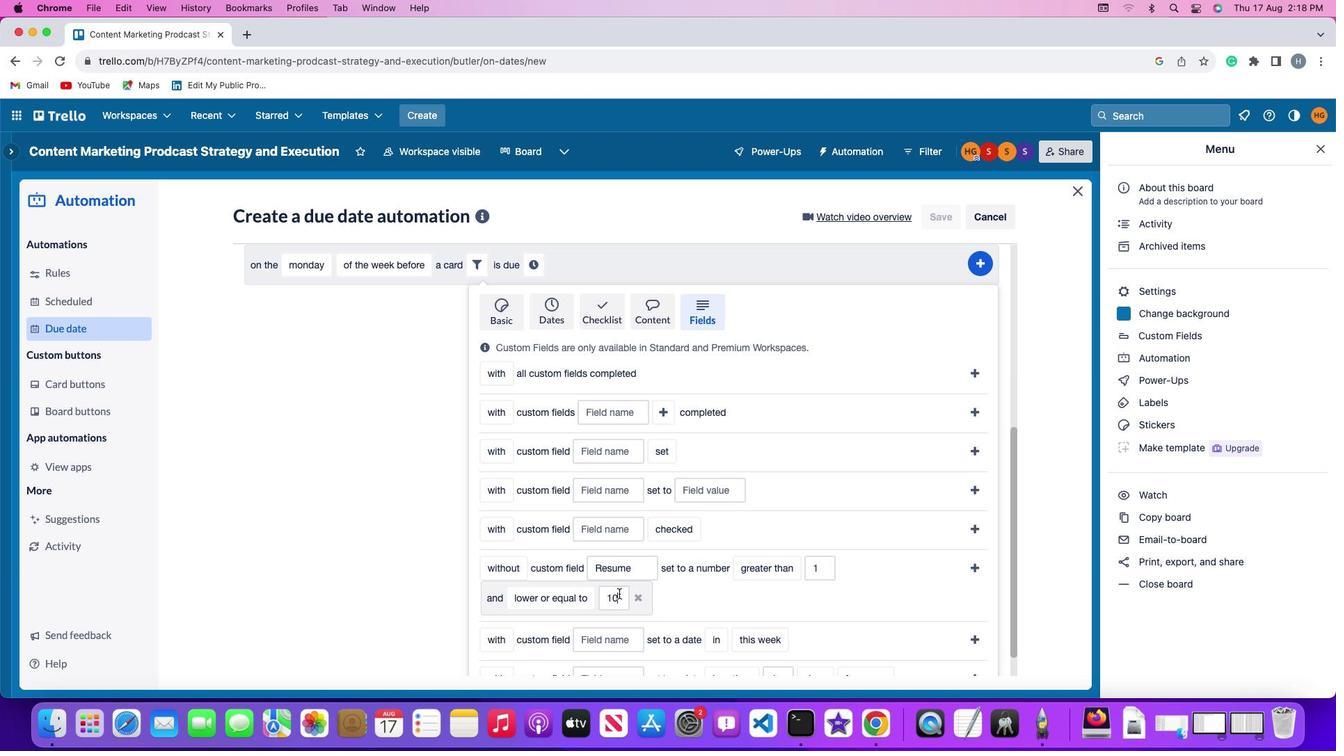 
Action: Mouse pressed left at (616, 591)
Screenshot: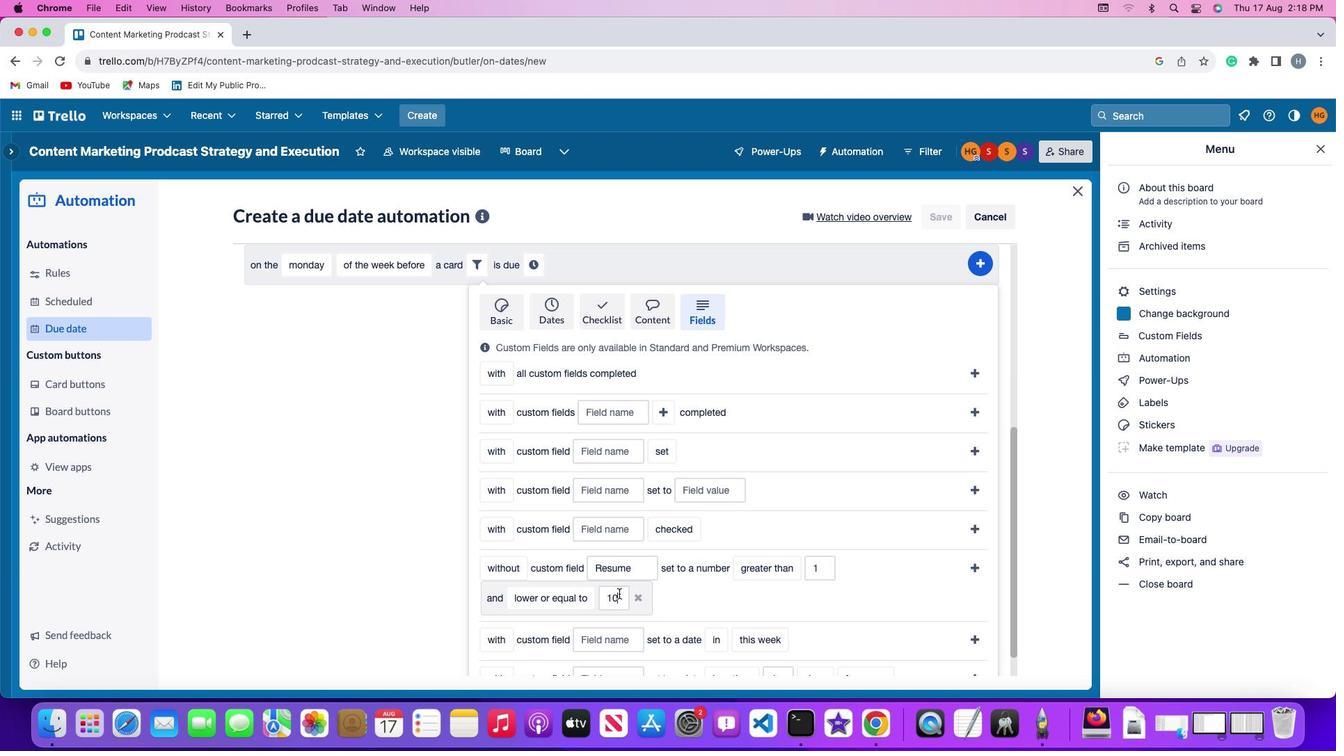 
Action: Mouse moved to (616, 591)
Screenshot: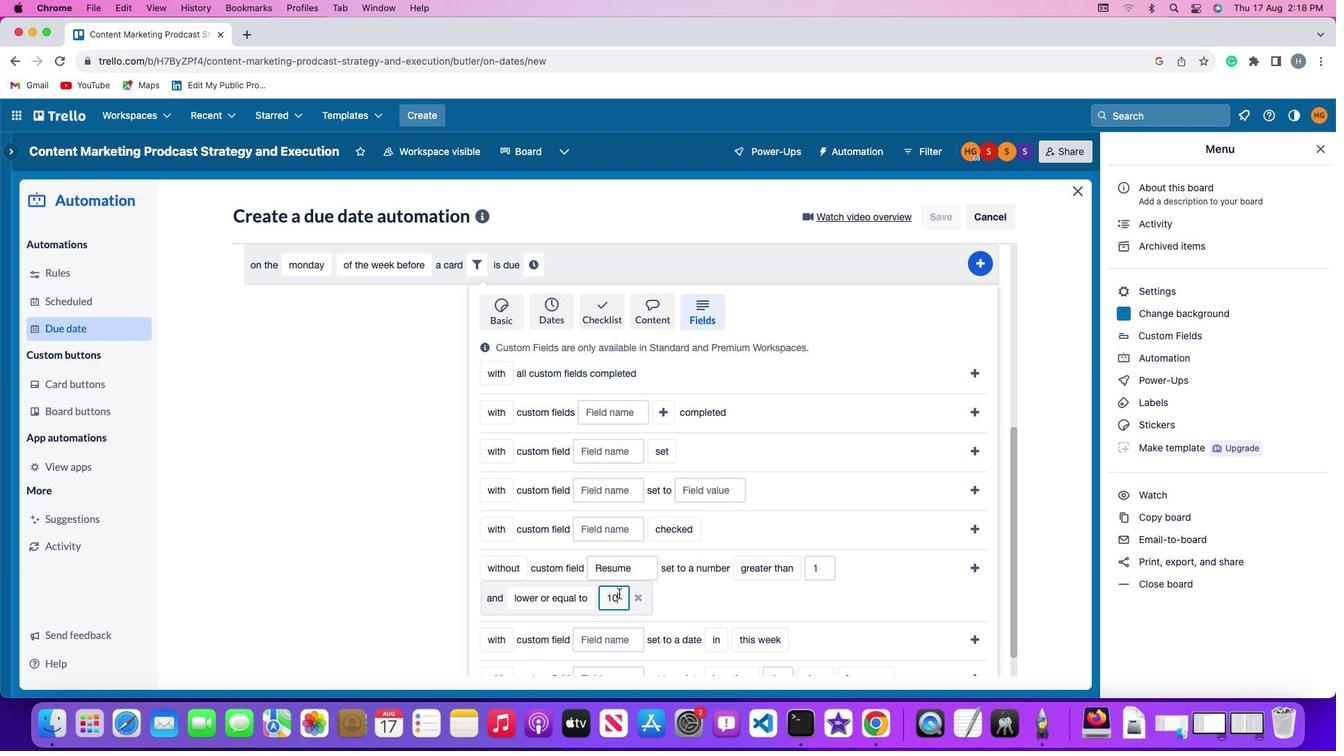 
Action: Key pressed Key.backspaceKey.backspace'1''0'
Screenshot: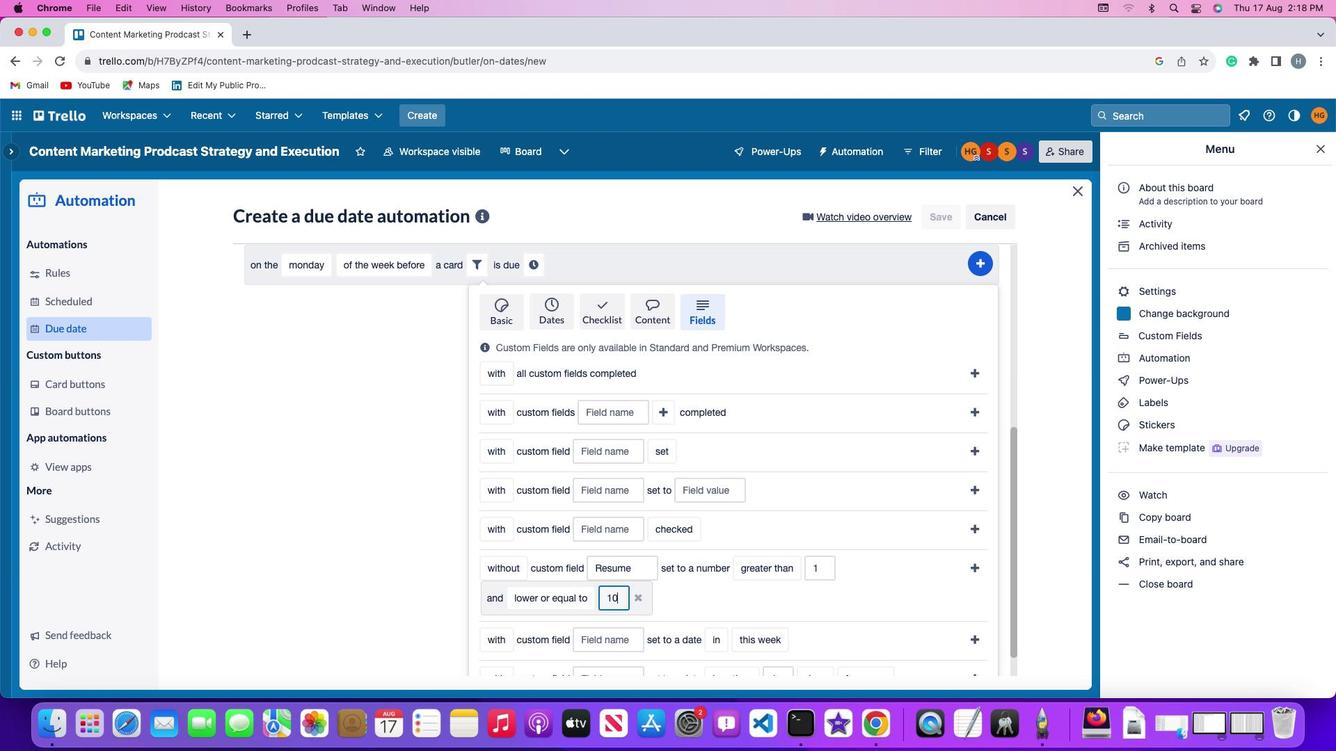 
Action: Mouse moved to (976, 562)
Screenshot: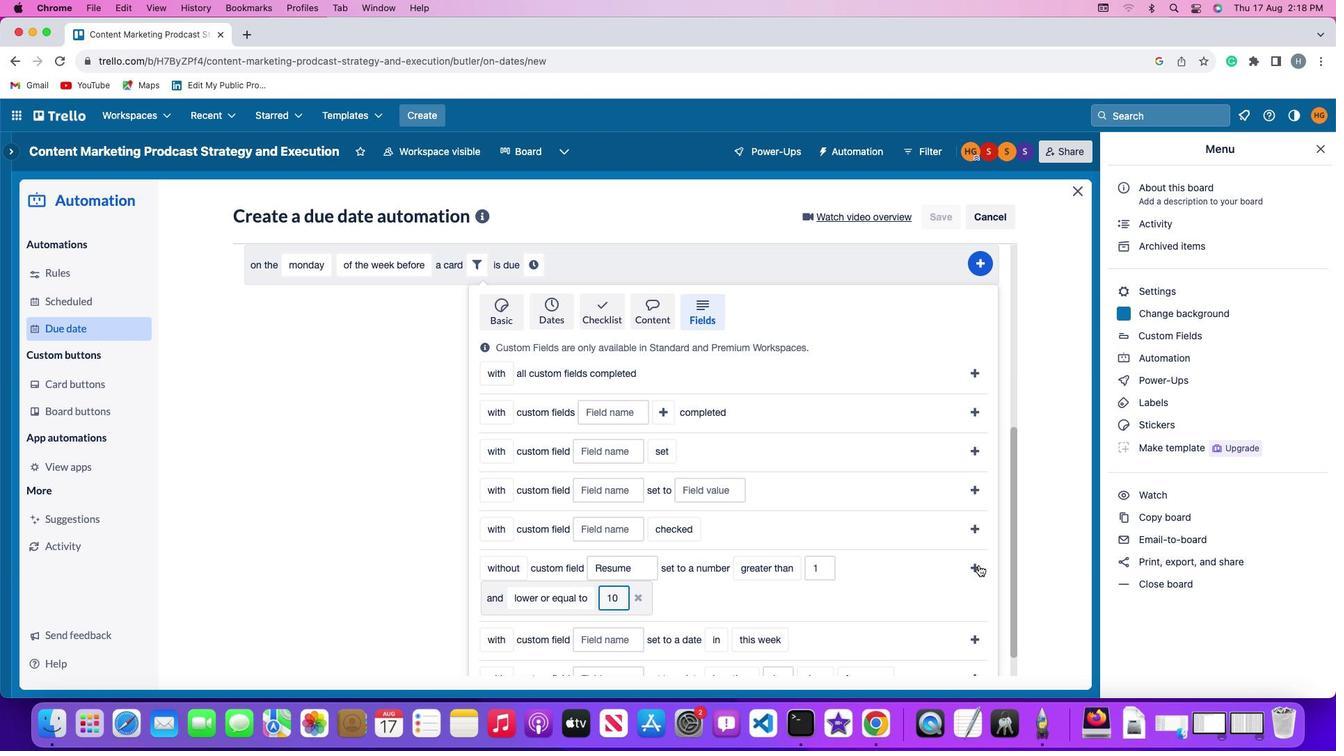 
Action: Mouse pressed left at (976, 562)
Screenshot: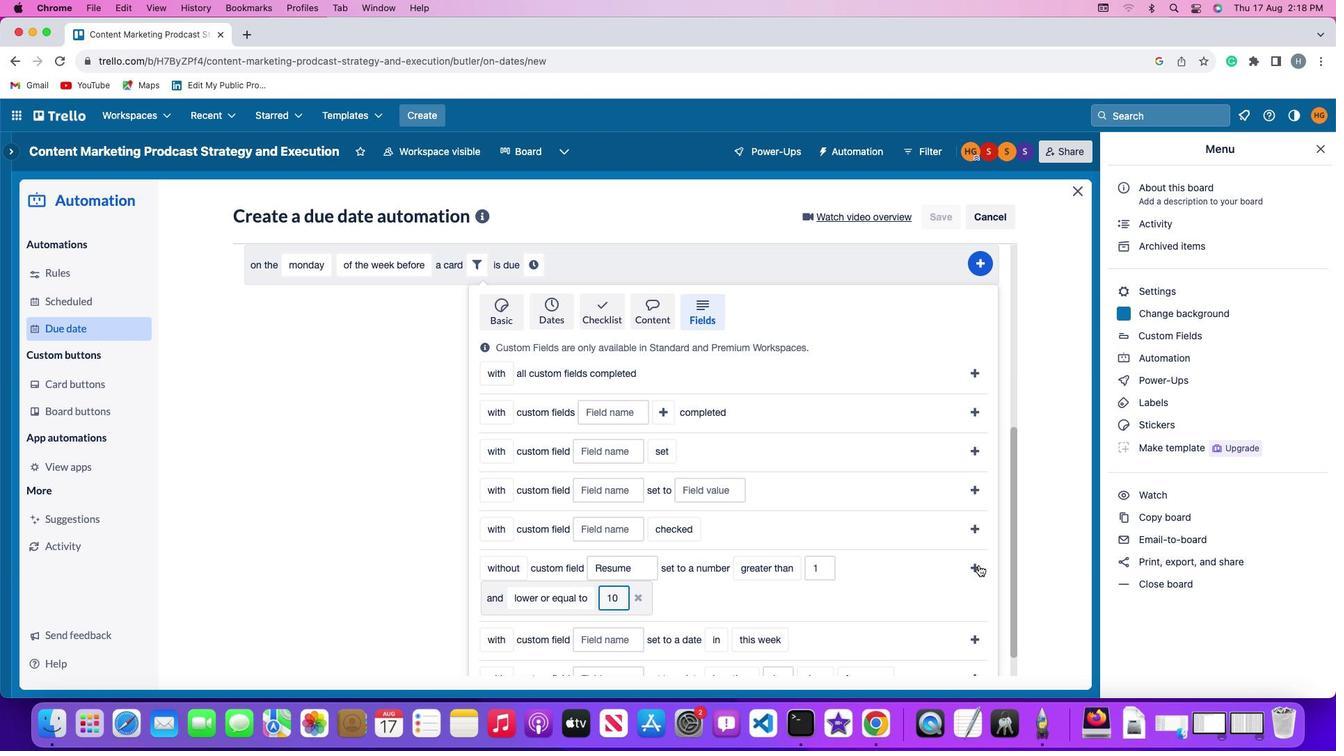 
Action: Mouse moved to (937, 602)
Screenshot: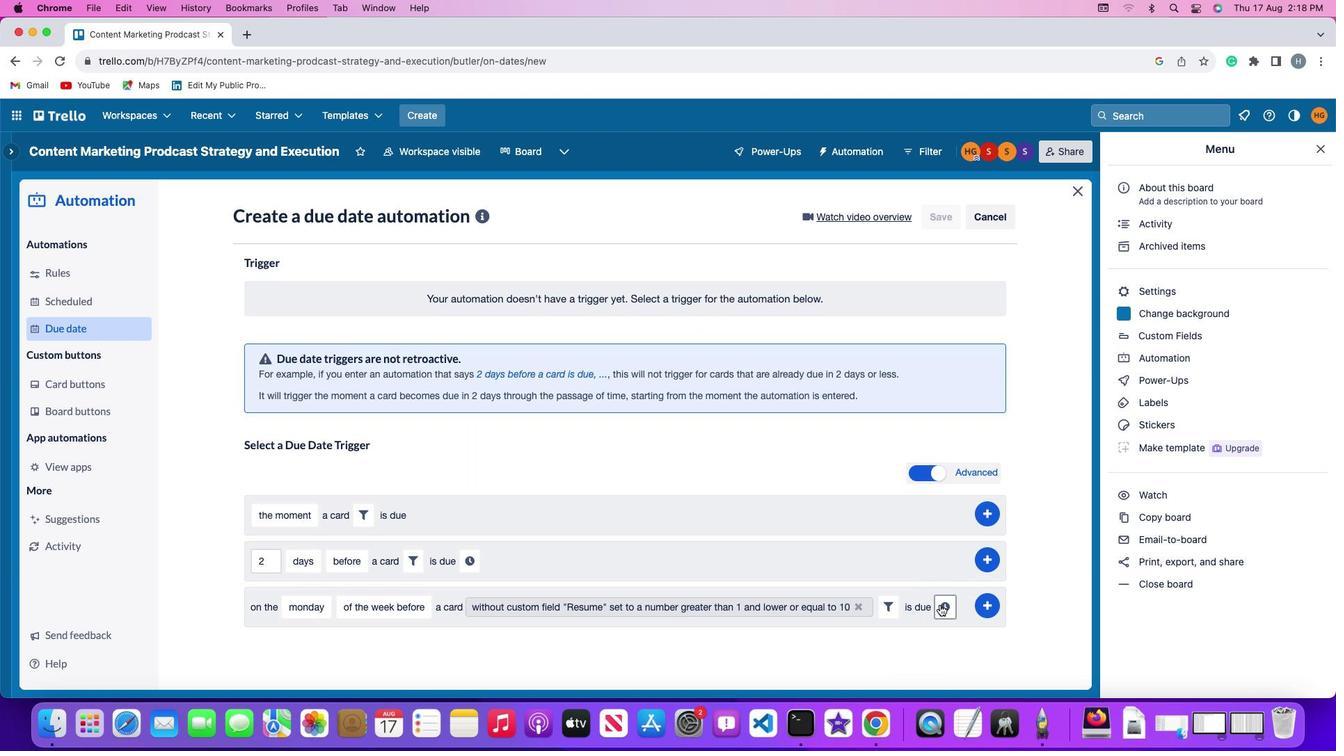 
Action: Mouse pressed left at (937, 602)
Screenshot: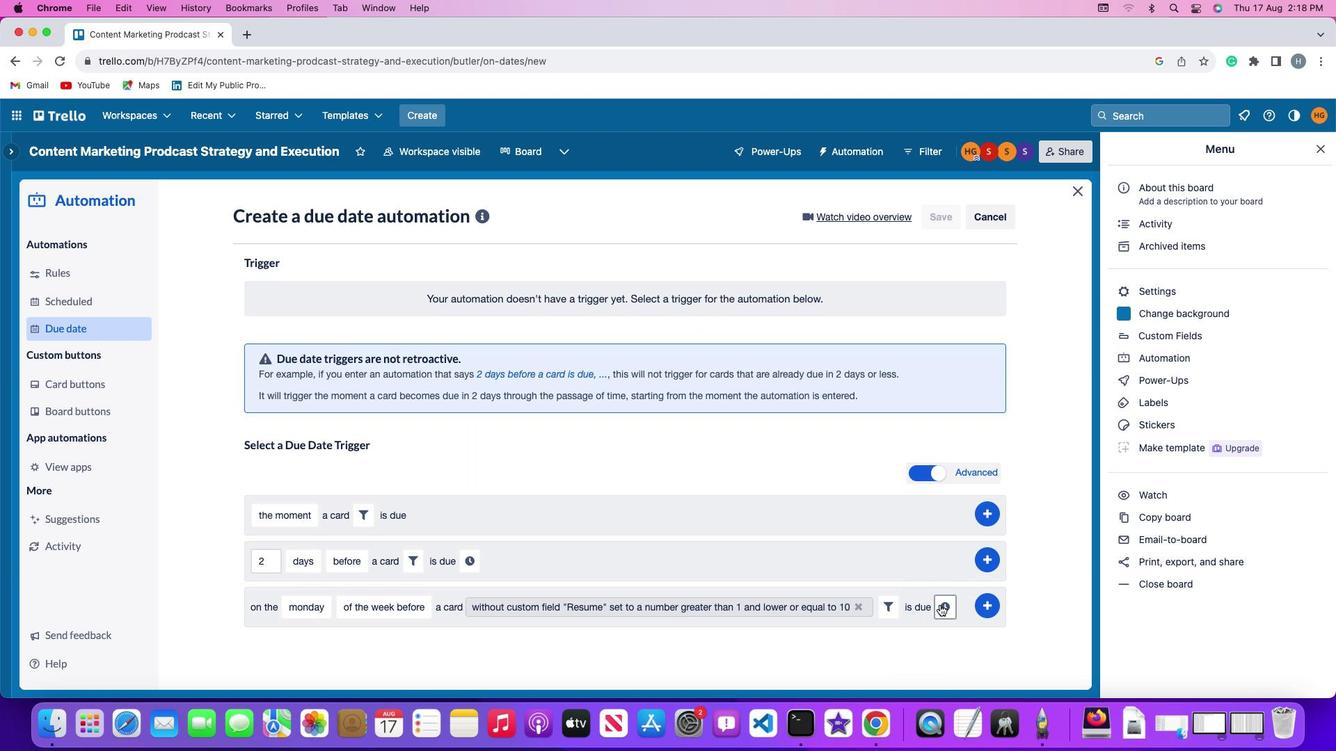
Action: Mouse moved to (285, 634)
Screenshot: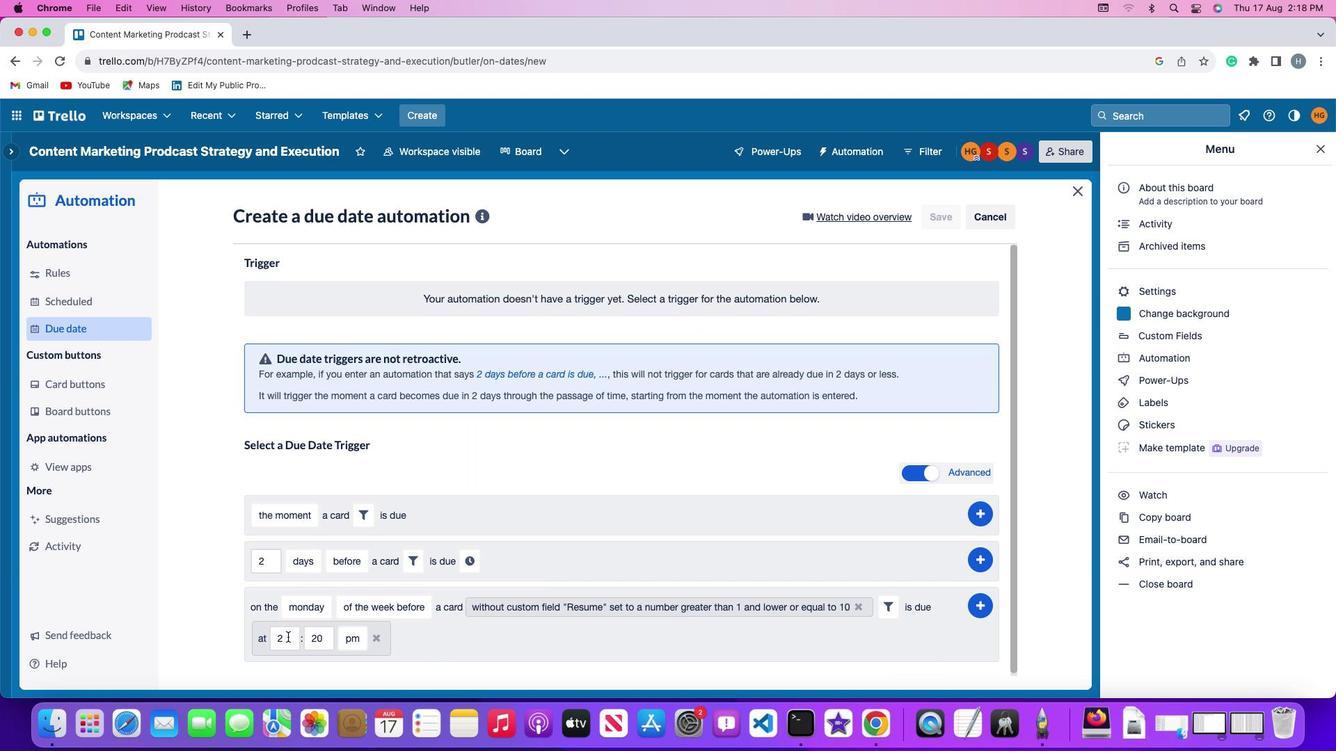 
Action: Mouse pressed left at (285, 634)
Screenshot: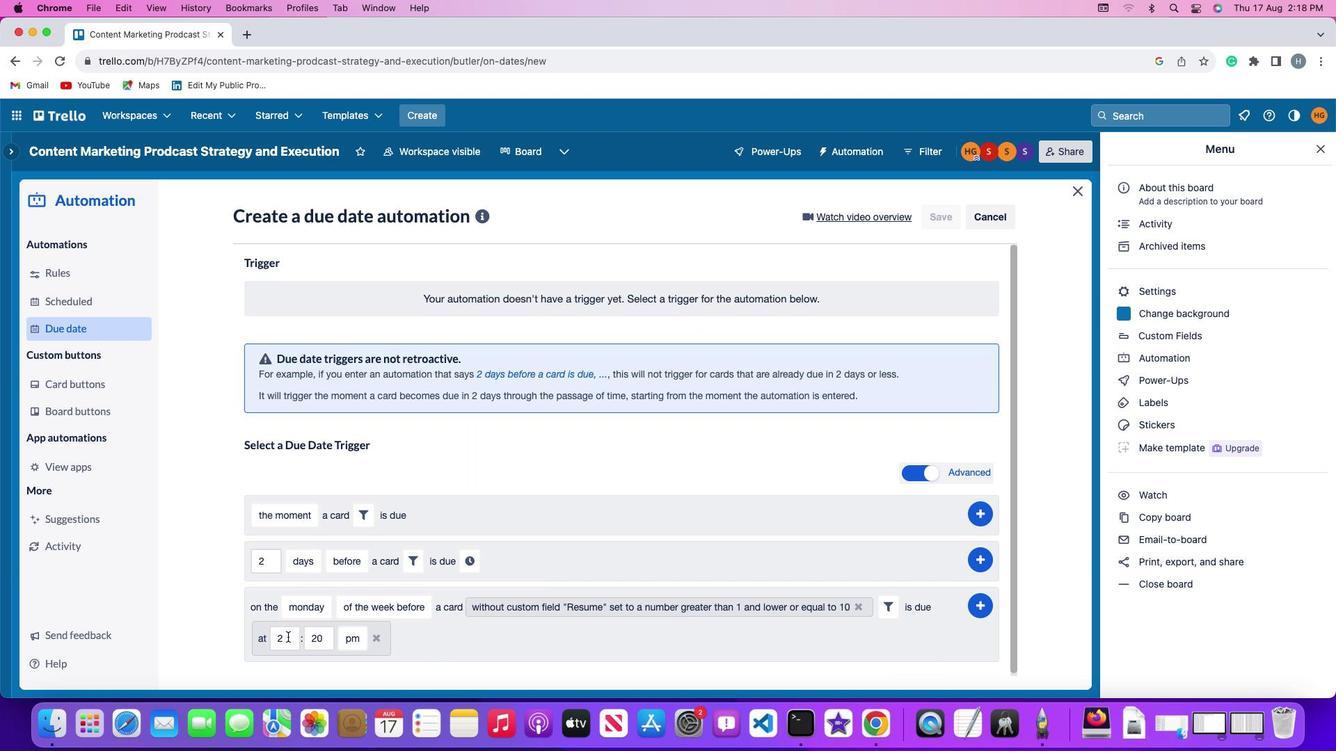 
Action: Mouse moved to (287, 634)
Screenshot: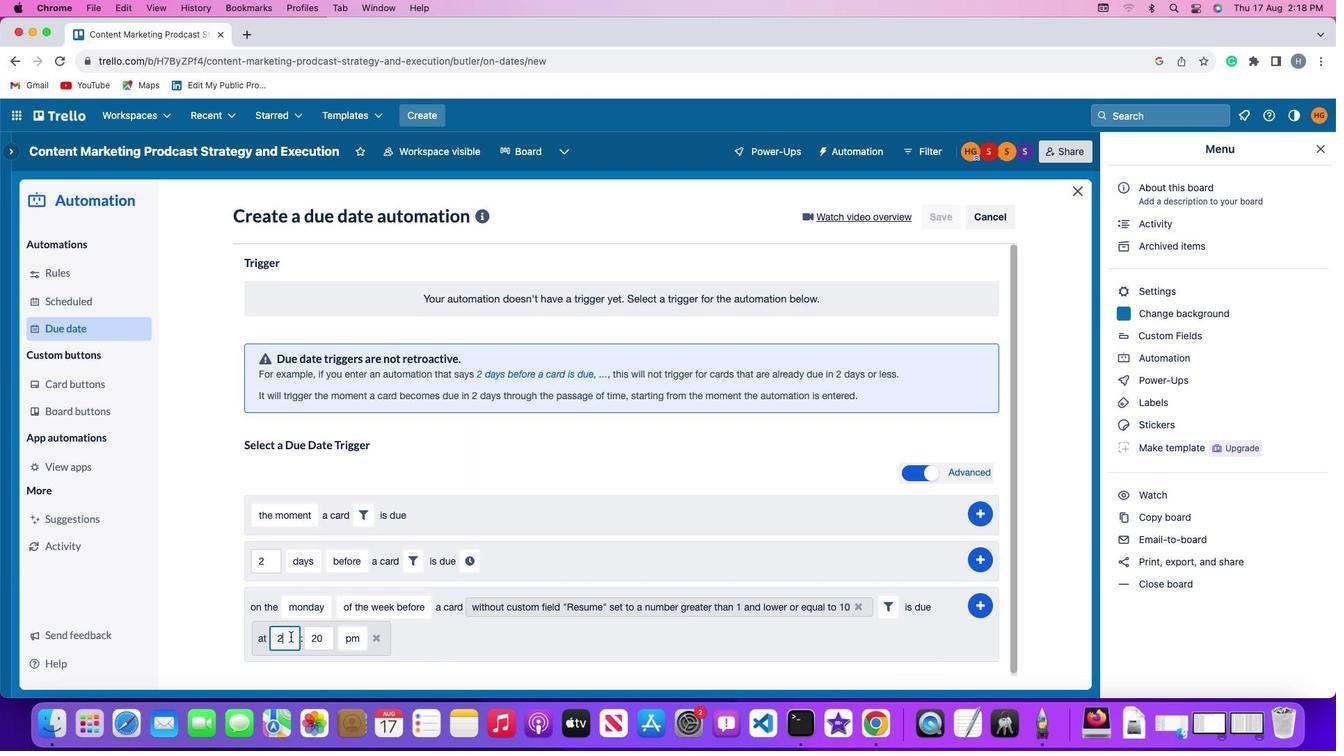 
Action: Key pressed Key.backspace'1'
Screenshot: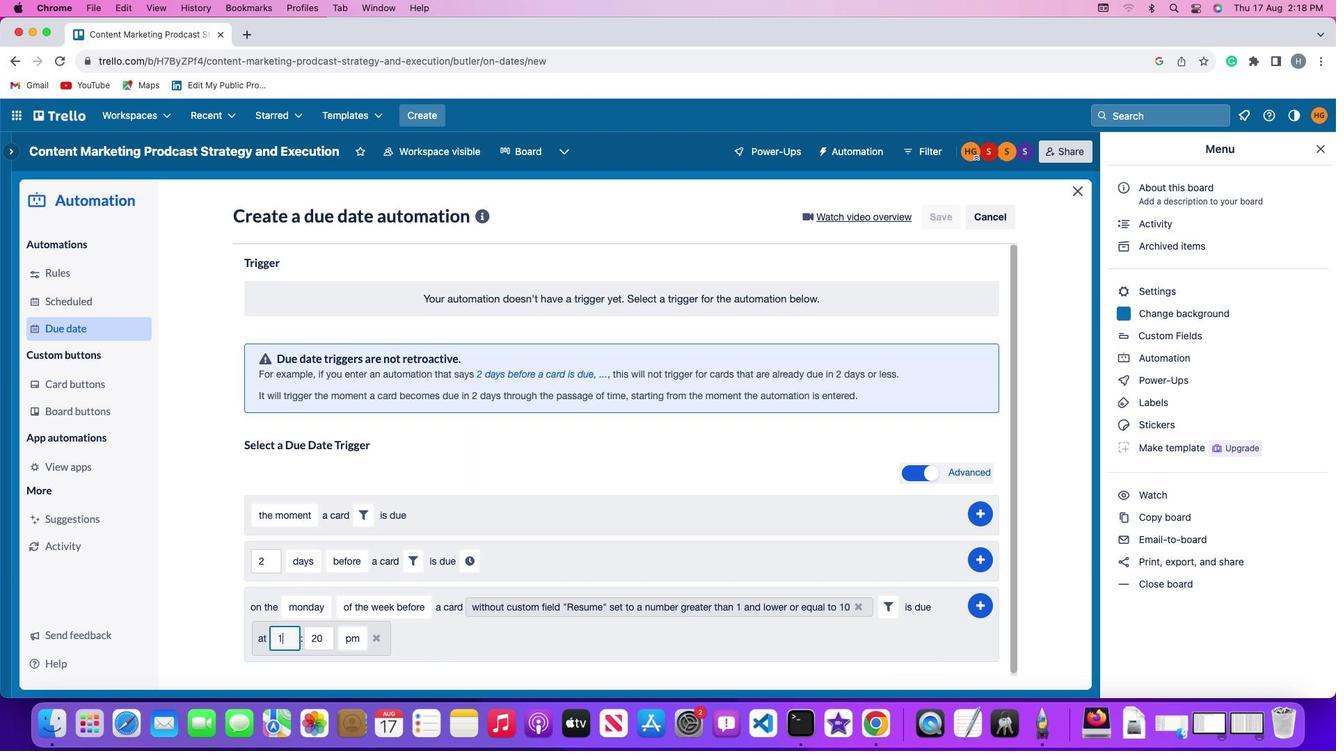 
Action: Mouse moved to (291, 634)
Screenshot: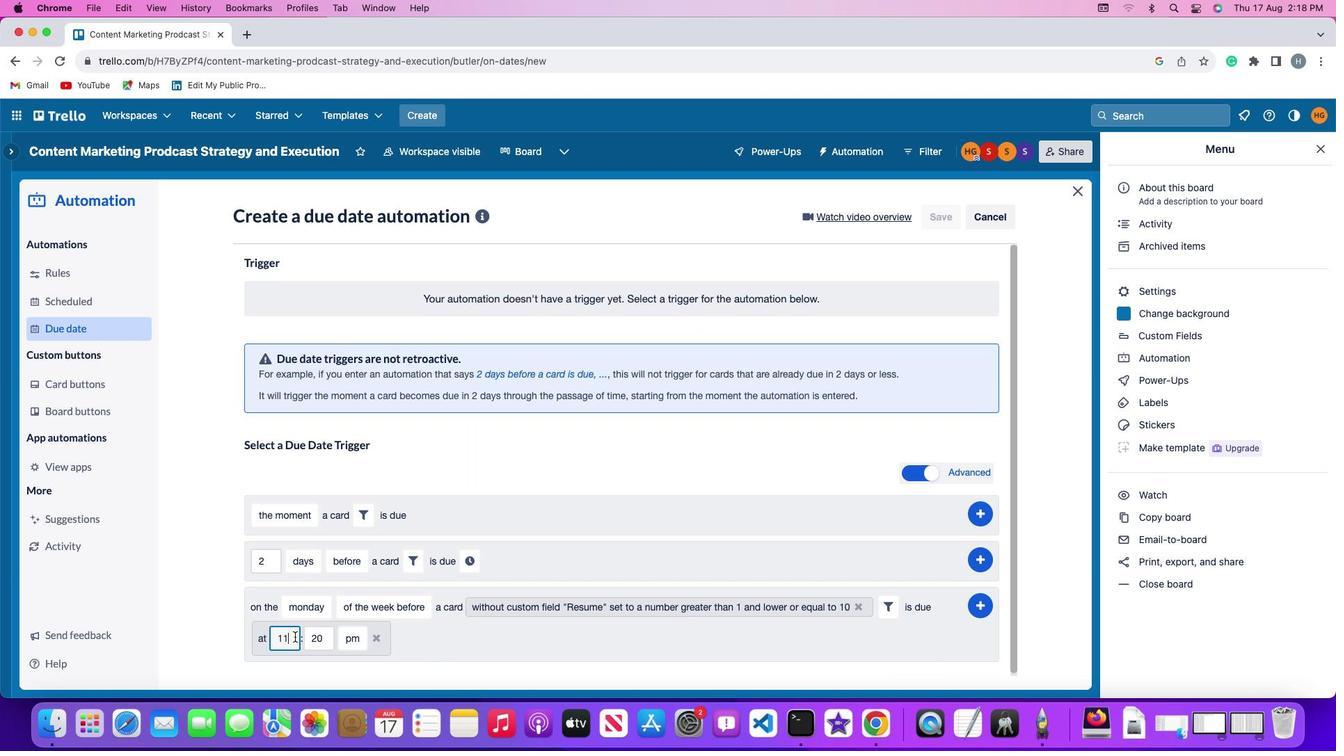 
Action: Key pressed '1'
Screenshot: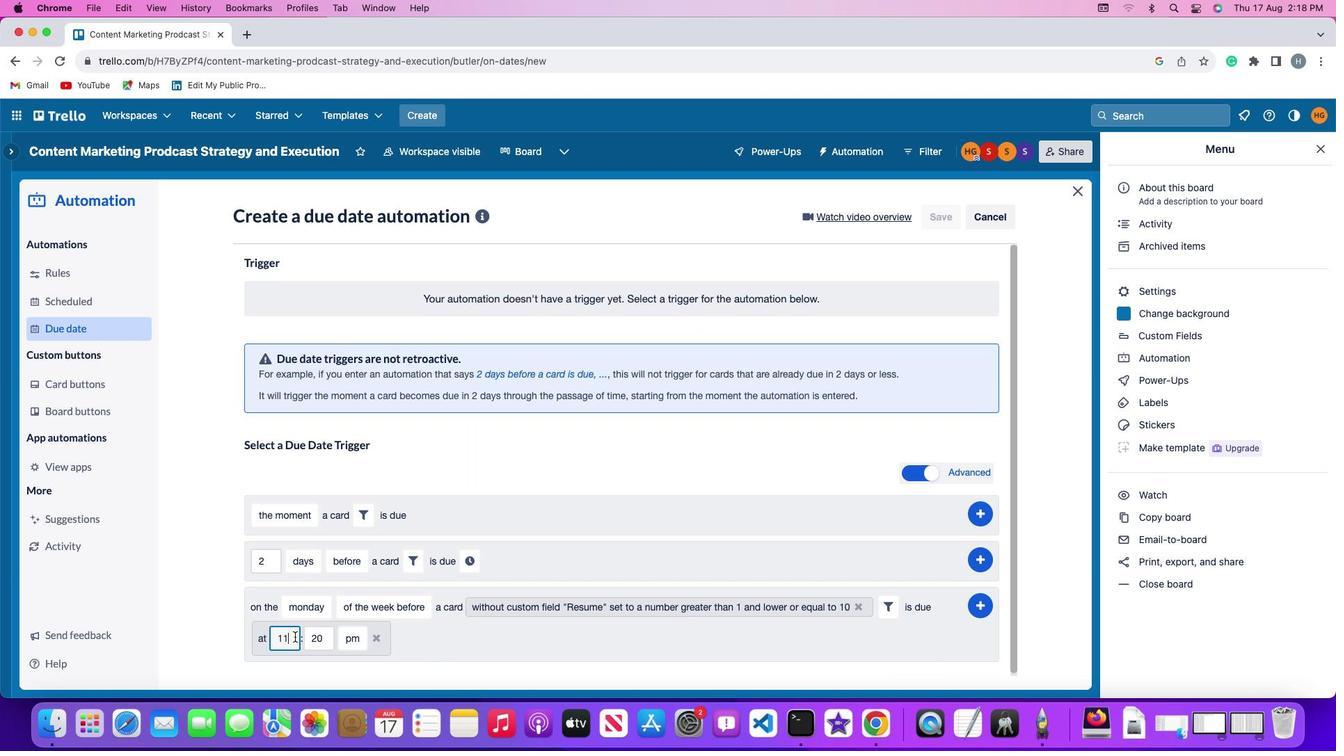 
Action: Mouse moved to (322, 636)
Screenshot: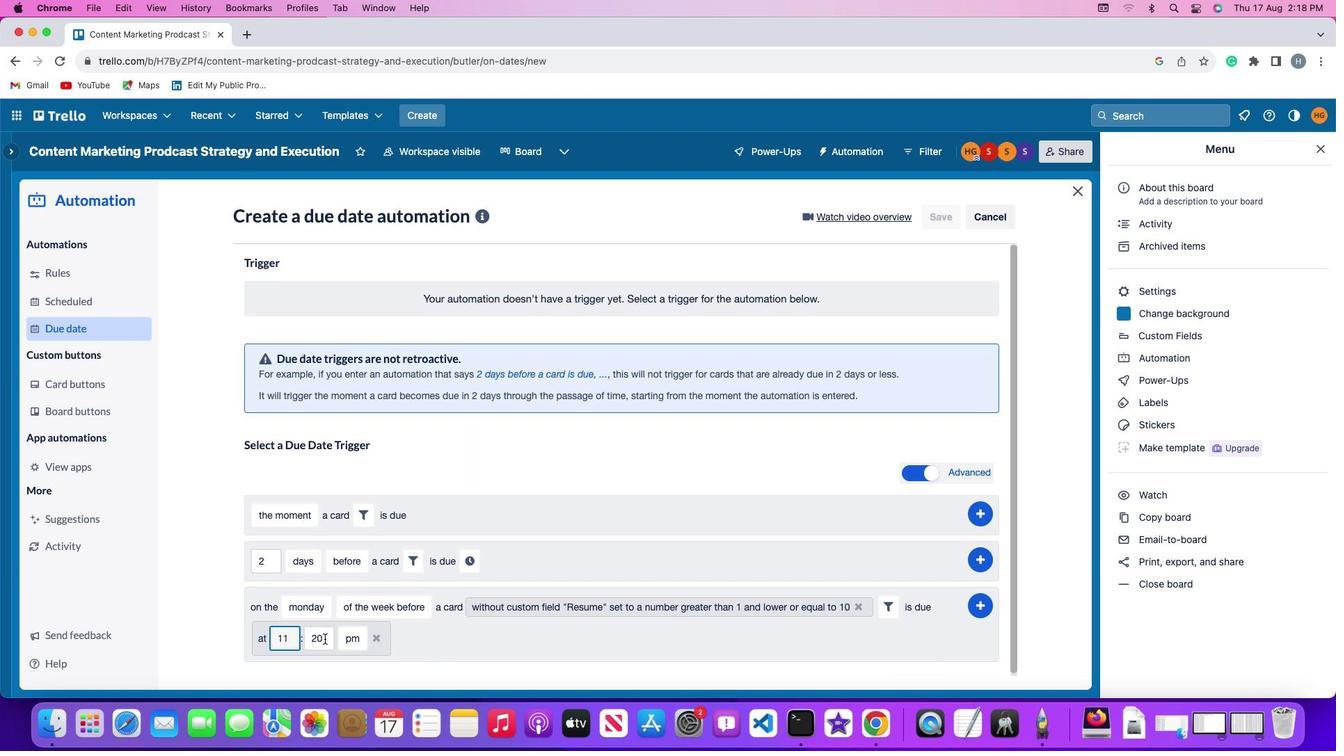 
Action: Mouse pressed left at (322, 636)
Screenshot: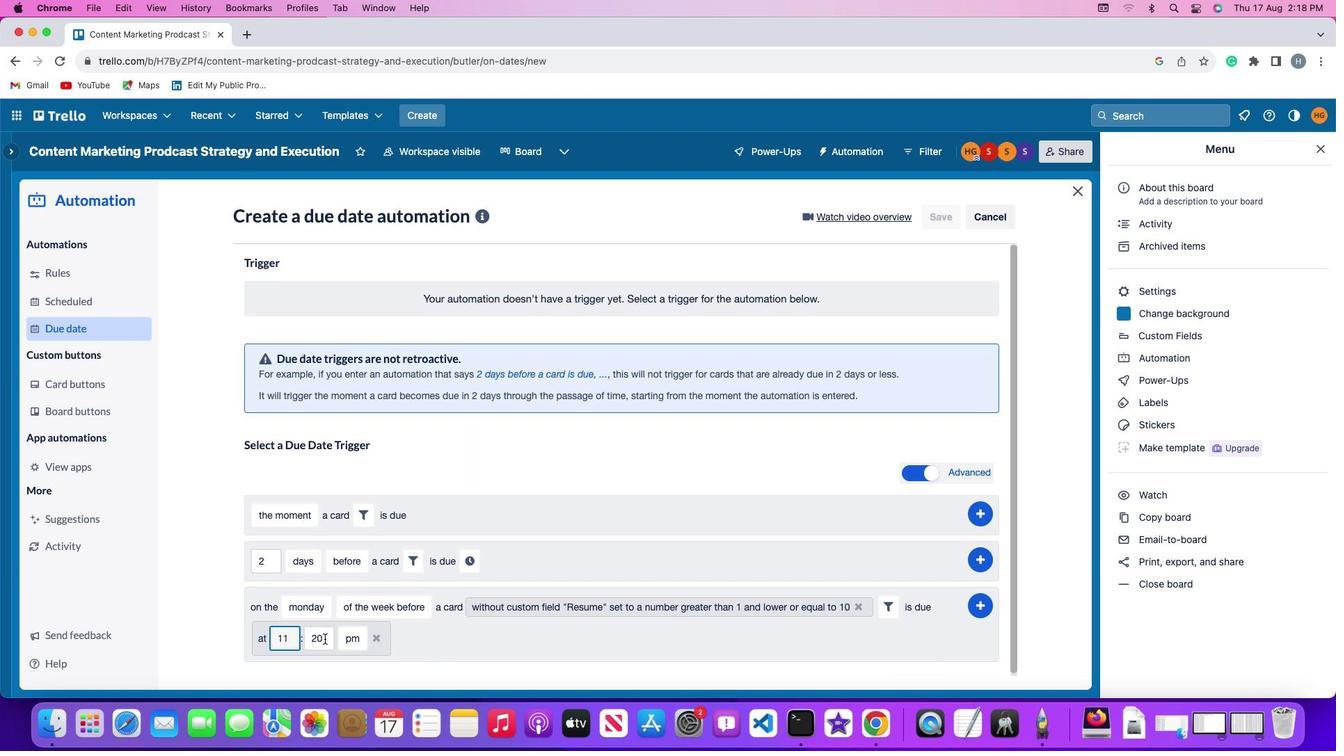 
Action: Key pressed Key.backspaceKey.backspace
Screenshot: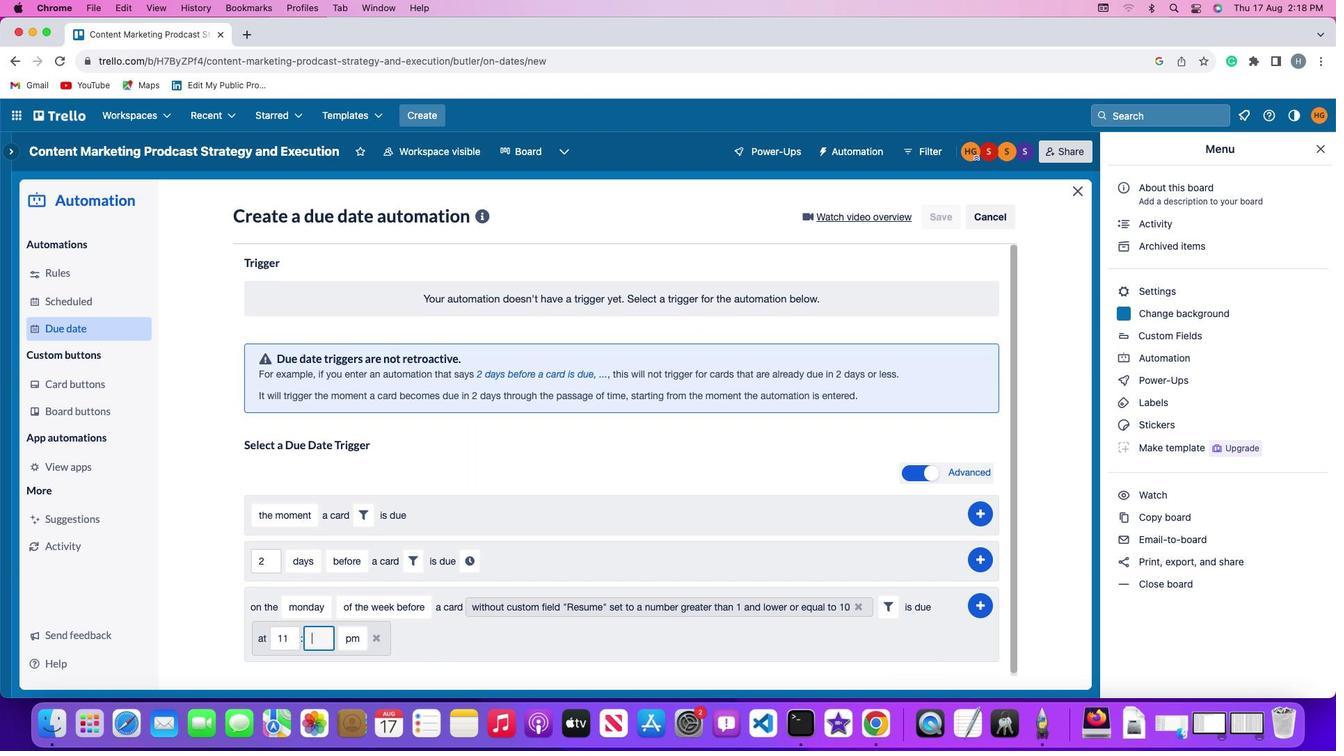 
Action: Mouse moved to (322, 636)
Screenshot: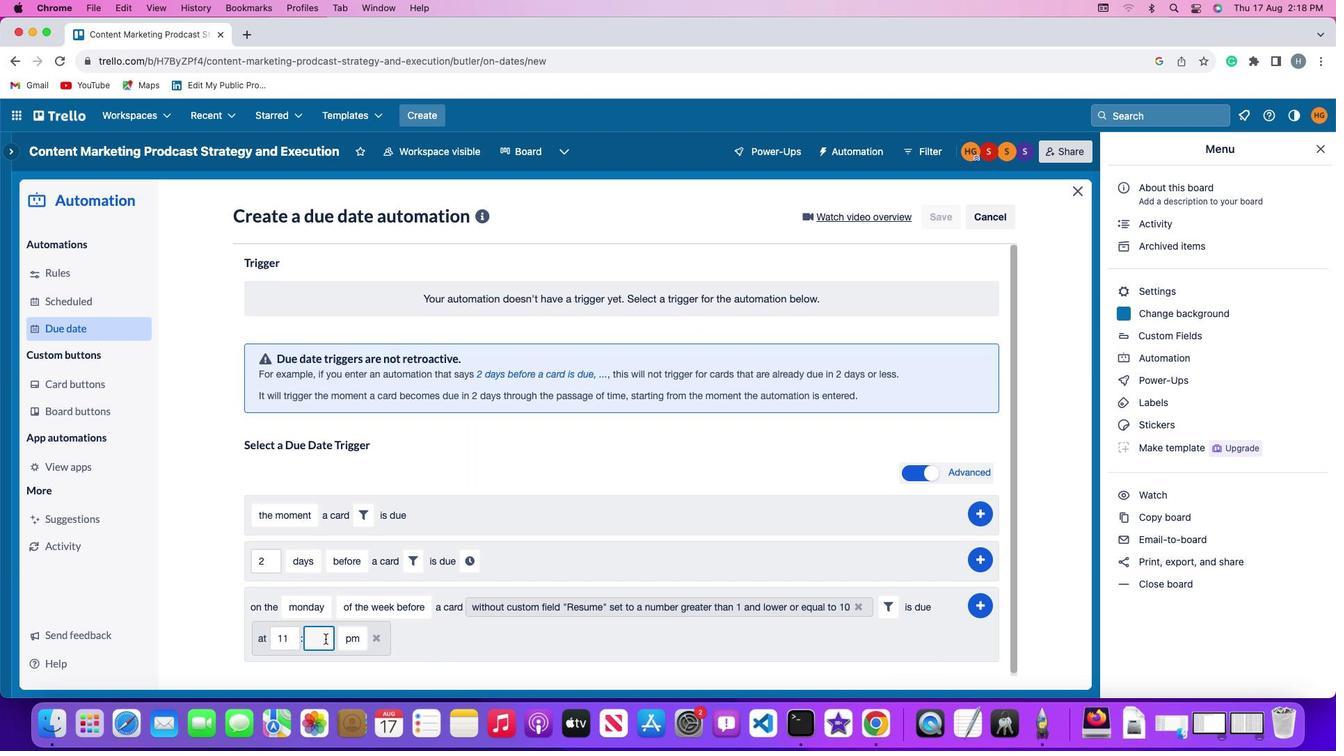 
Action: Key pressed '0''0'
Screenshot: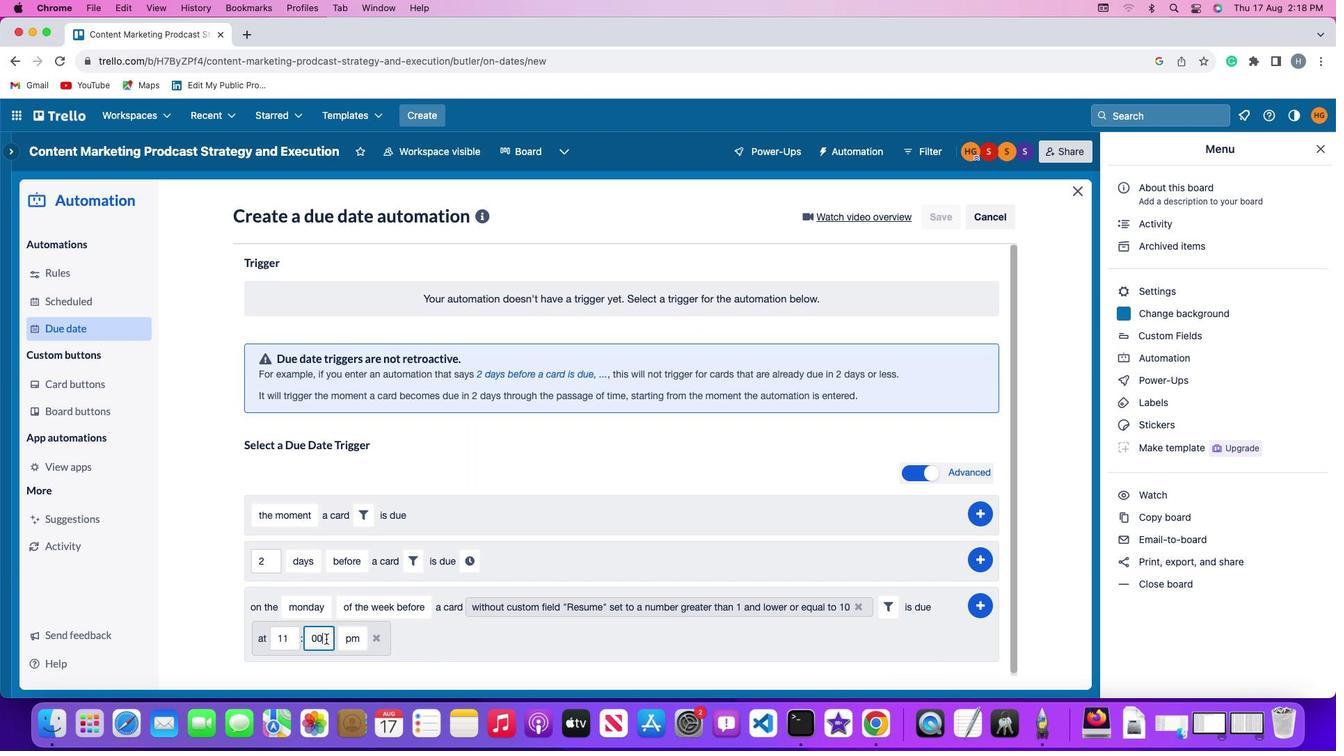 
Action: Mouse moved to (353, 637)
Screenshot: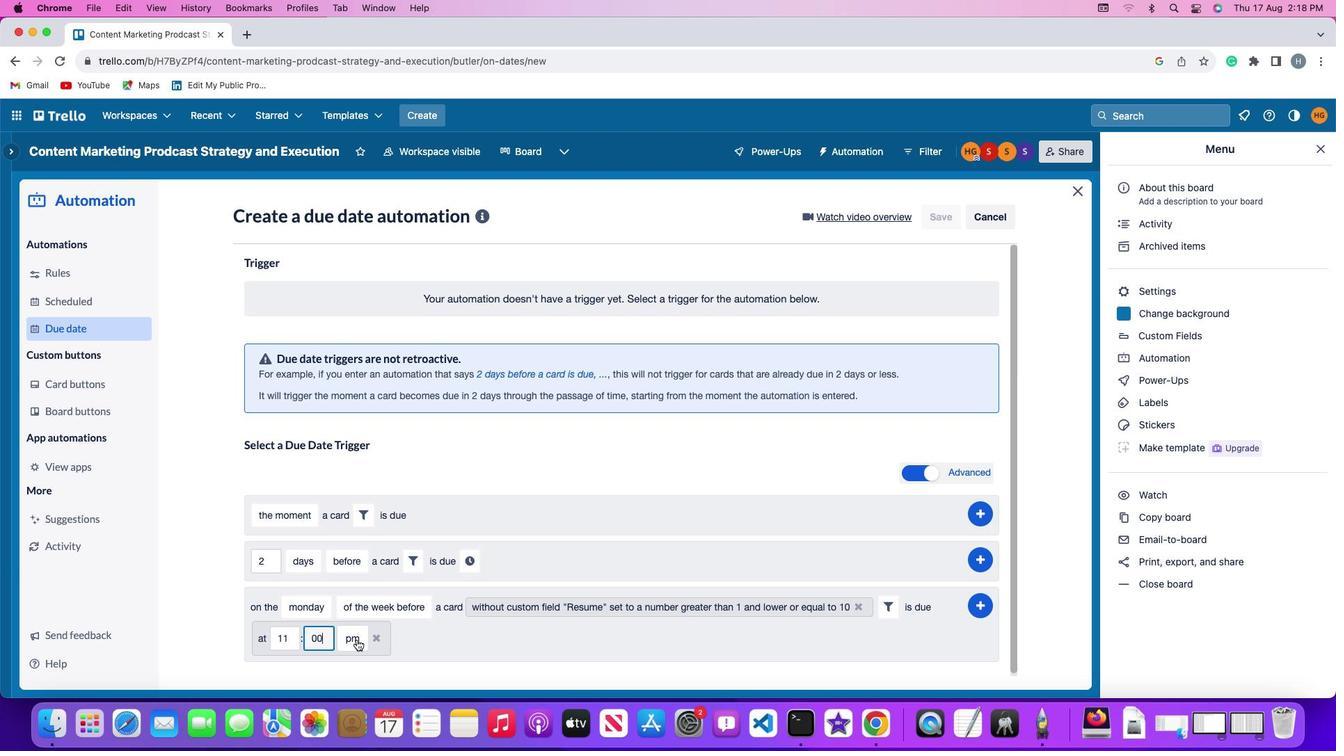 
Action: Mouse pressed left at (353, 637)
Screenshot: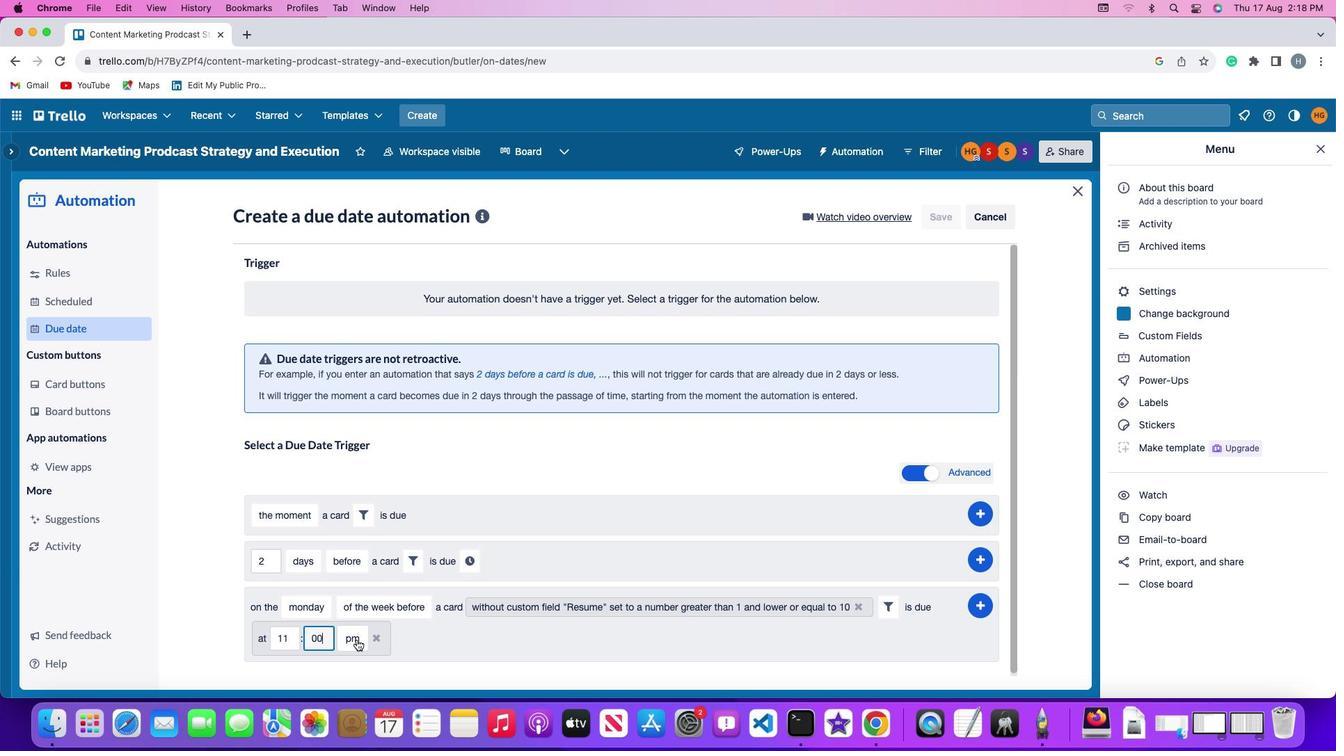 
Action: Mouse moved to (353, 579)
Screenshot: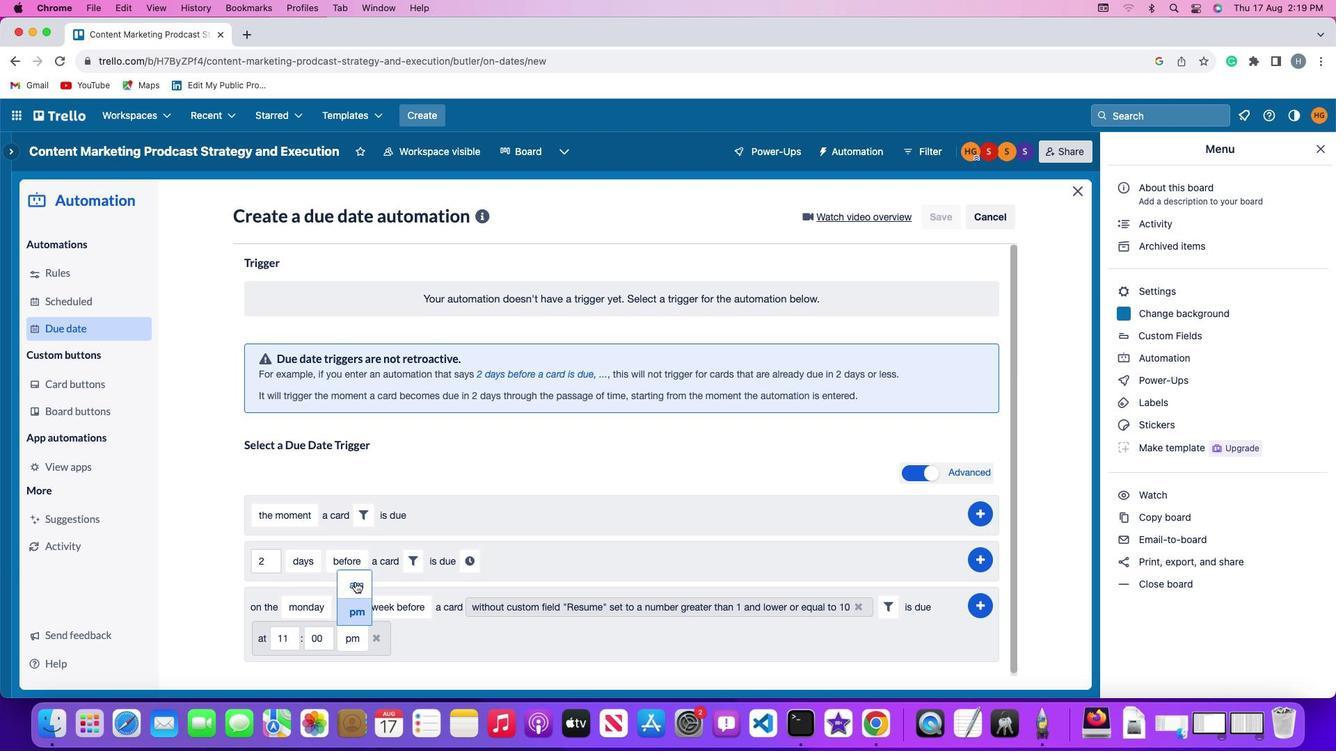 
Action: Mouse pressed left at (353, 579)
Screenshot: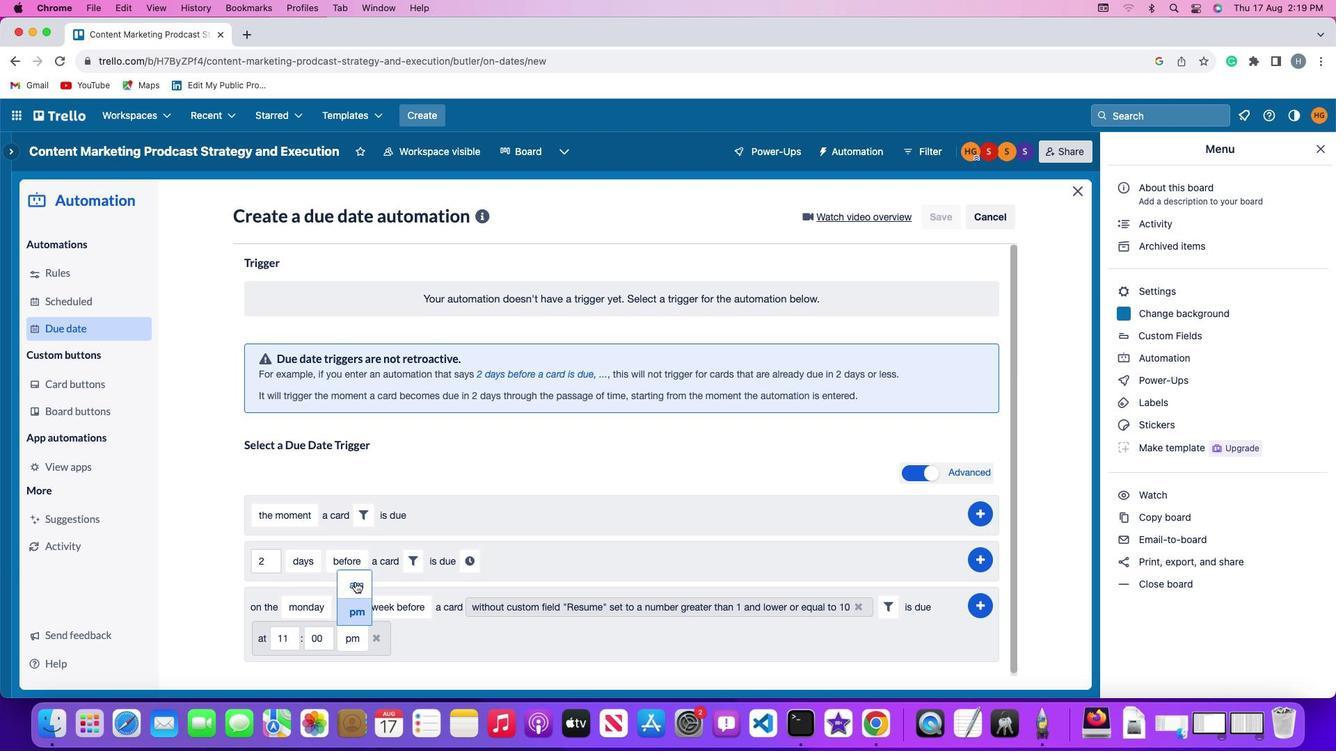 
Action: Mouse moved to (977, 602)
Screenshot: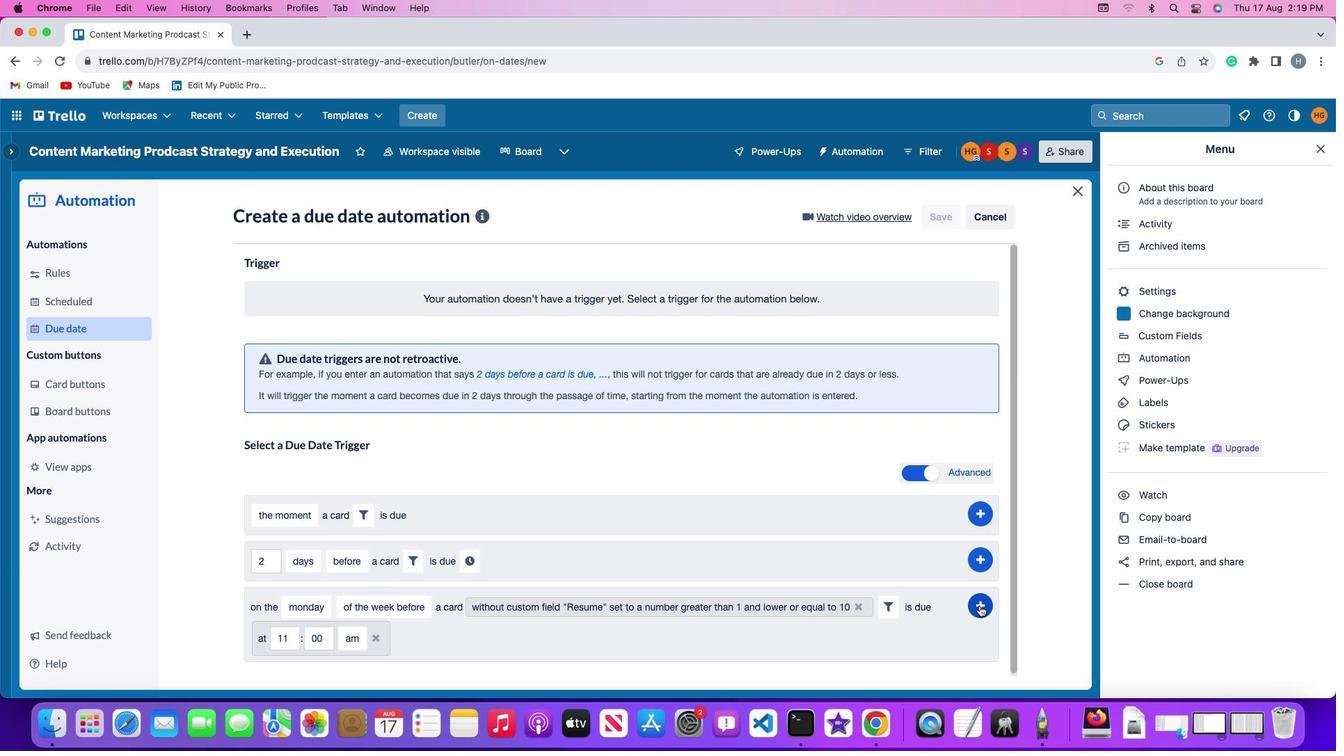 
Action: Mouse pressed left at (977, 602)
Screenshot: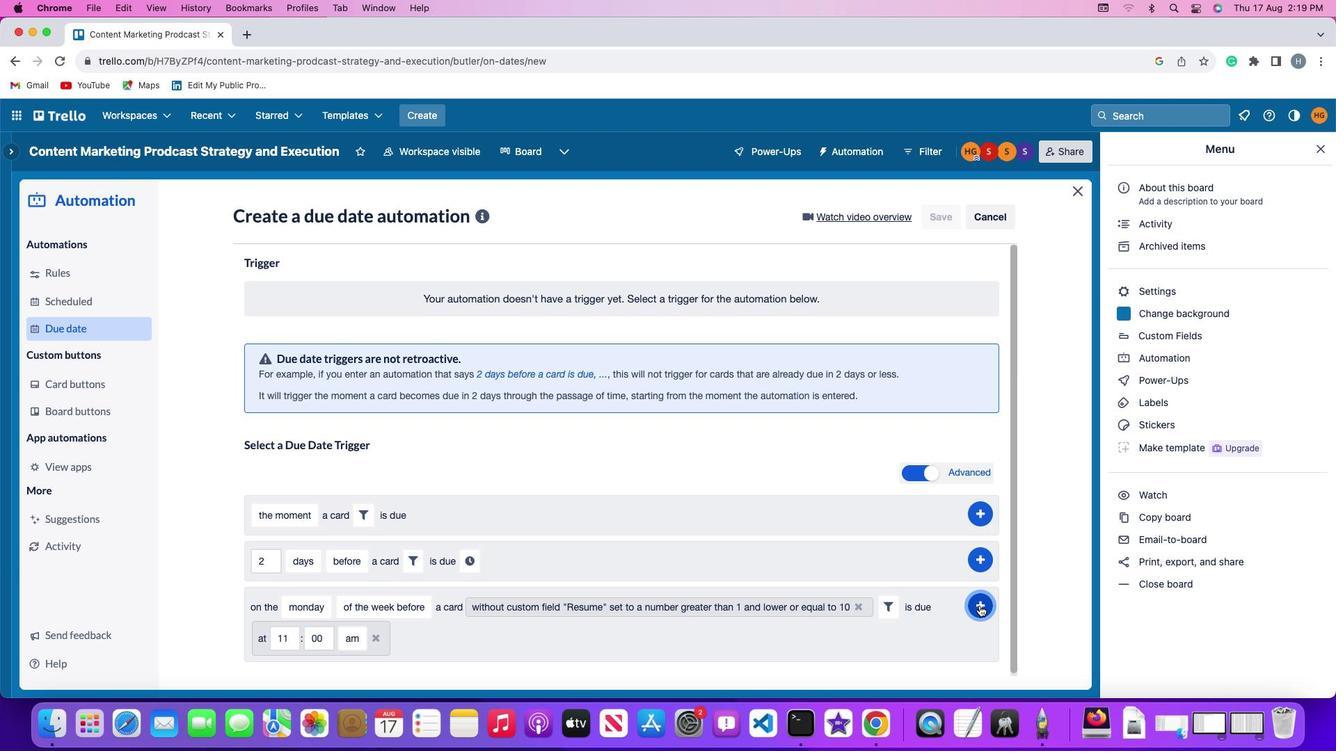 
Action: Mouse moved to (914, 453)
Screenshot: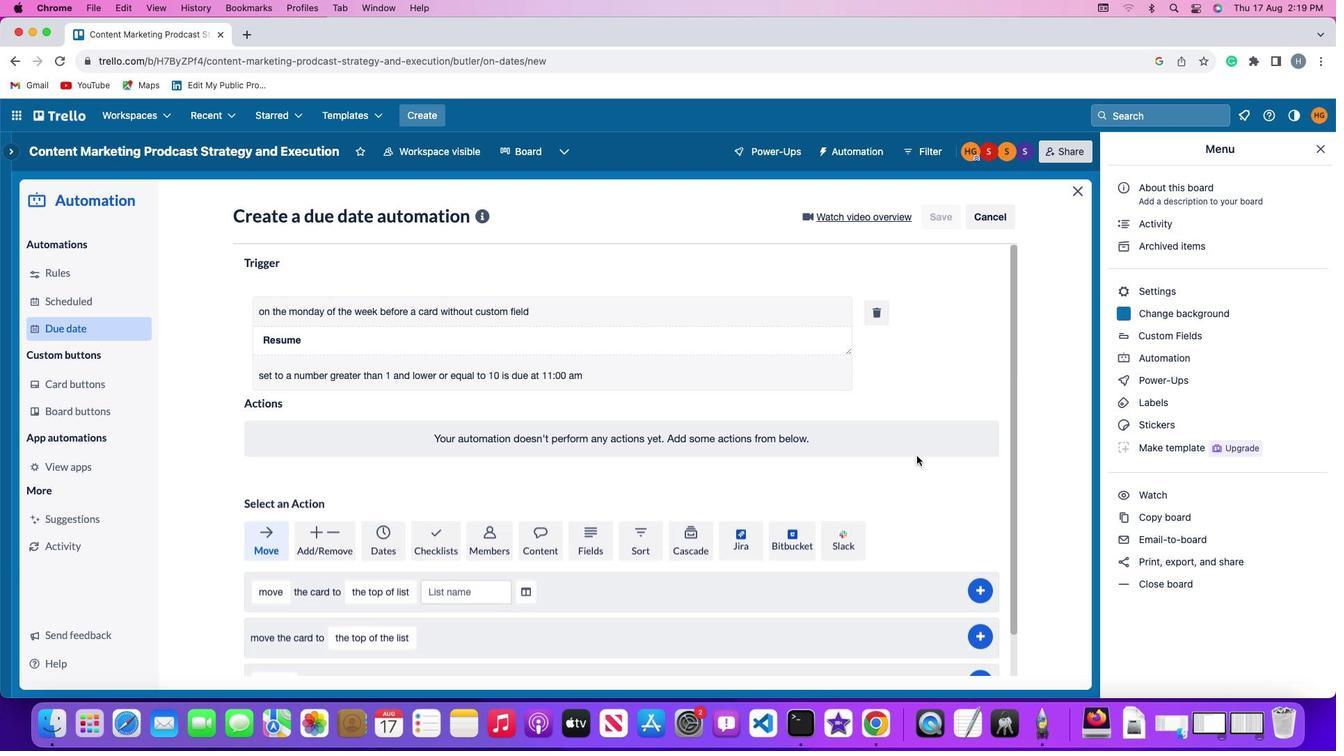
